 Task: Search one way flight ticket for 1 adult, 5 children, 2 infants in seat and 1 infant on lap in first from Bloomington/normal: Central Illinois Regional Airport At Bloomington-normal to Evansville: Evansville Regional Airport on 5-3-2023. Stops: Non-stop only. Choice of flights is Sun country airlines. Number of bags: 1 checked bag. Price is upto 87000. Outbound departure time preference is 22:30.
Action: Mouse moved to (417, 374)
Screenshot: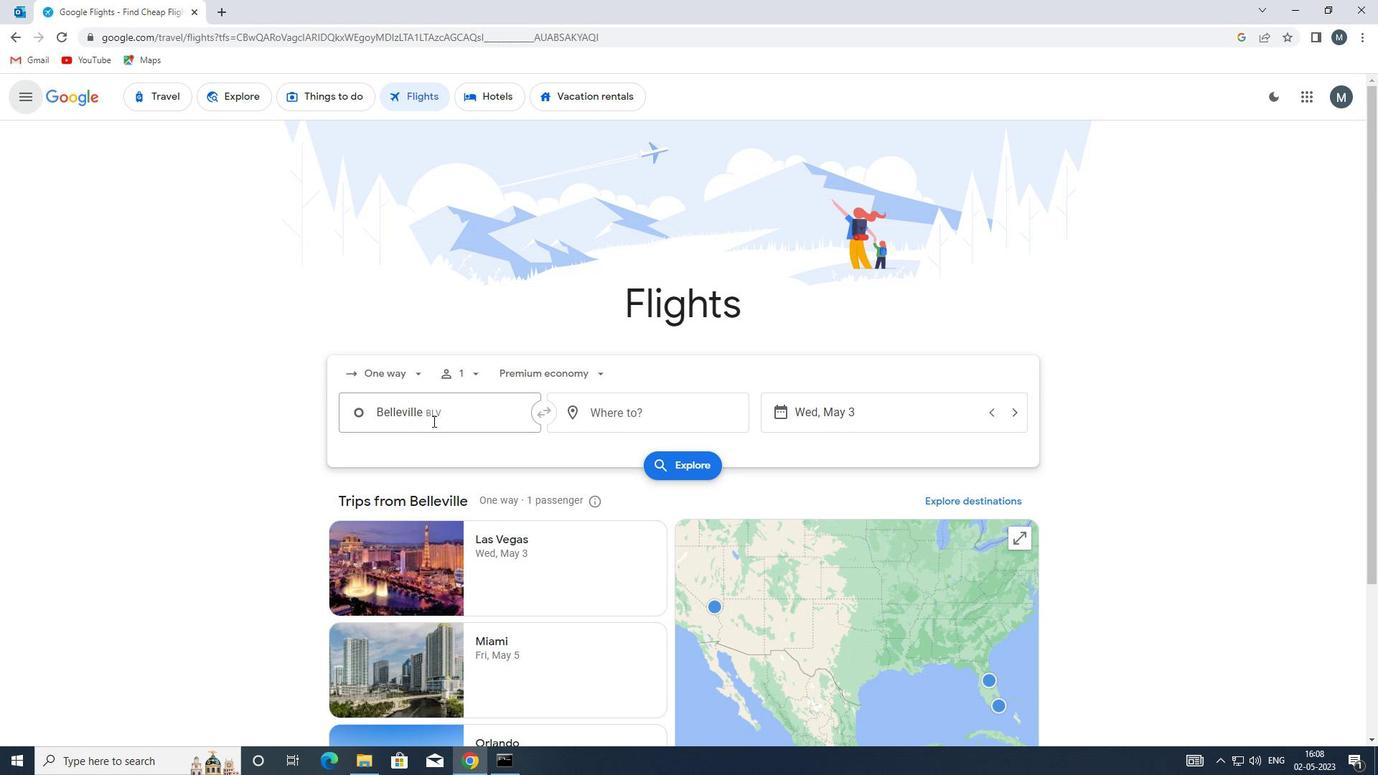 
Action: Mouse pressed left at (417, 374)
Screenshot: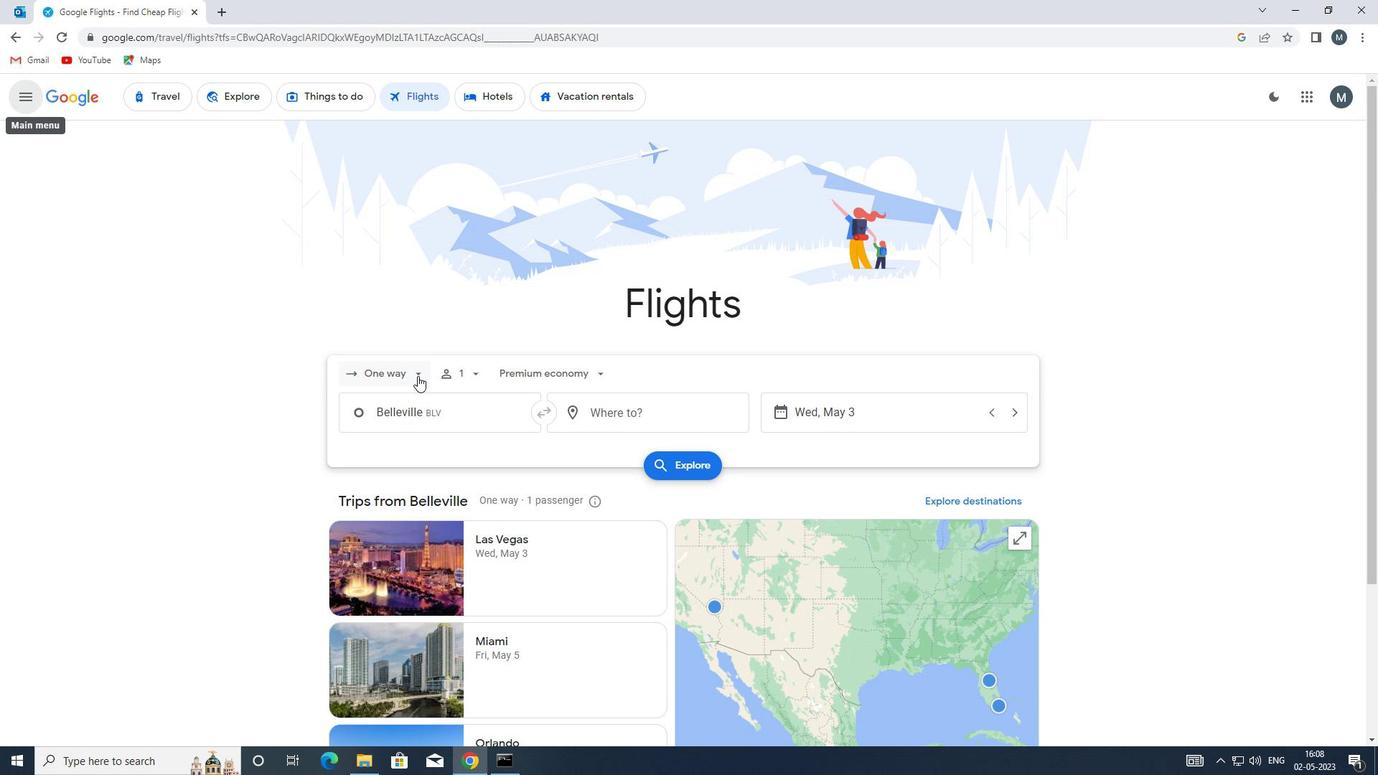 
Action: Mouse moved to (418, 445)
Screenshot: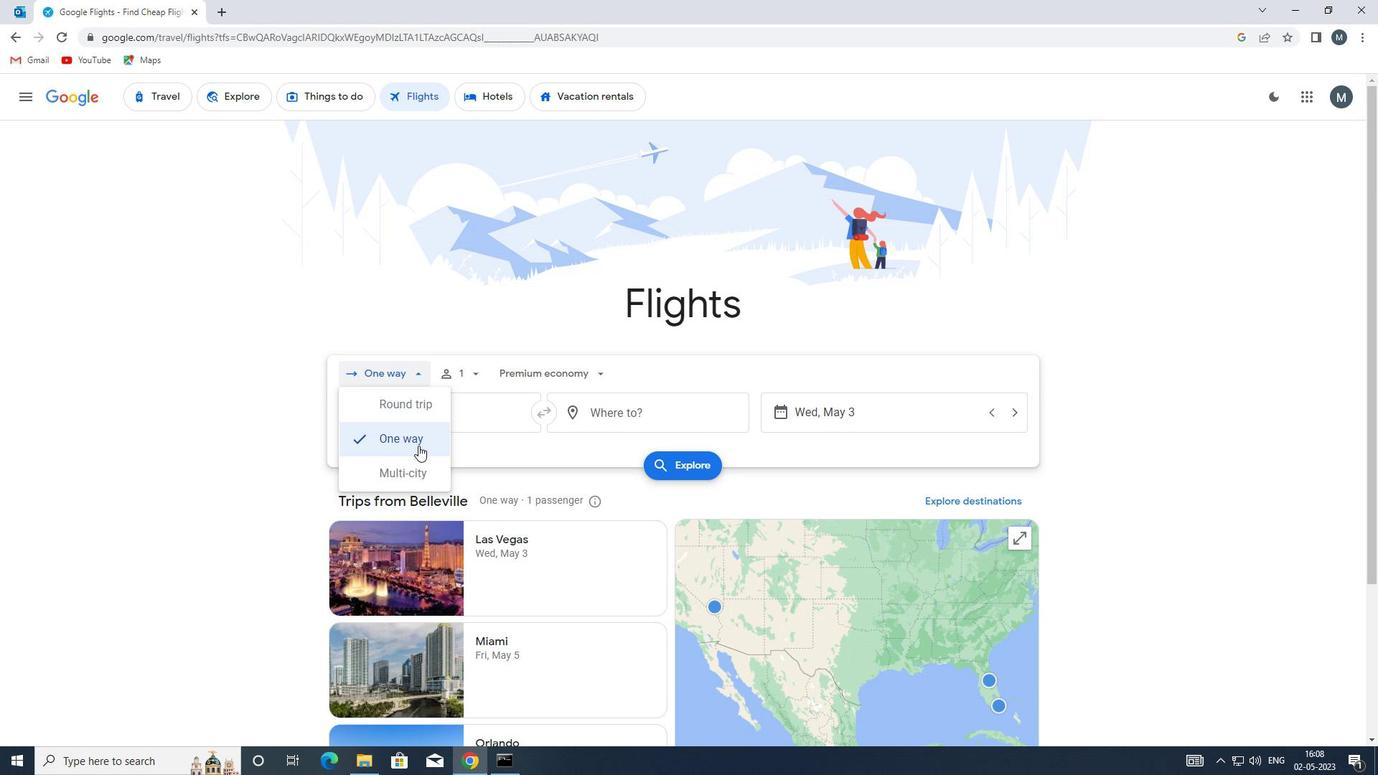 
Action: Mouse pressed left at (418, 445)
Screenshot: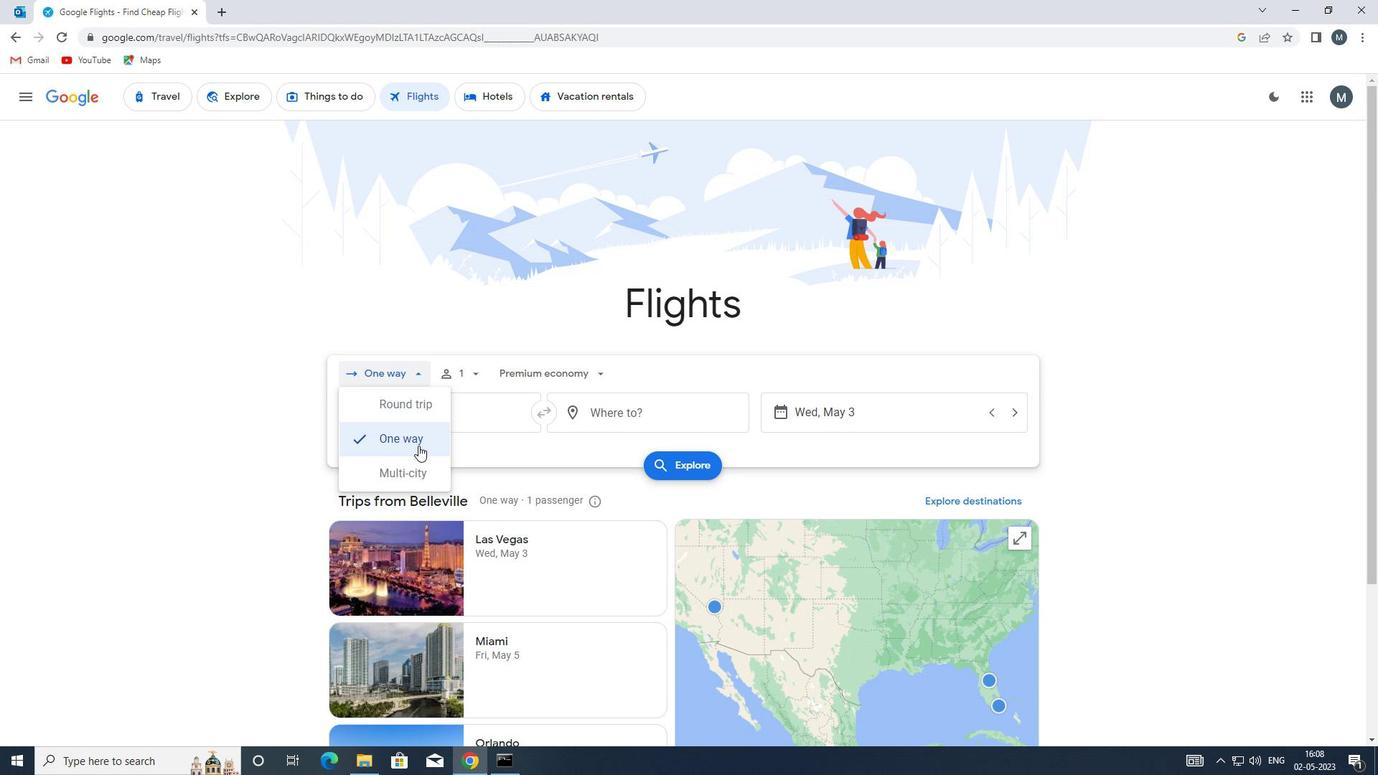 
Action: Mouse moved to (473, 375)
Screenshot: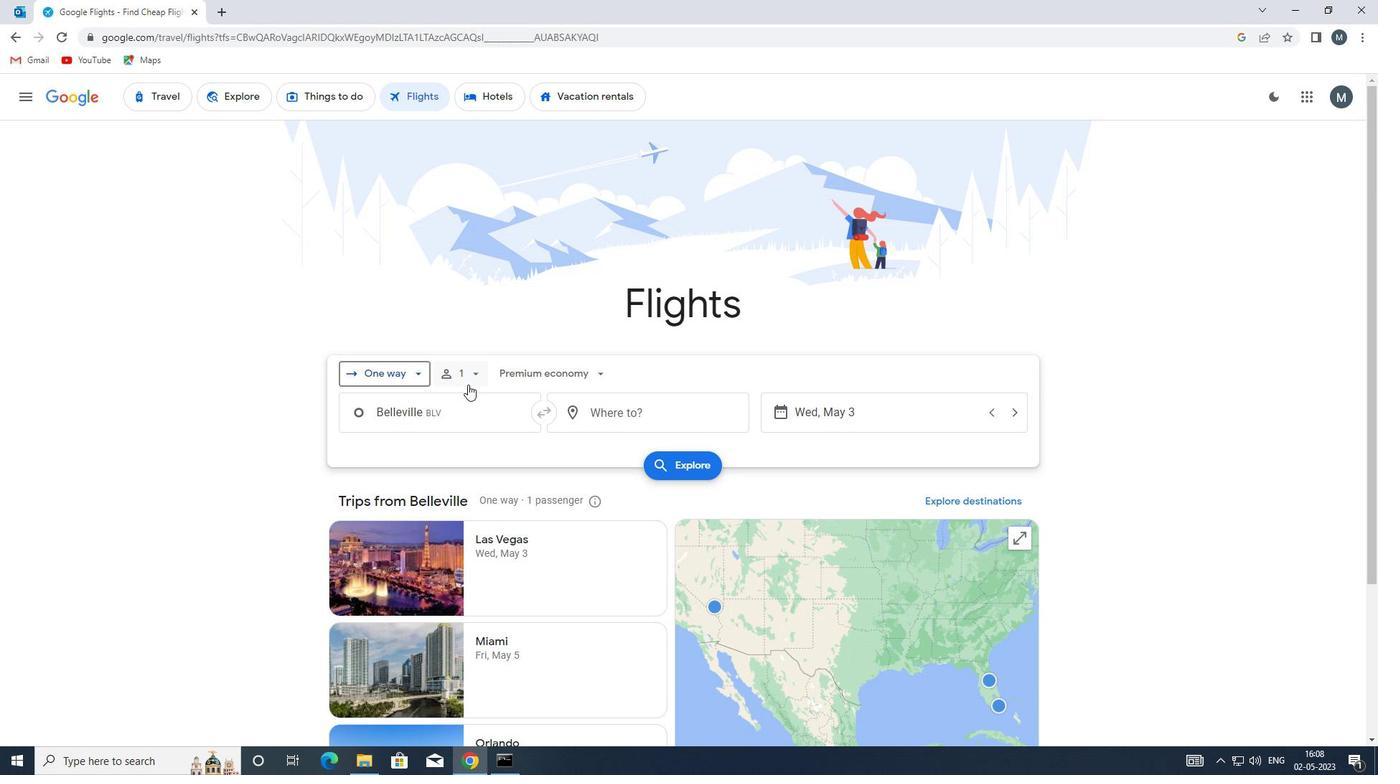 
Action: Mouse pressed left at (473, 375)
Screenshot: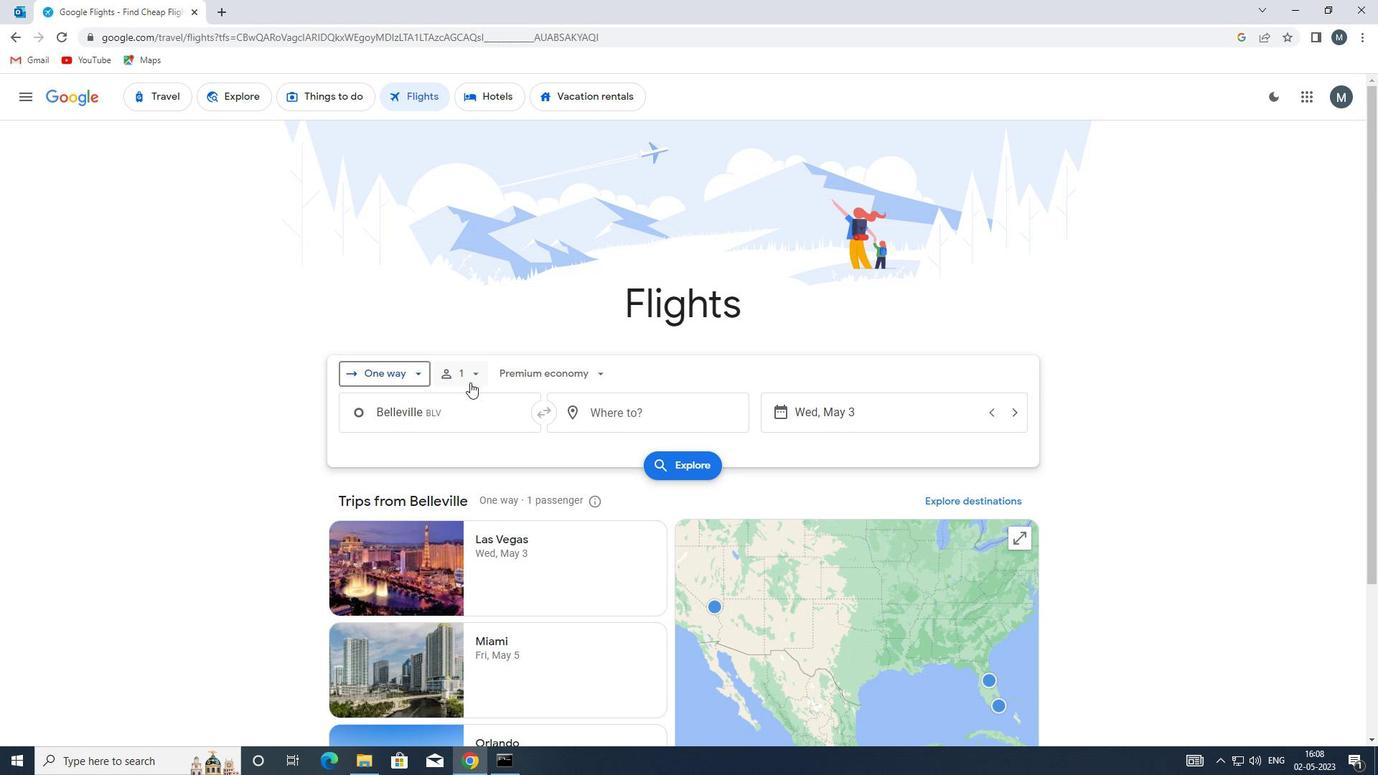 
Action: Mouse moved to (586, 442)
Screenshot: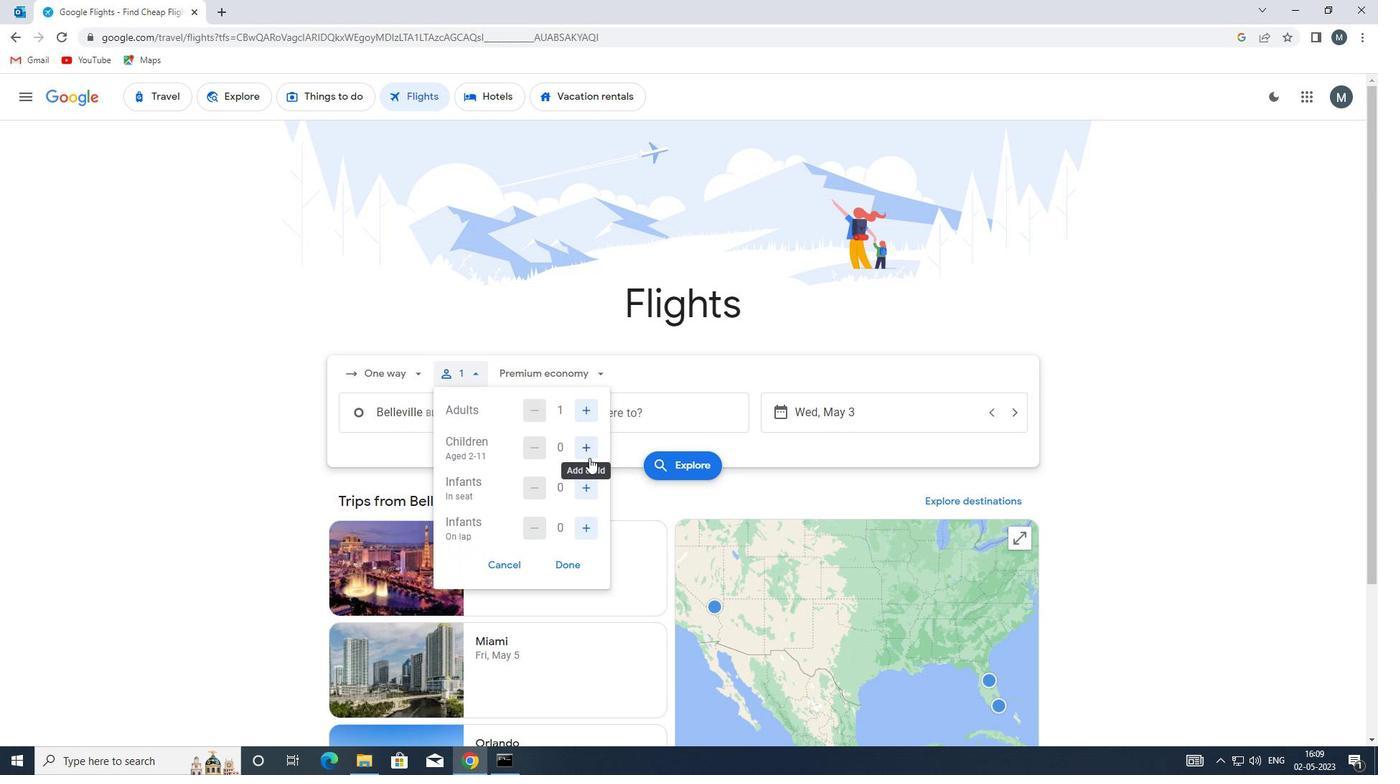 
Action: Mouse pressed left at (586, 442)
Screenshot: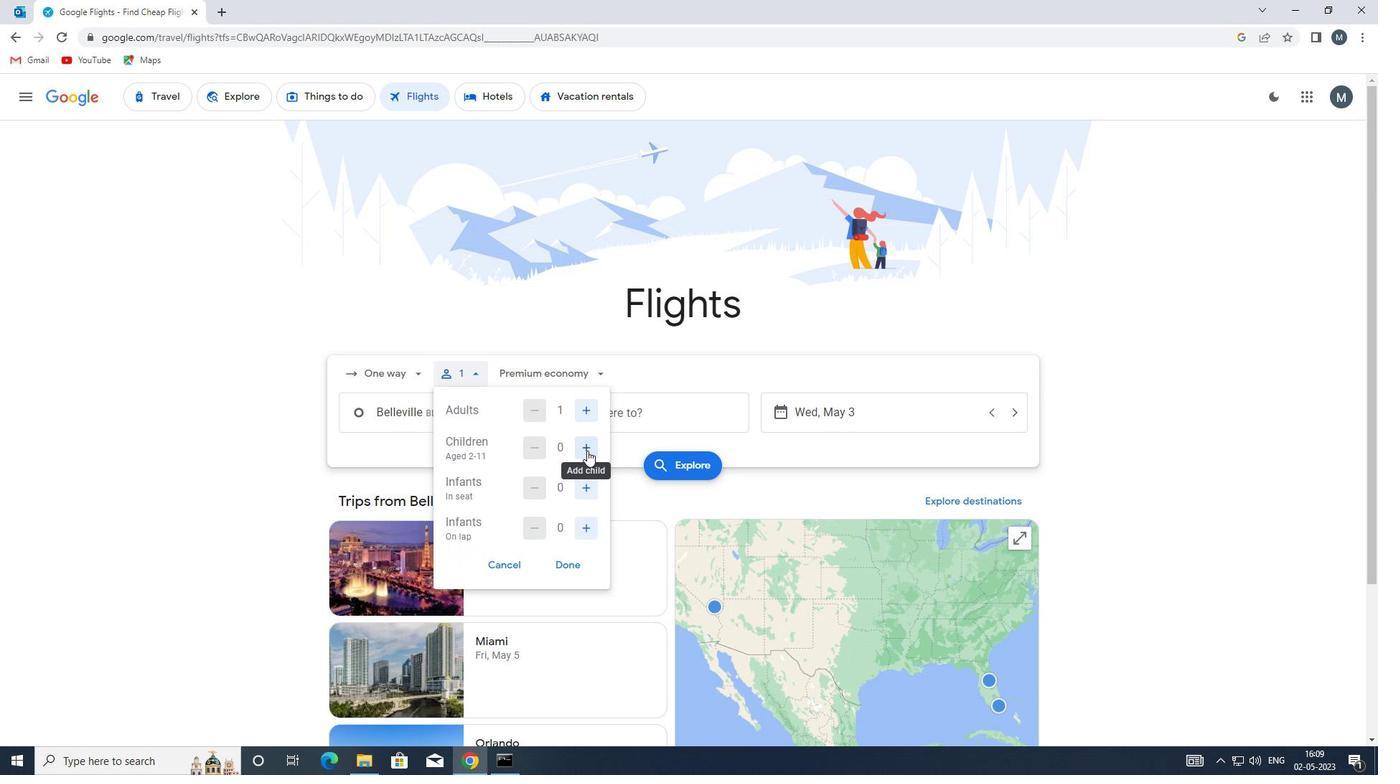 
Action: Mouse moved to (586, 444)
Screenshot: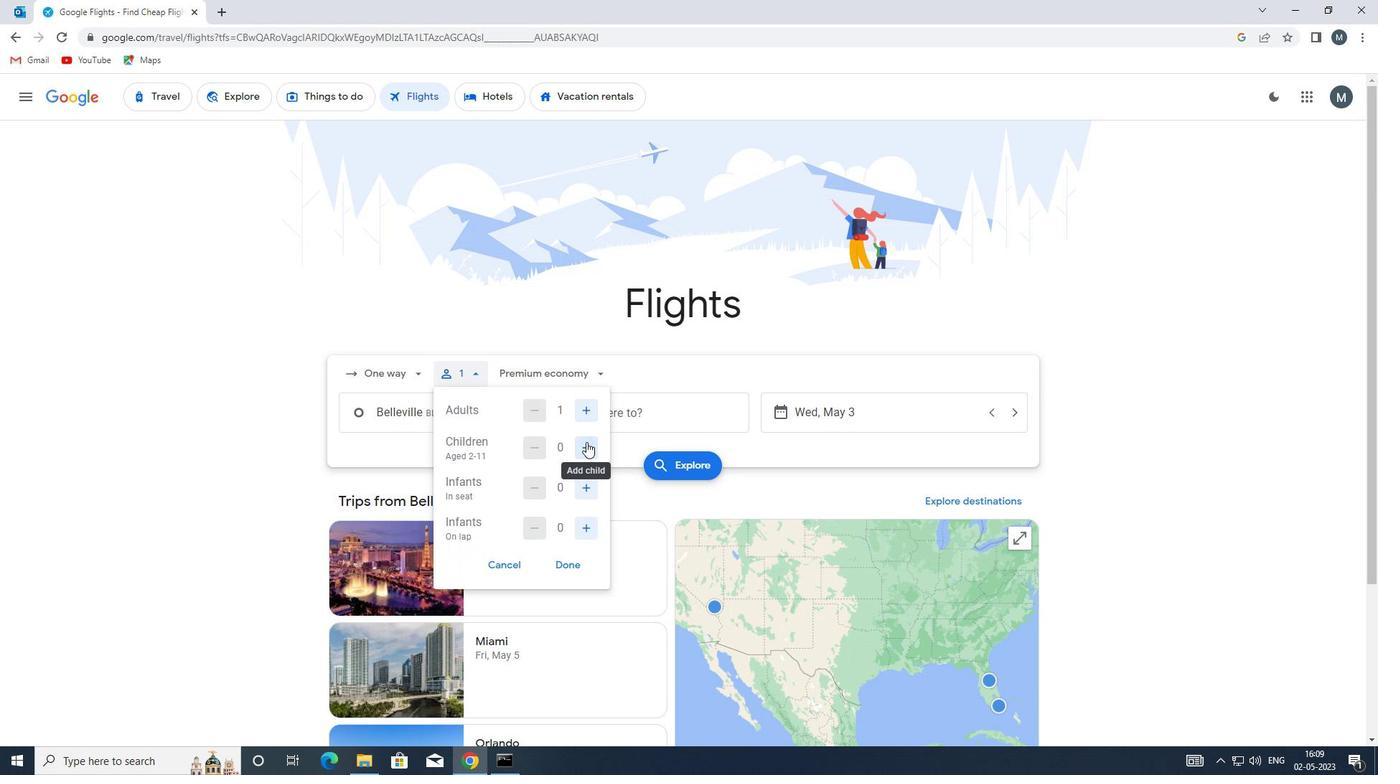 
Action: Mouse pressed left at (586, 444)
Screenshot: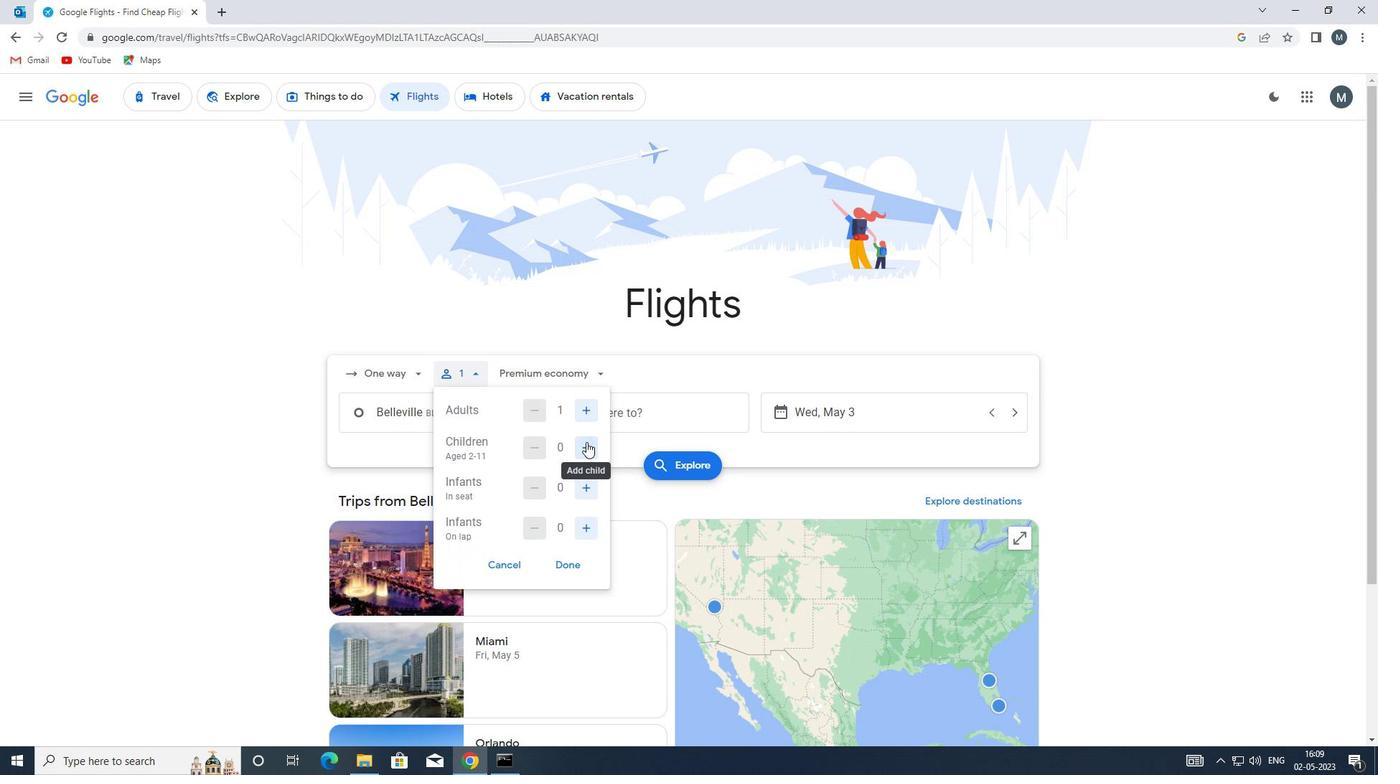 
Action: Mouse pressed left at (586, 444)
Screenshot: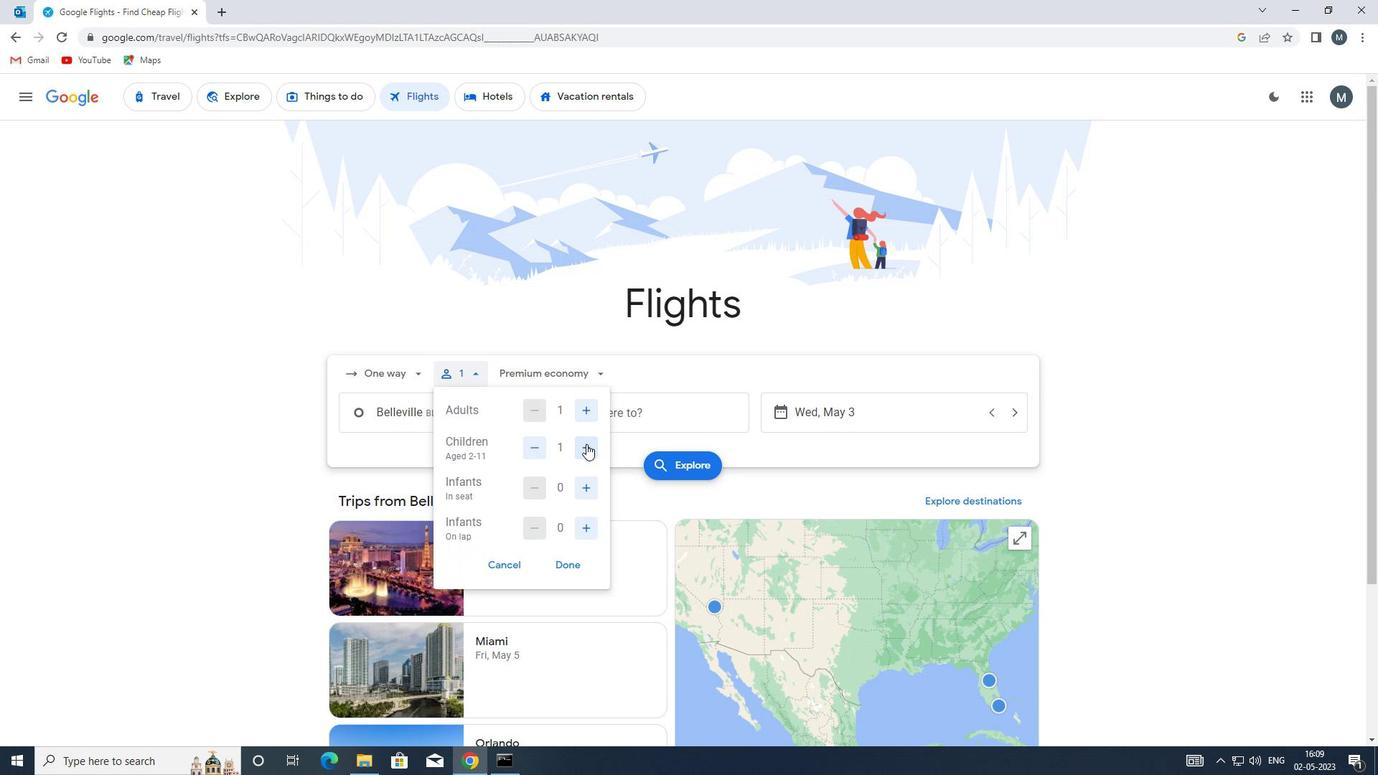 
Action: Mouse pressed left at (586, 444)
Screenshot: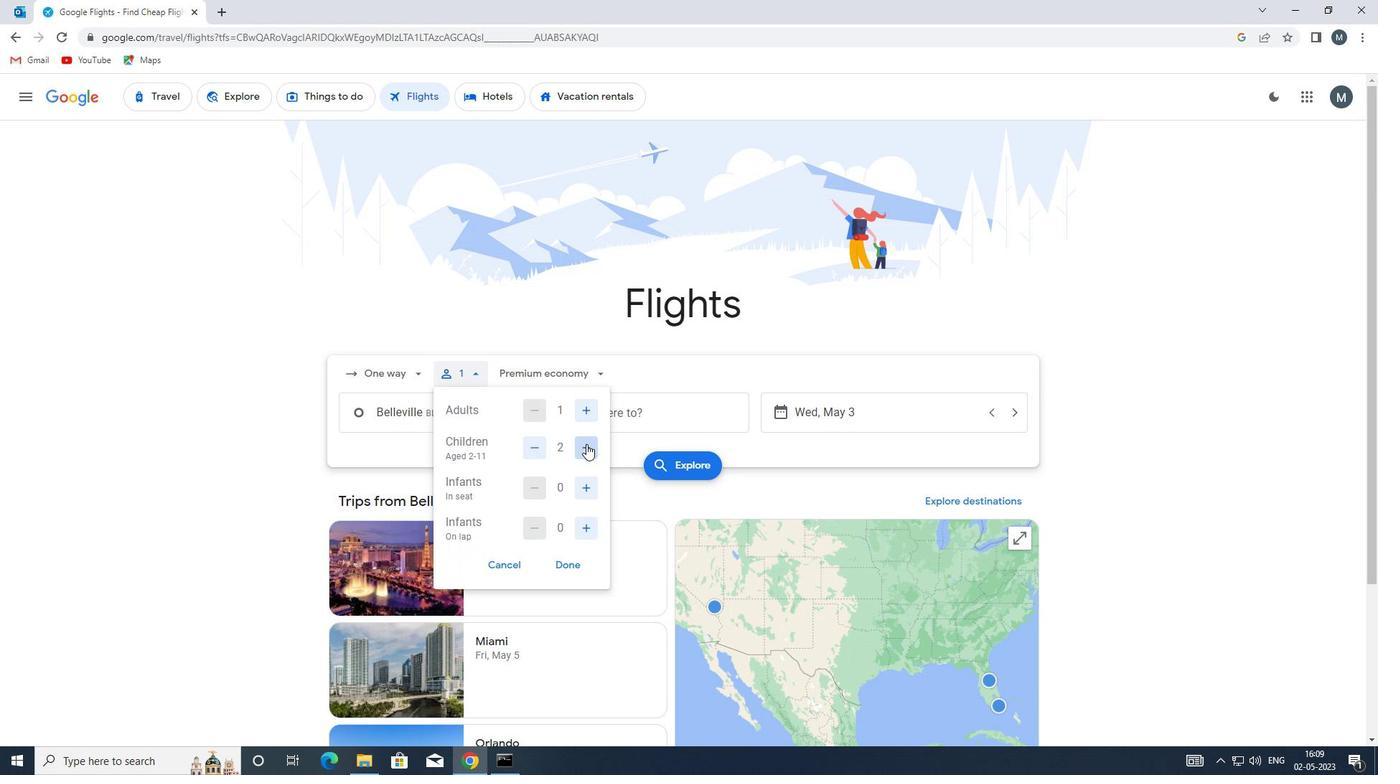
Action: Mouse pressed left at (586, 444)
Screenshot: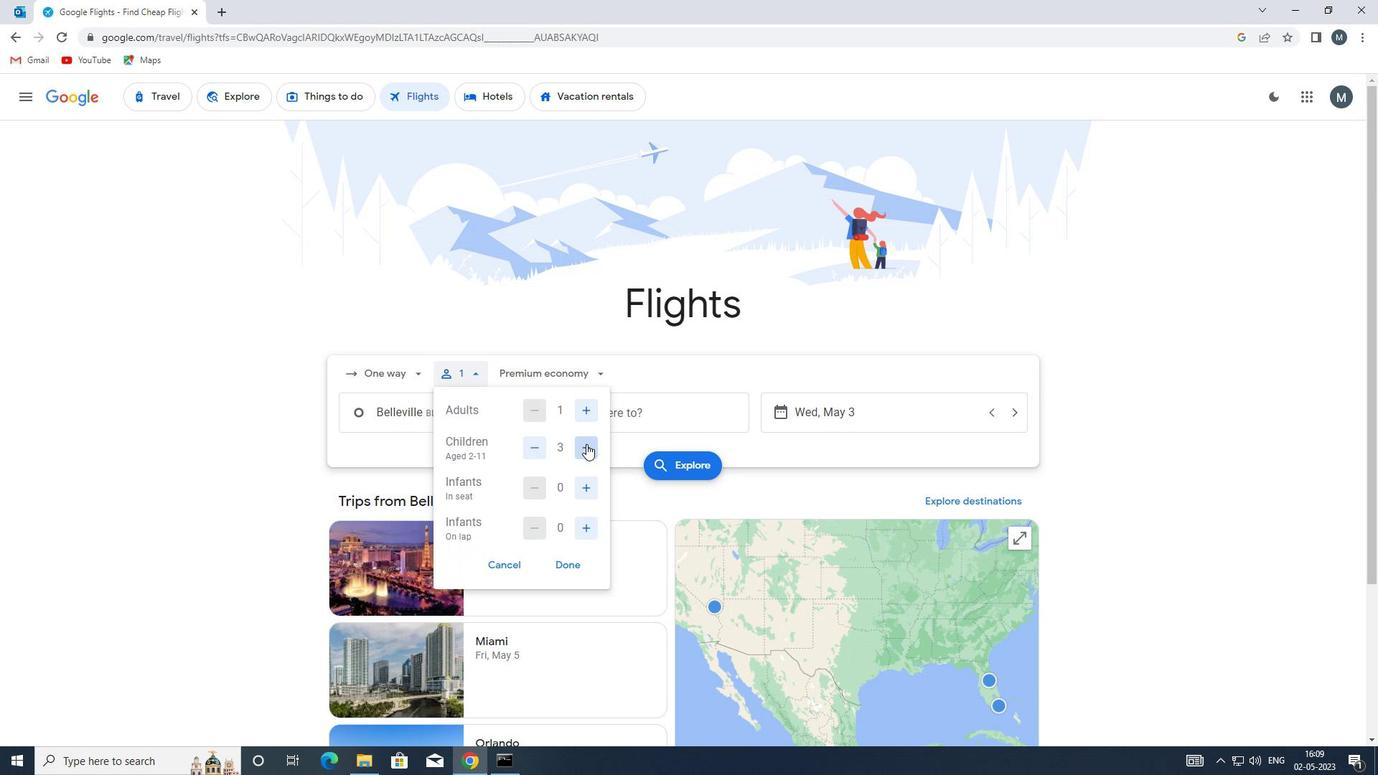 
Action: Mouse moved to (586, 486)
Screenshot: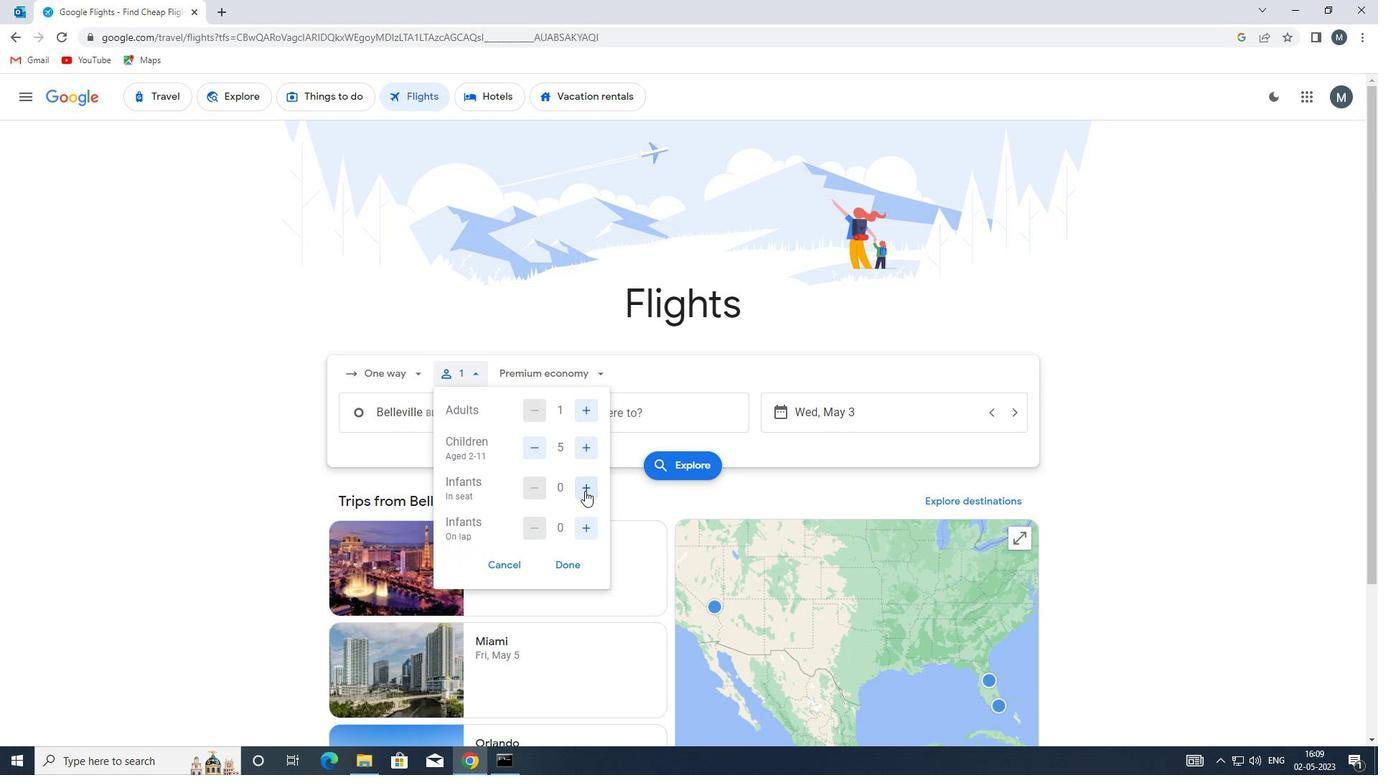 
Action: Mouse pressed left at (586, 486)
Screenshot: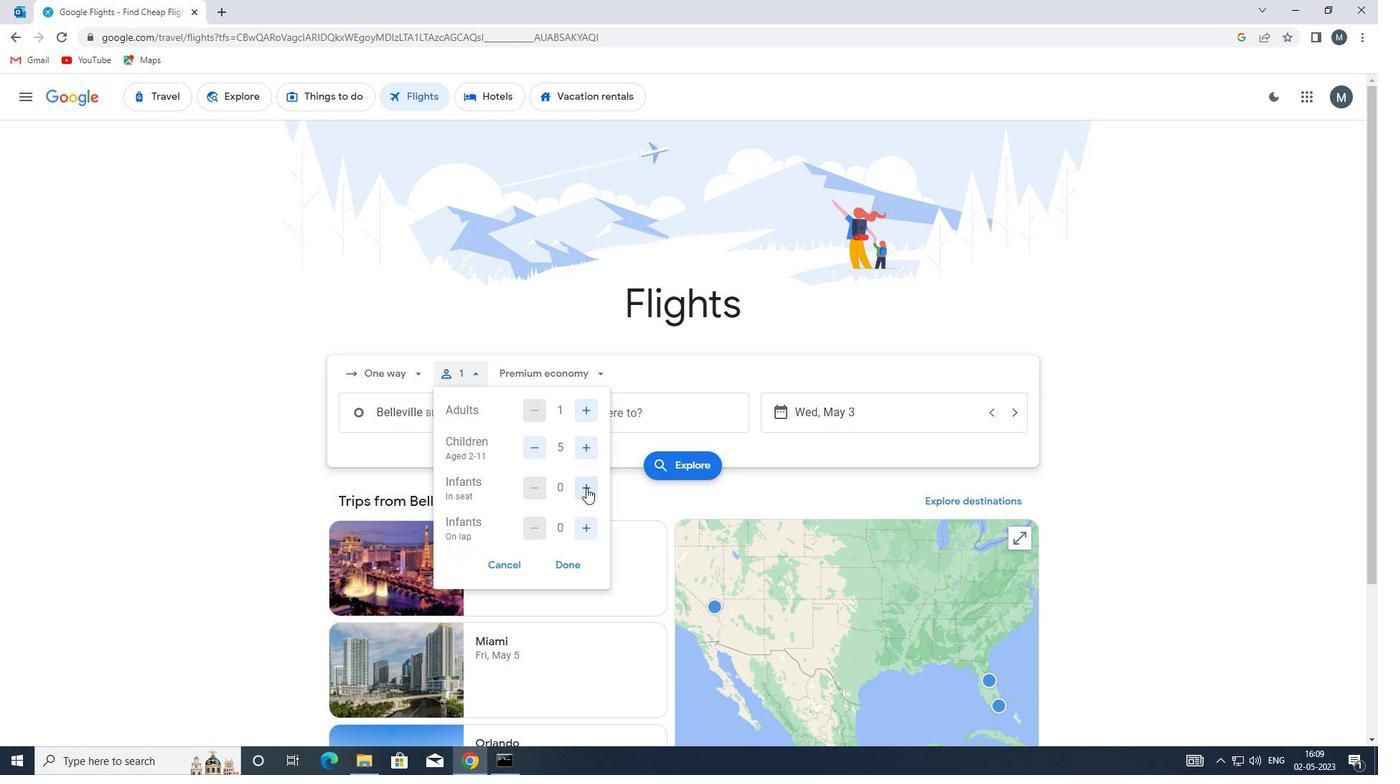 
Action: Mouse pressed left at (586, 486)
Screenshot: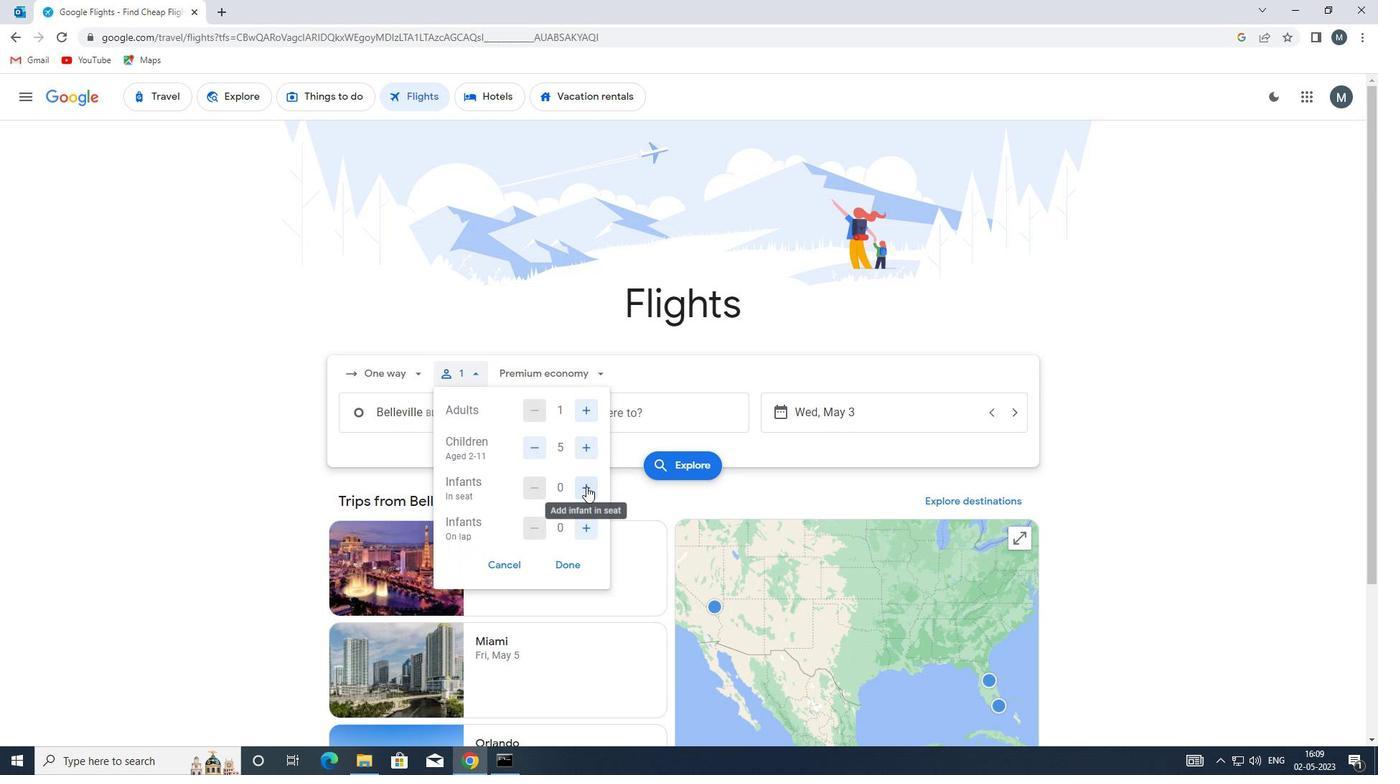 
Action: Mouse moved to (584, 529)
Screenshot: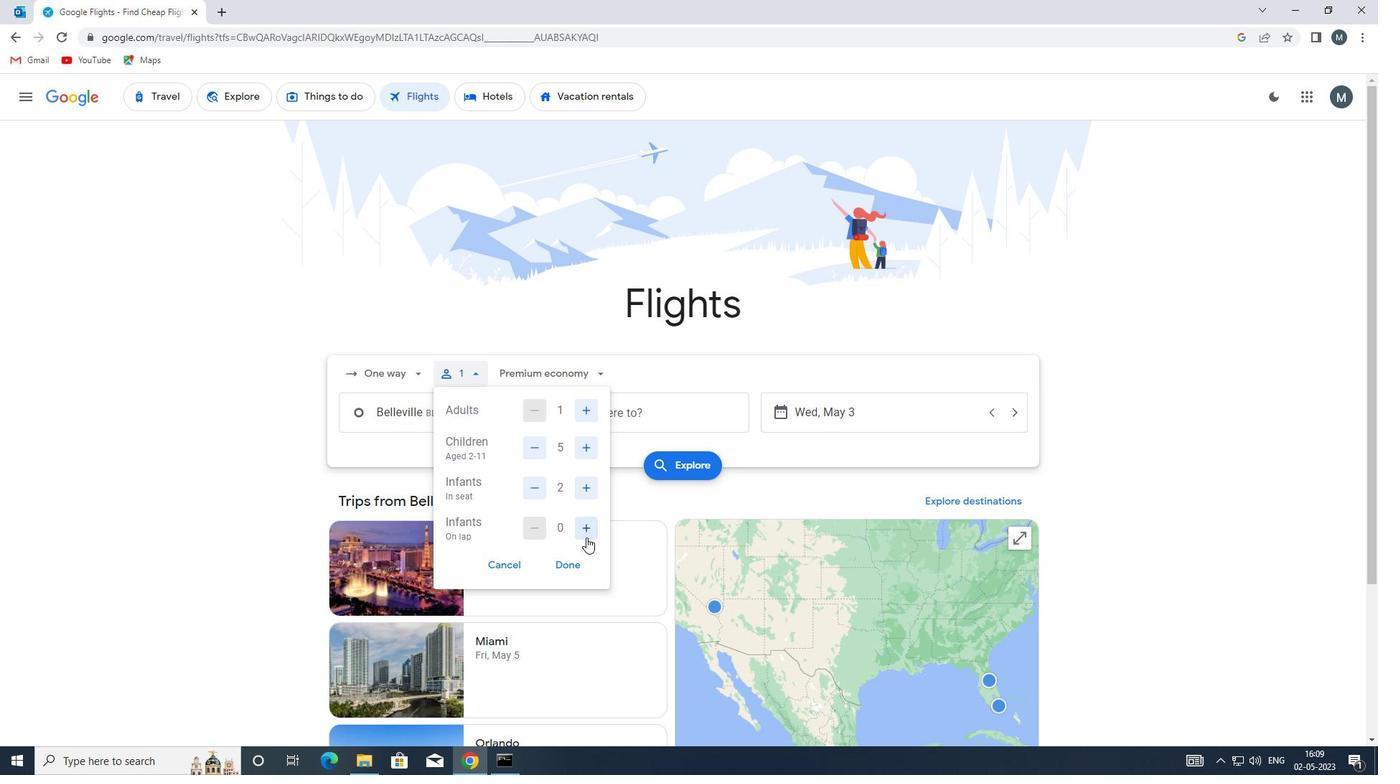 
Action: Mouse pressed left at (584, 529)
Screenshot: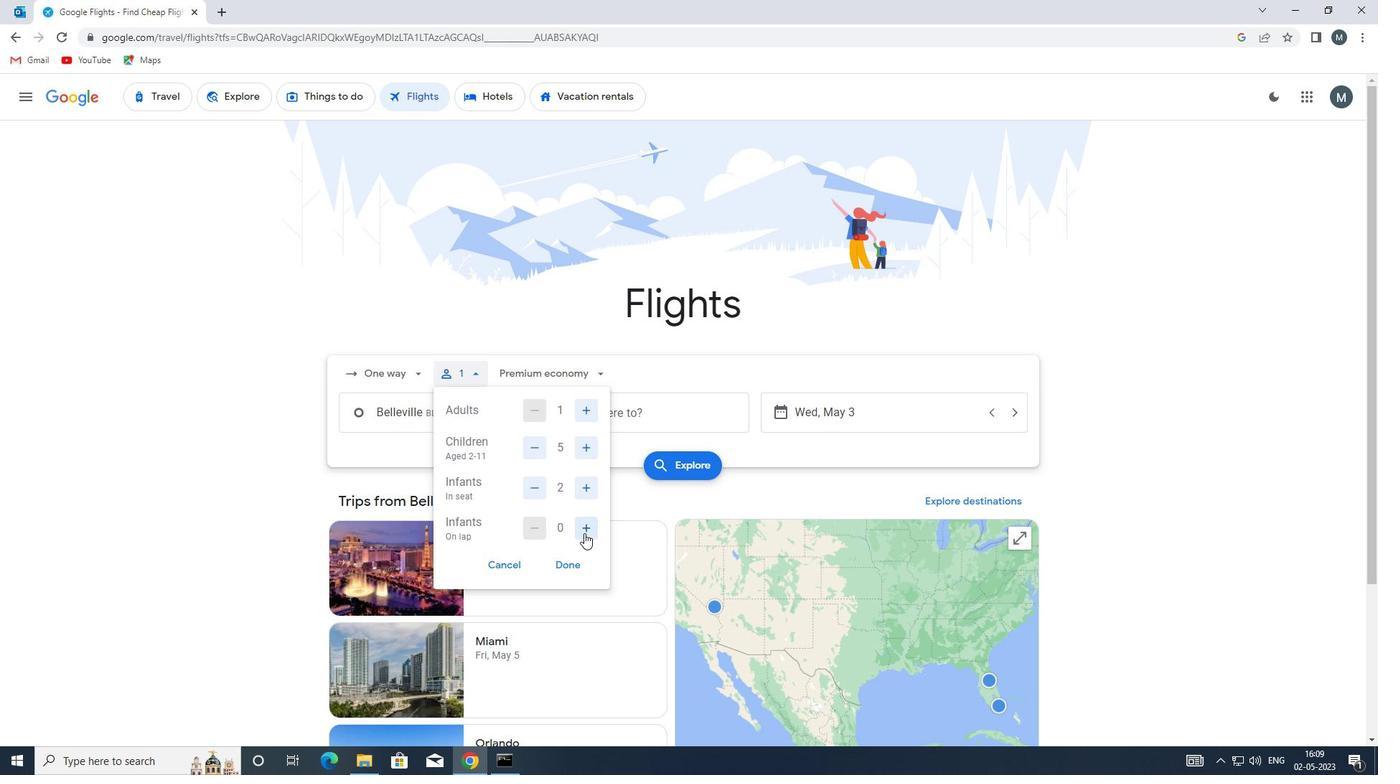 
Action: Mouse moved to (536, 490)
Screenshot: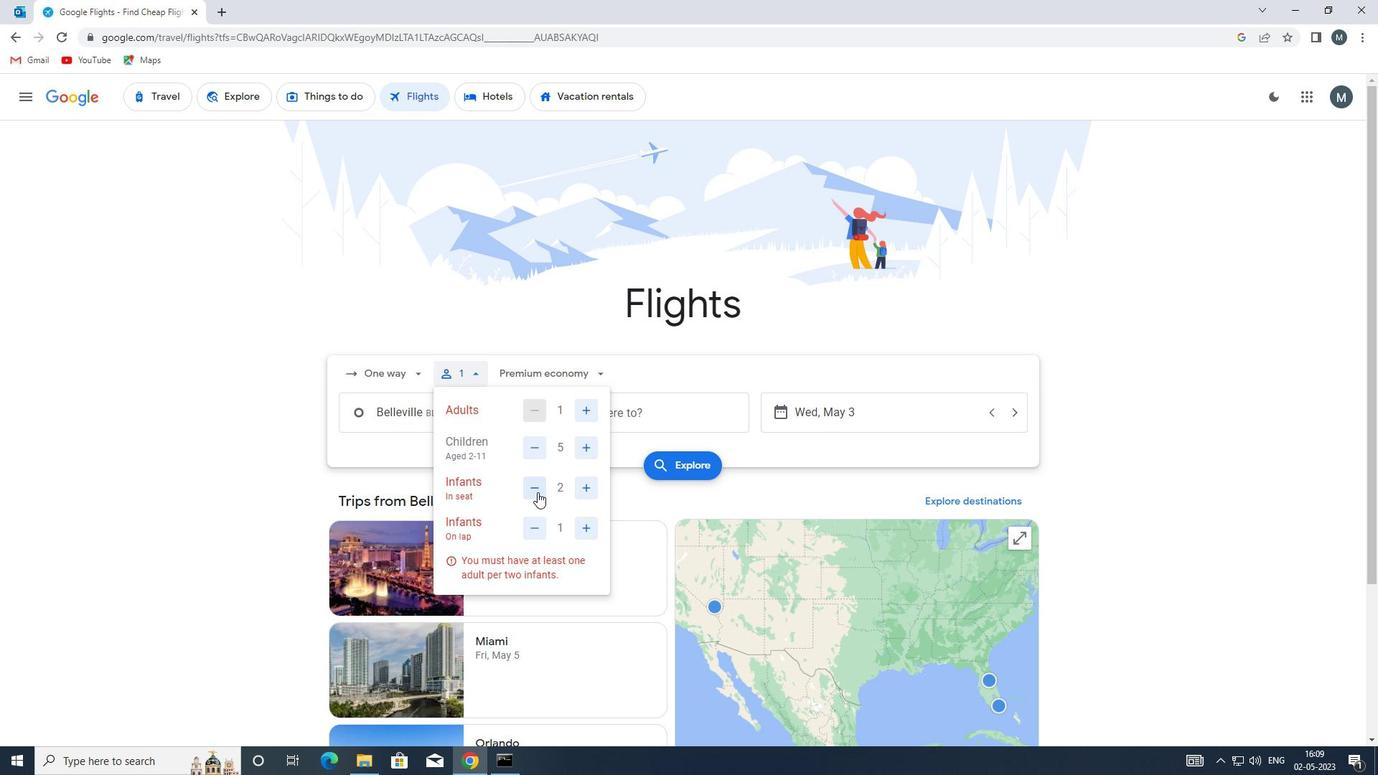 
Action: Mouse pressed left at (536, 490)
Screenshot: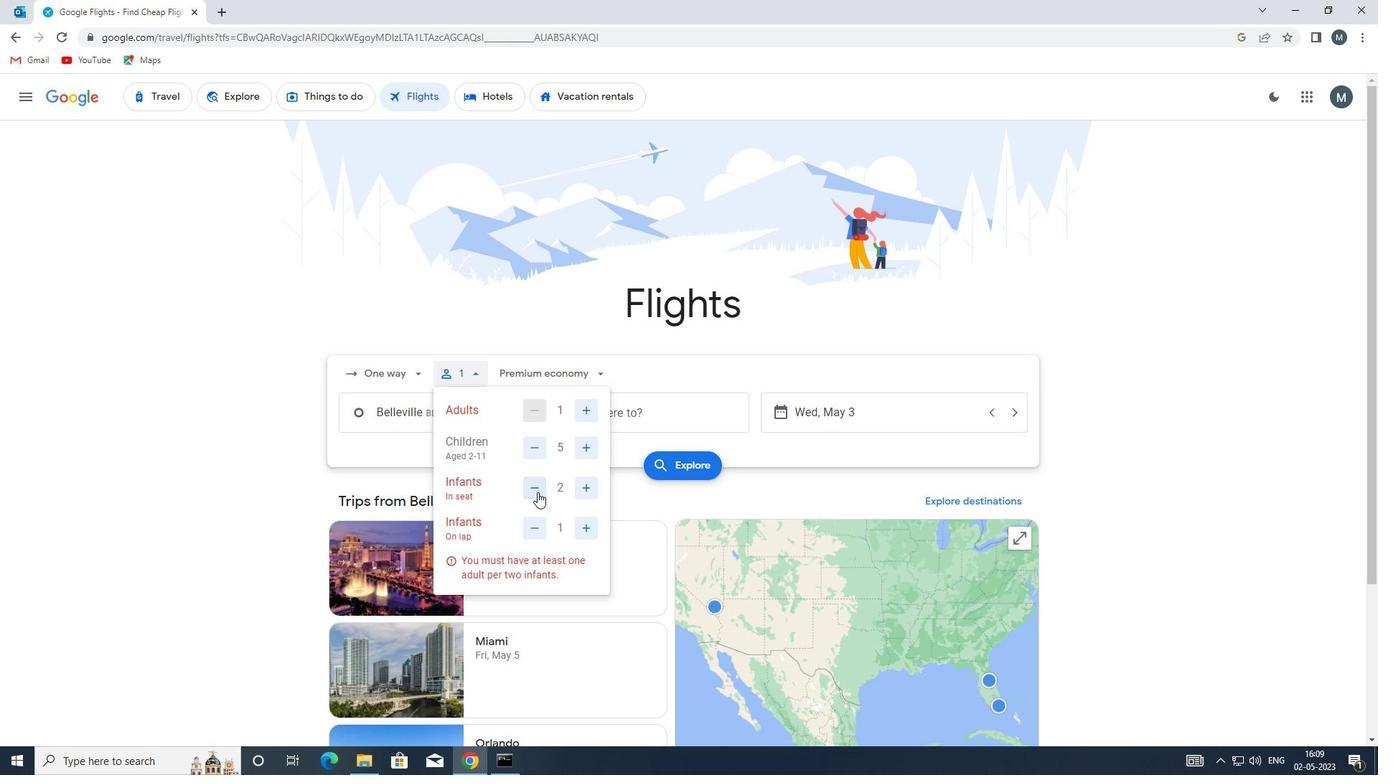 
Action: Mouse moved to (565, 556)
Screenshot: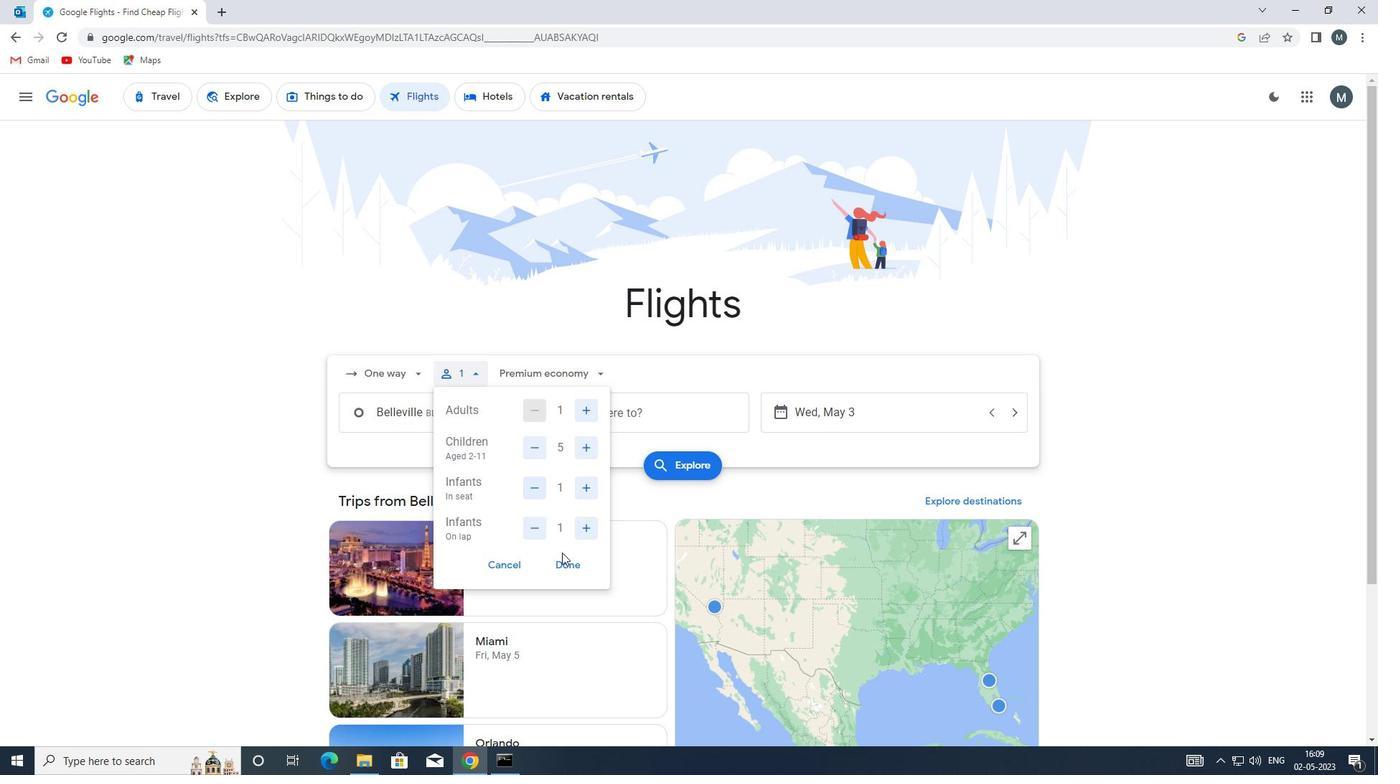 
Action: Mouse pressed left at (565, 556)
Screenshot: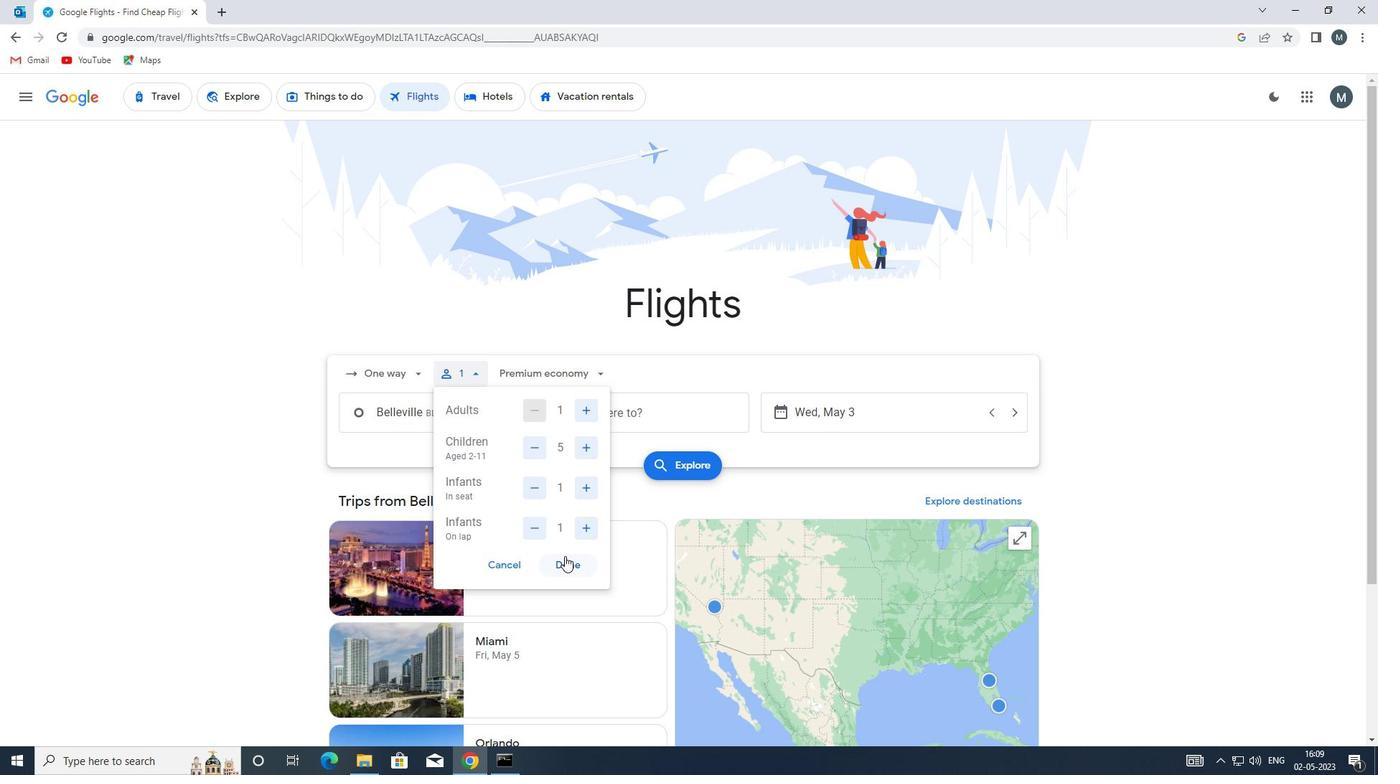 
Action: Mouse moved to (583, 374)
Screenshot: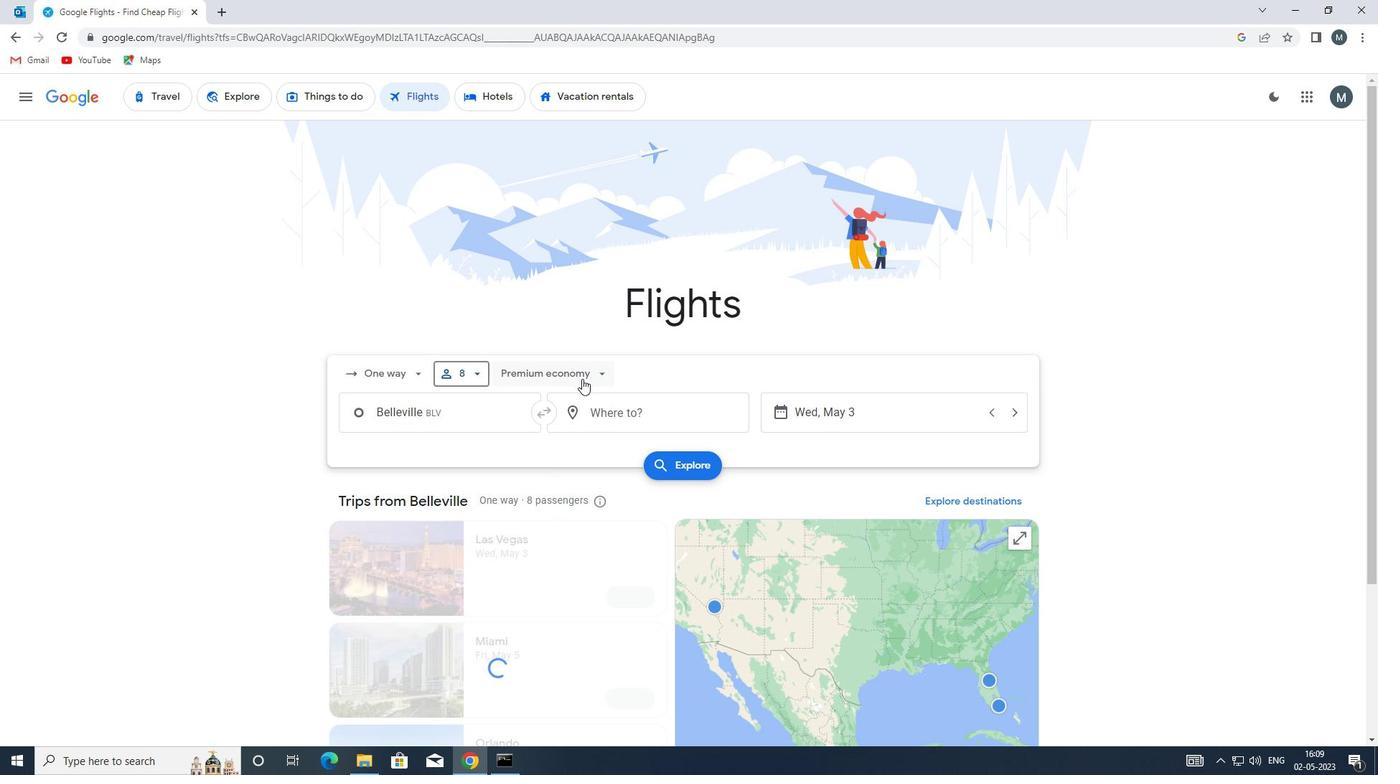 
Action: Mouse pressed left at (583, 374)
Screenshot: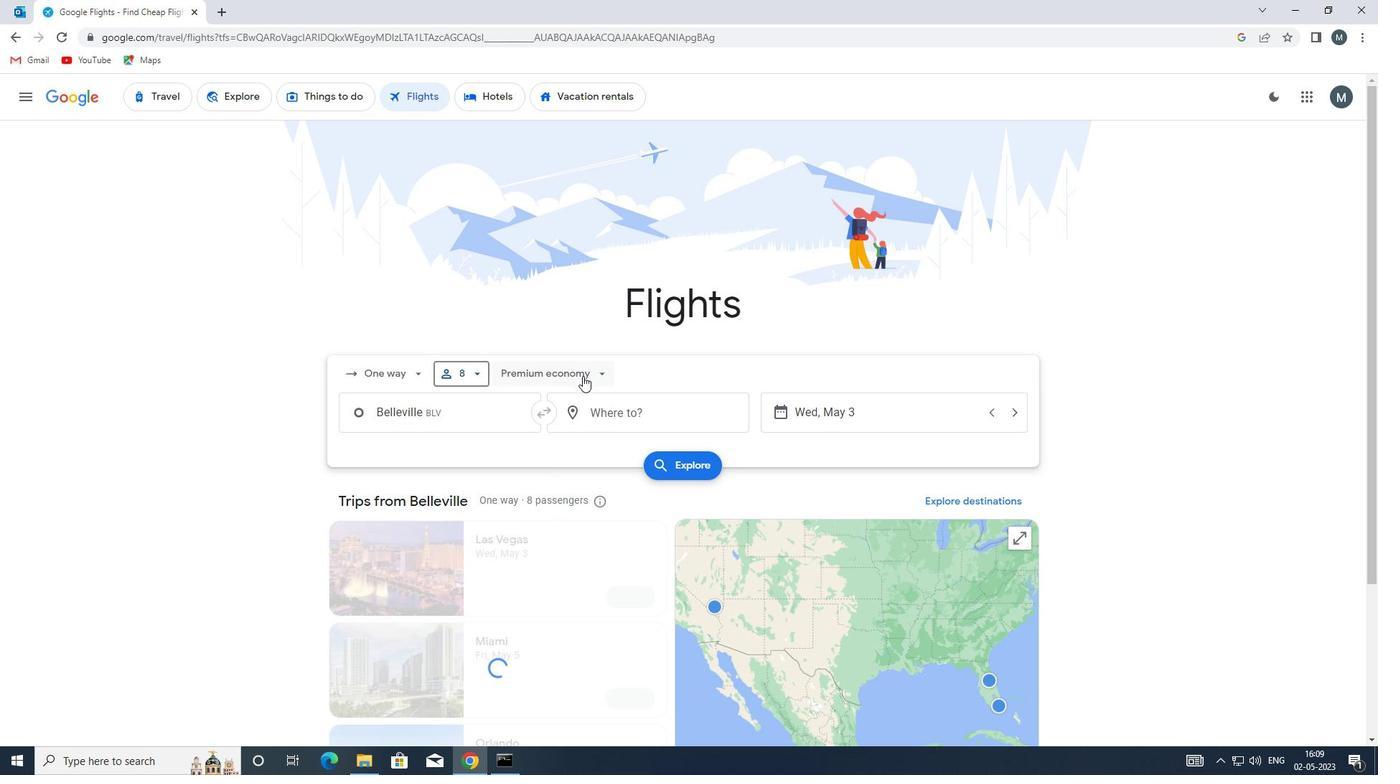 
Action: Mouse moved to (564, 507)
Screenshot: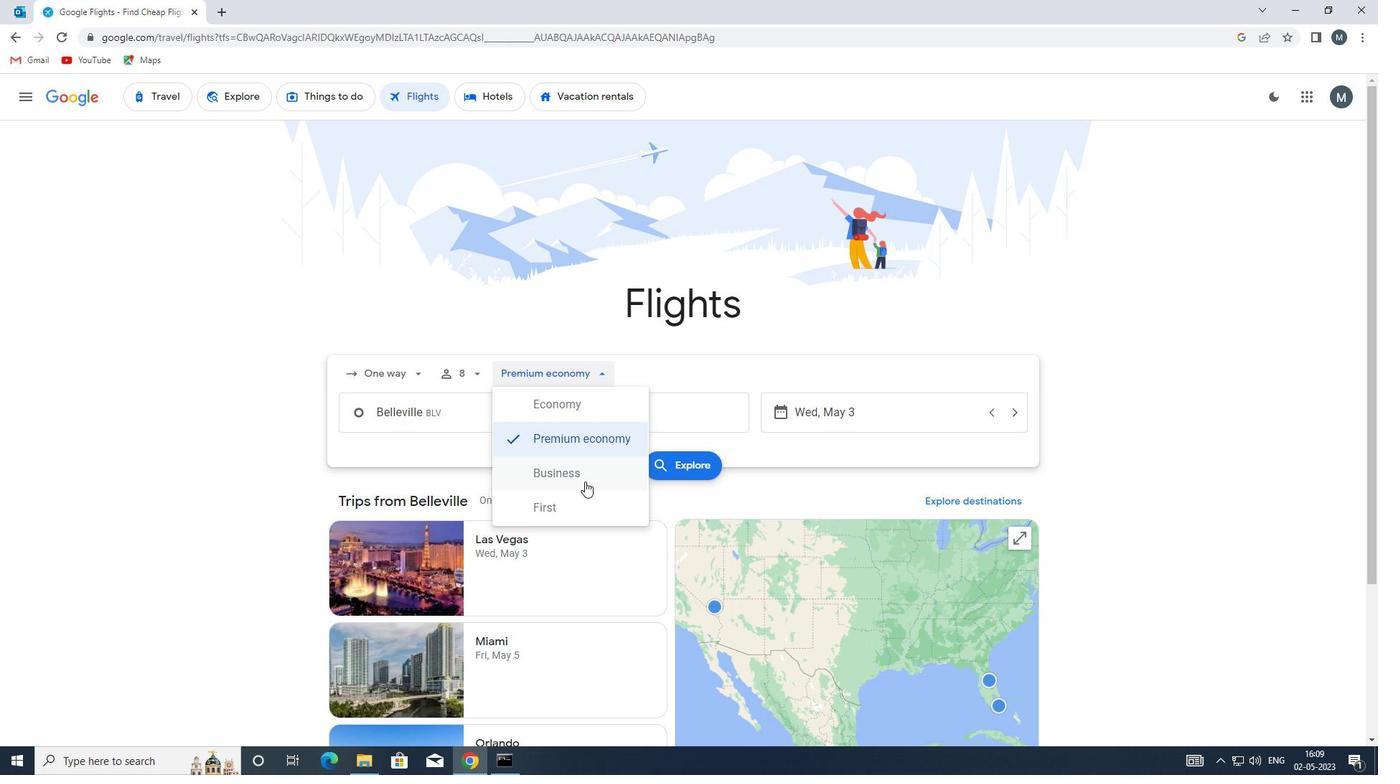 
Action: Mouse pressed left at (564, 507)
Screenshot: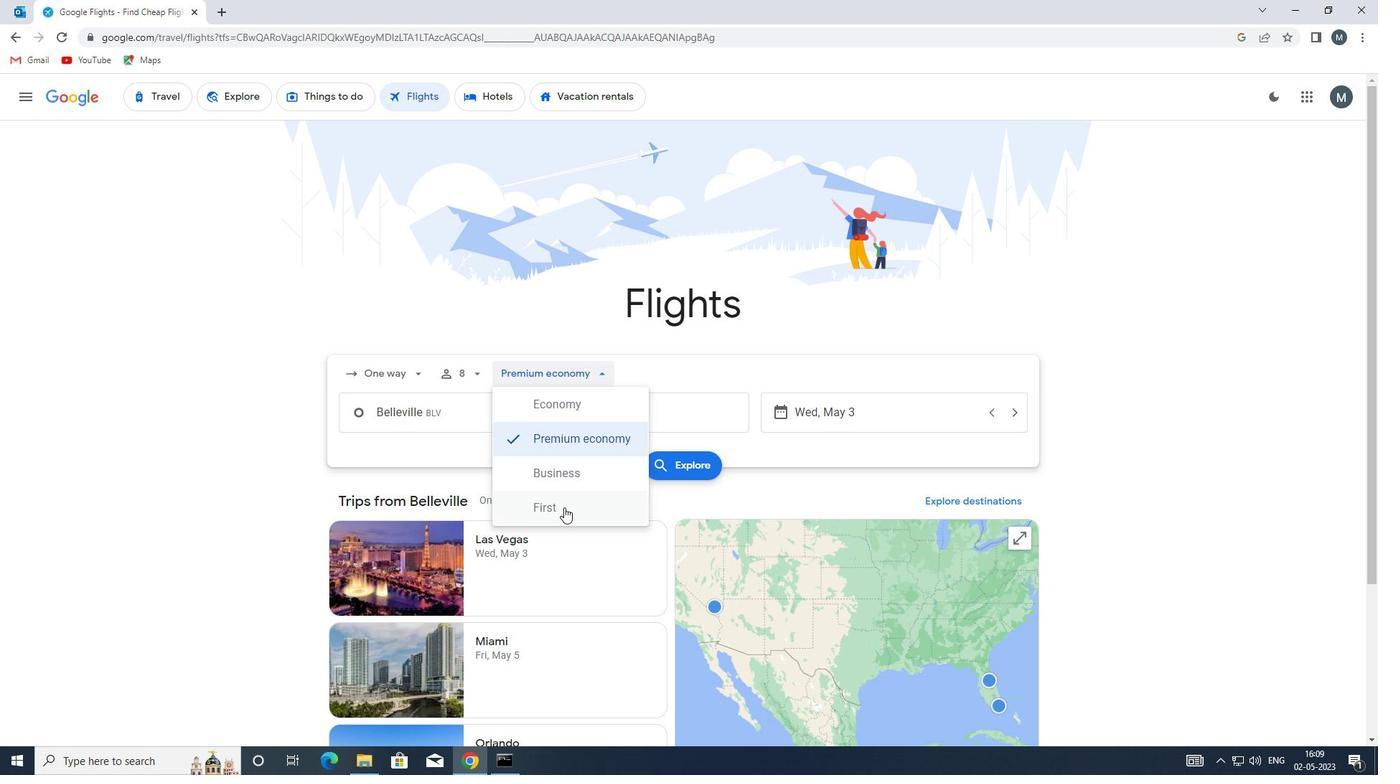 
Action: Mouse moved to (448, 415)
Screenshot: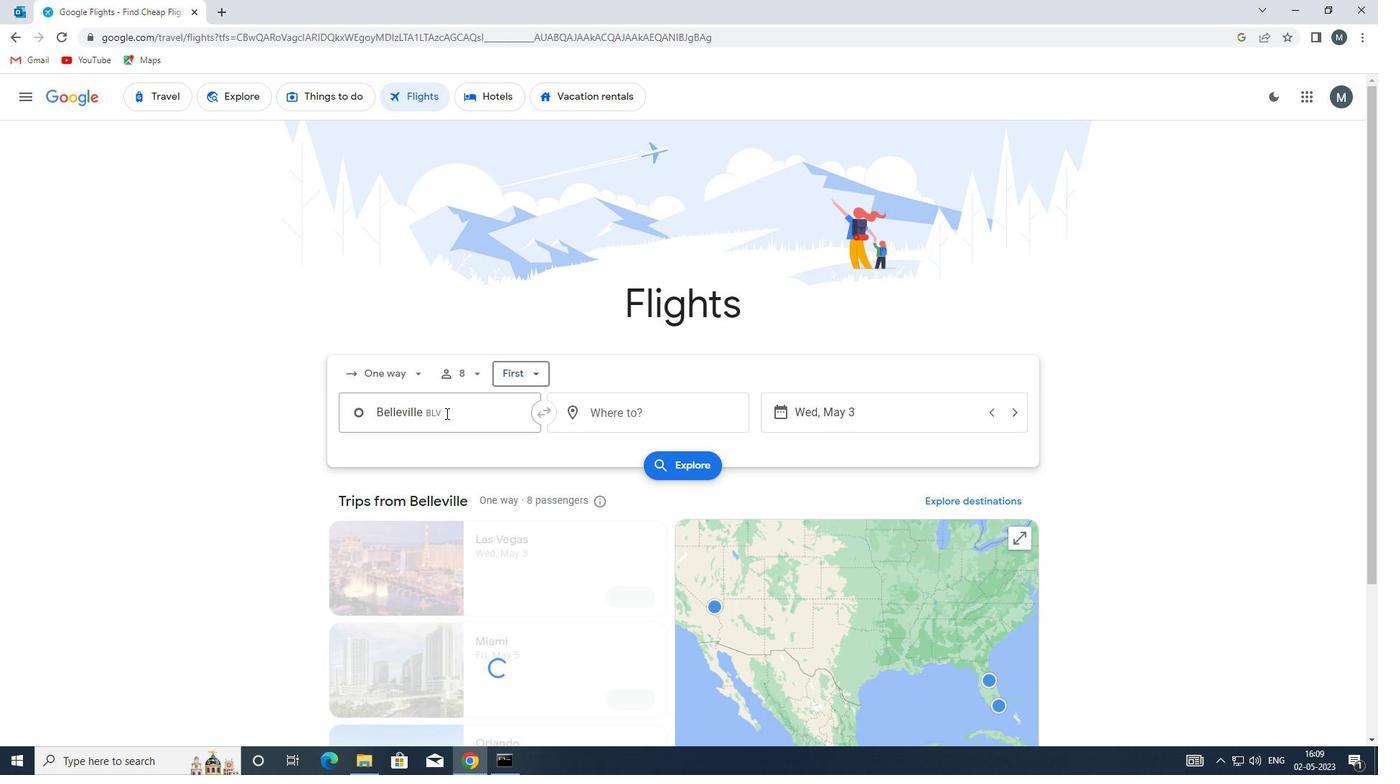 
Action: Mouse pressed left at (448, 415)
Screenshot: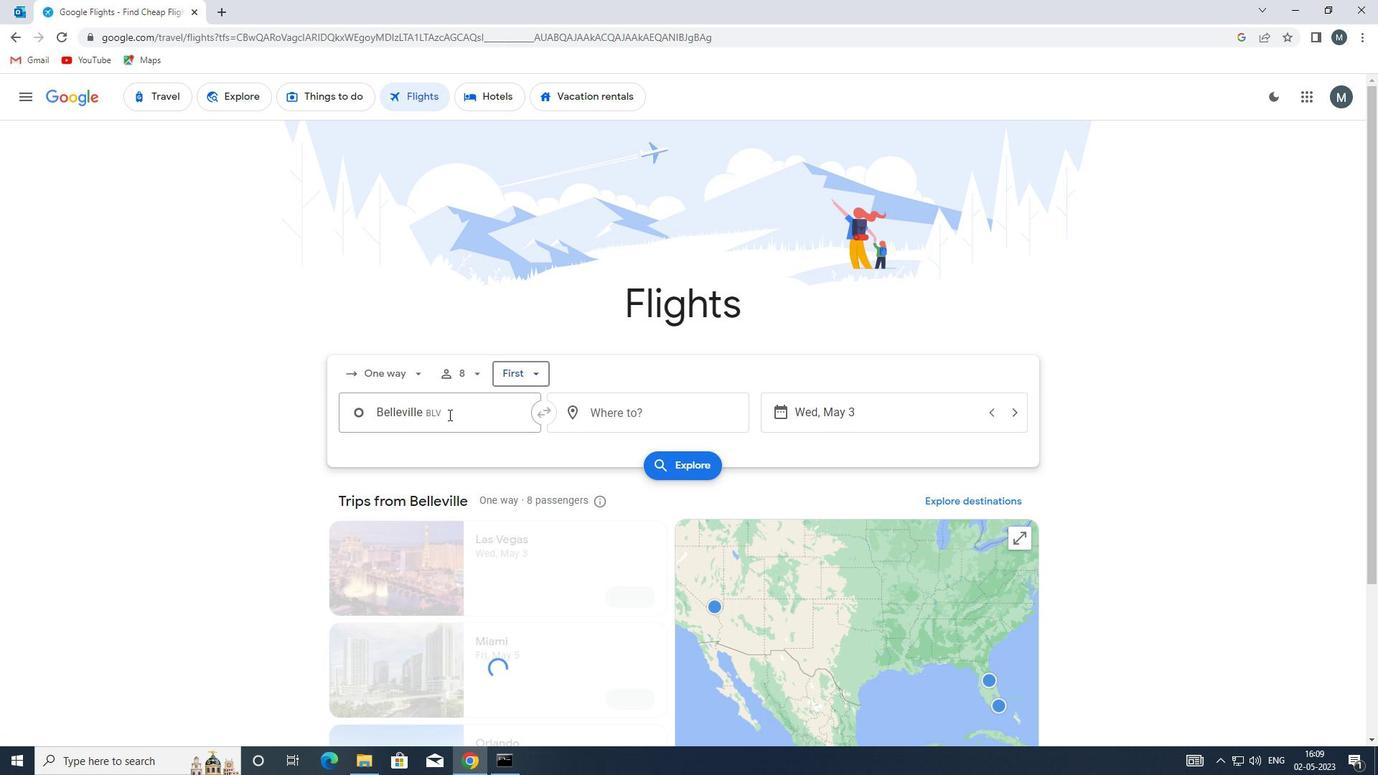 
Action: Key pressed bli<Key.backspace><Key.backspace><Key.backspace>central<Key.space>ill
Screenshot: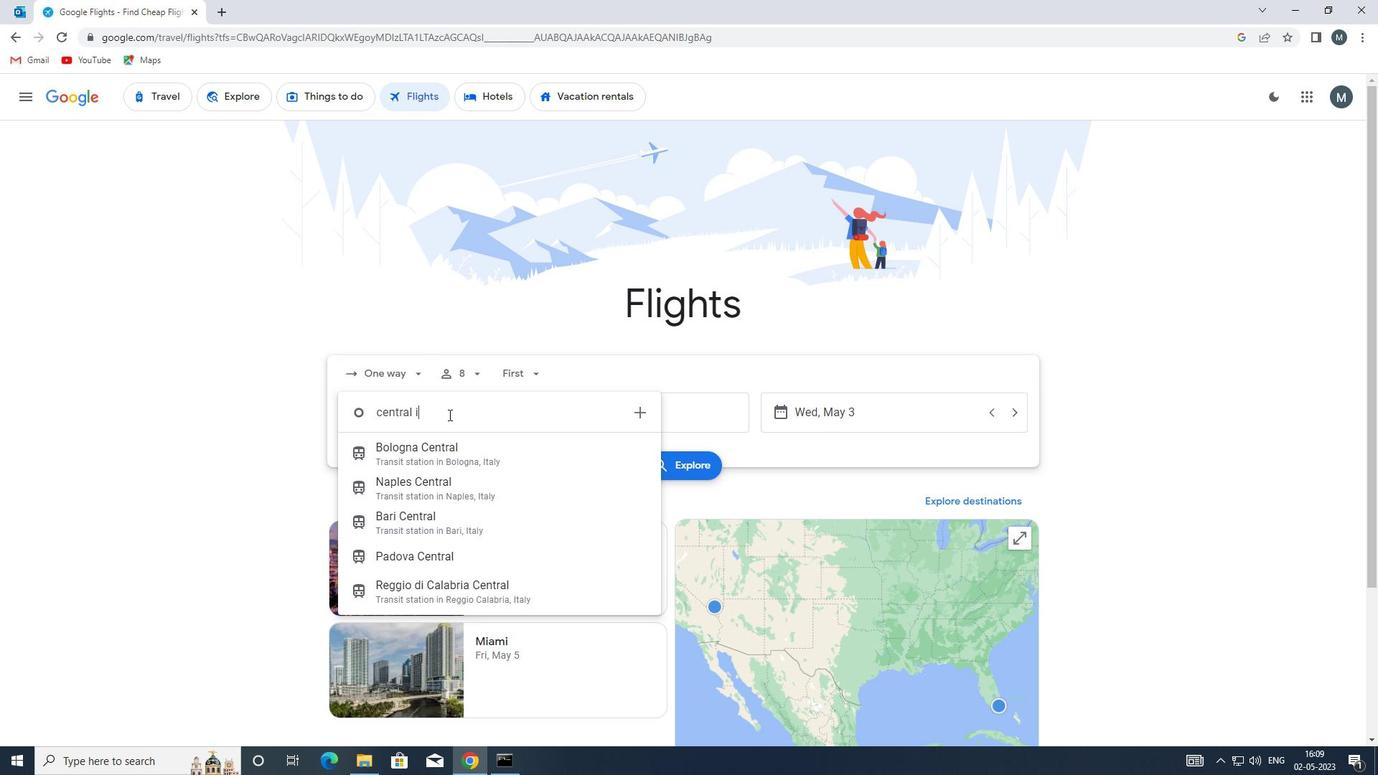
Action: Mouse moved to (532, 453)
Screenshot: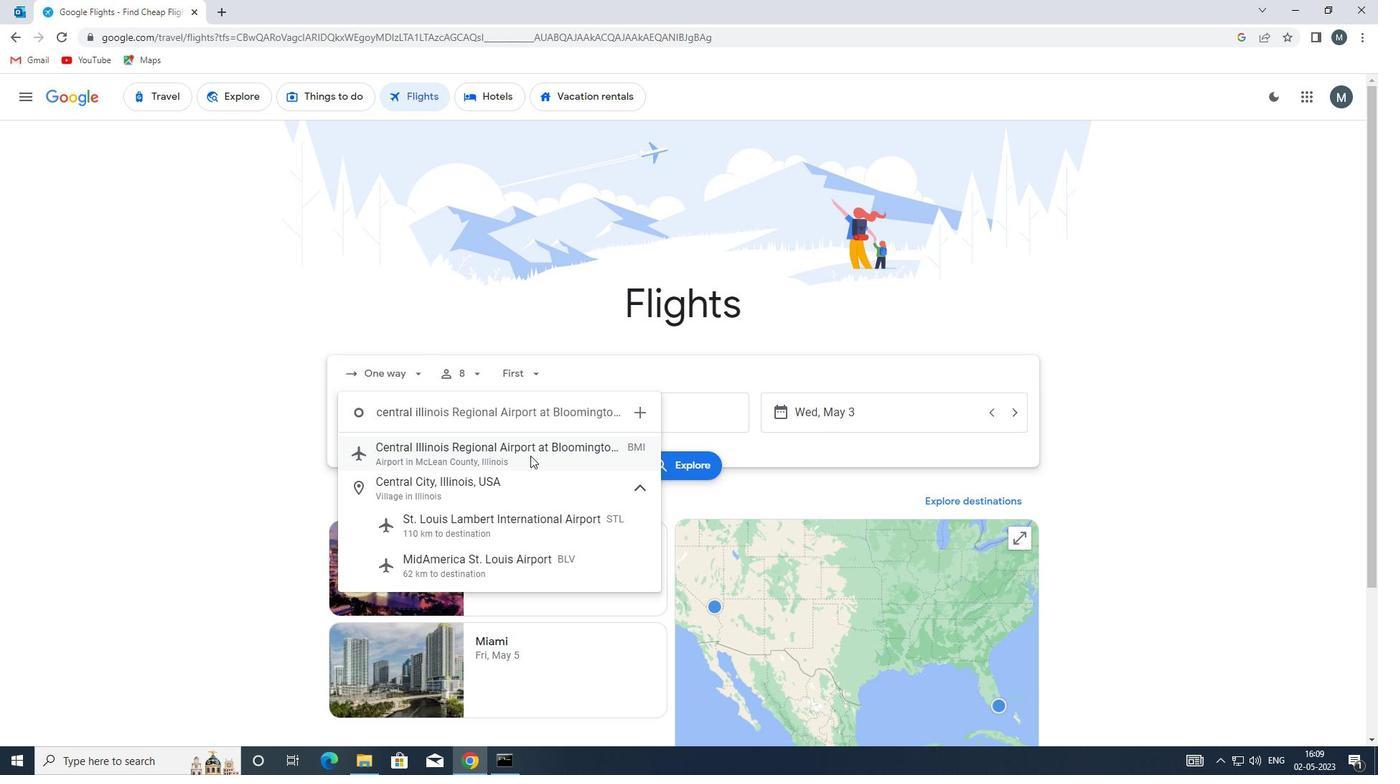 
Action: Mouse pressed left at (532, 453)
Screenshot: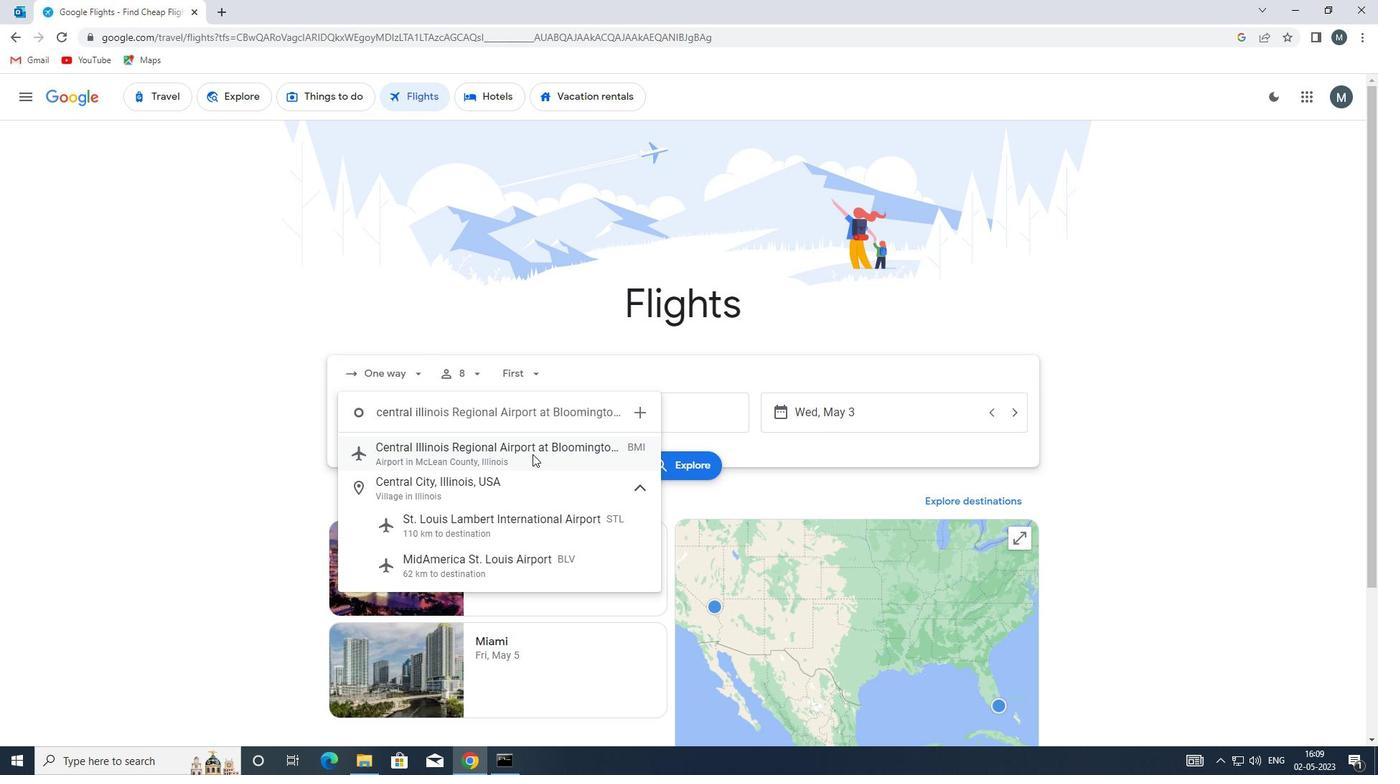 
Action: Mouse moved to (614, 407)
Screenshot: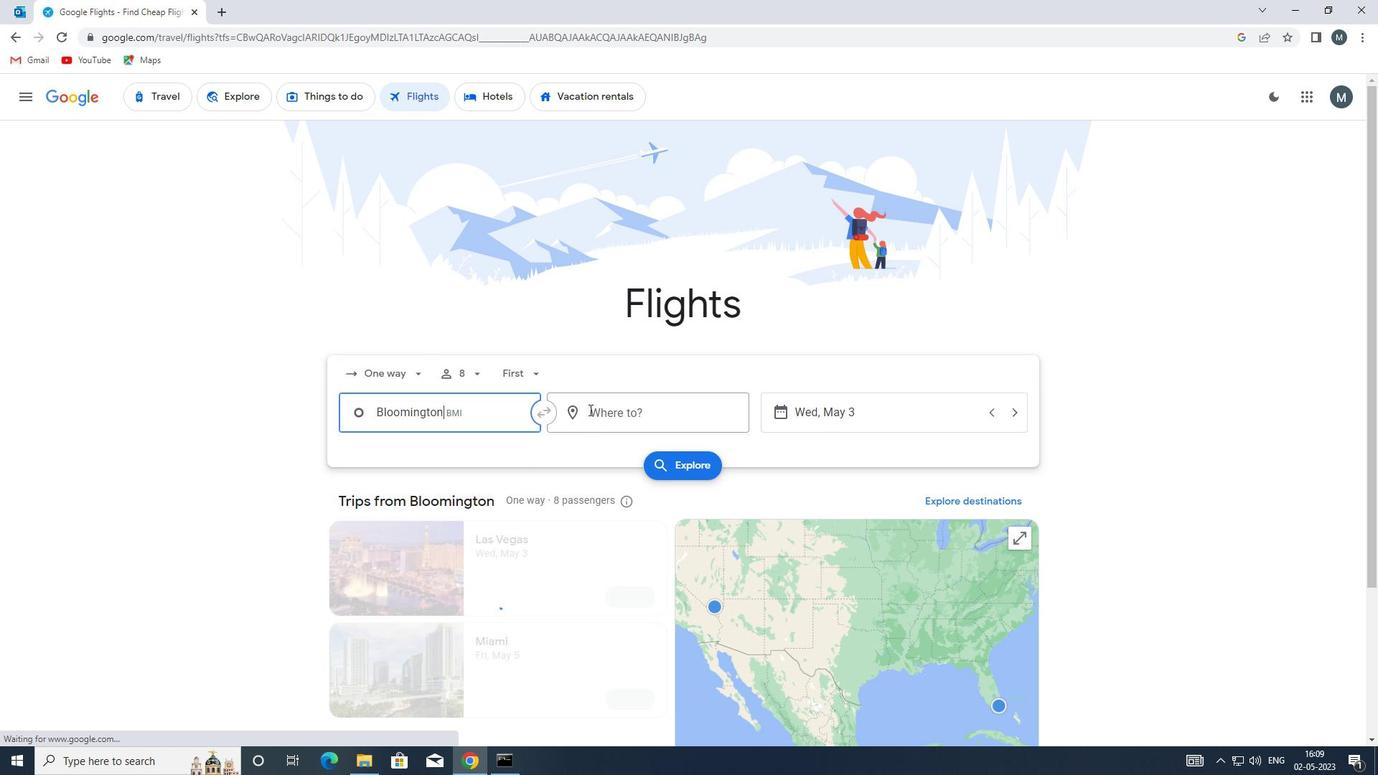 
Action: Mouse pressed left at (614, 407)
Screenshot: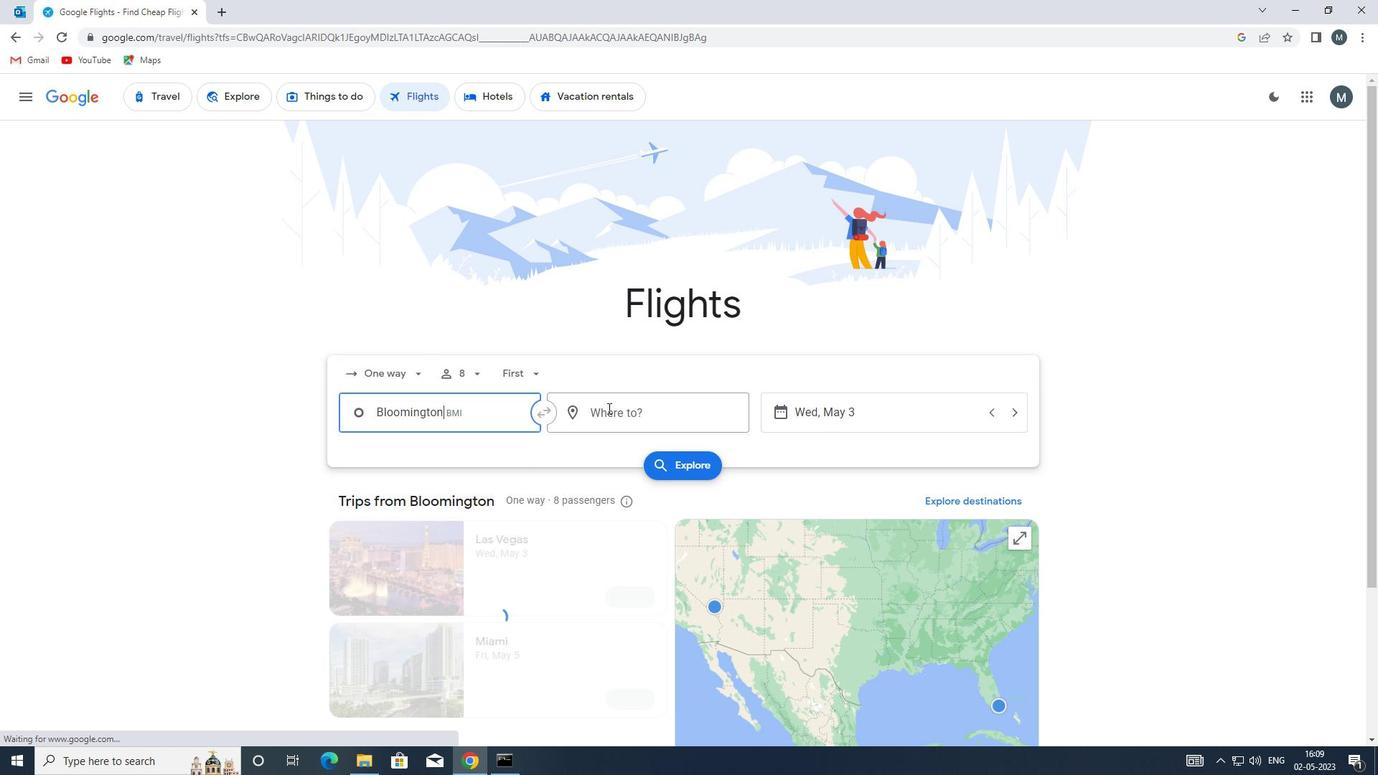 
Action: Mouse moved to (614, 403)
Screenshot: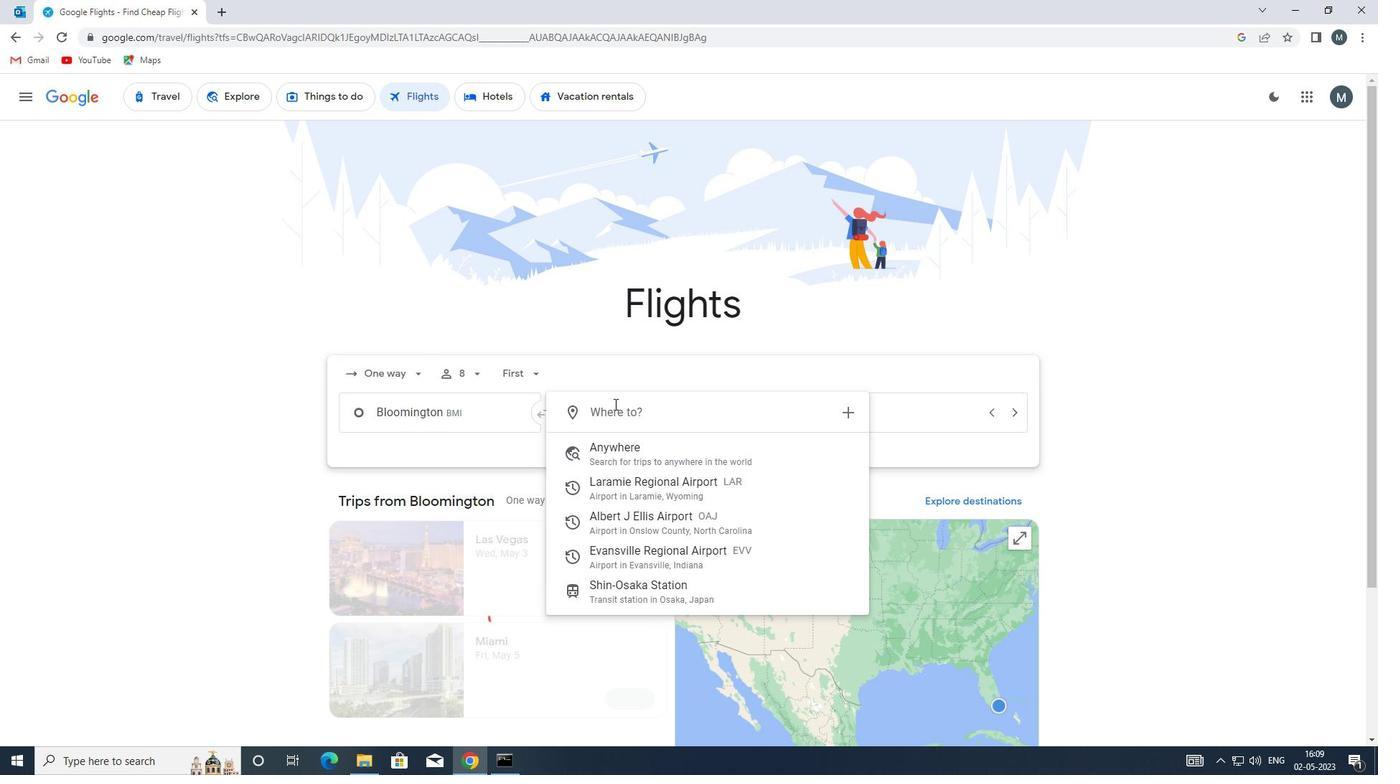 
Action: Key pressed evv<Key.enter>
Screenshot: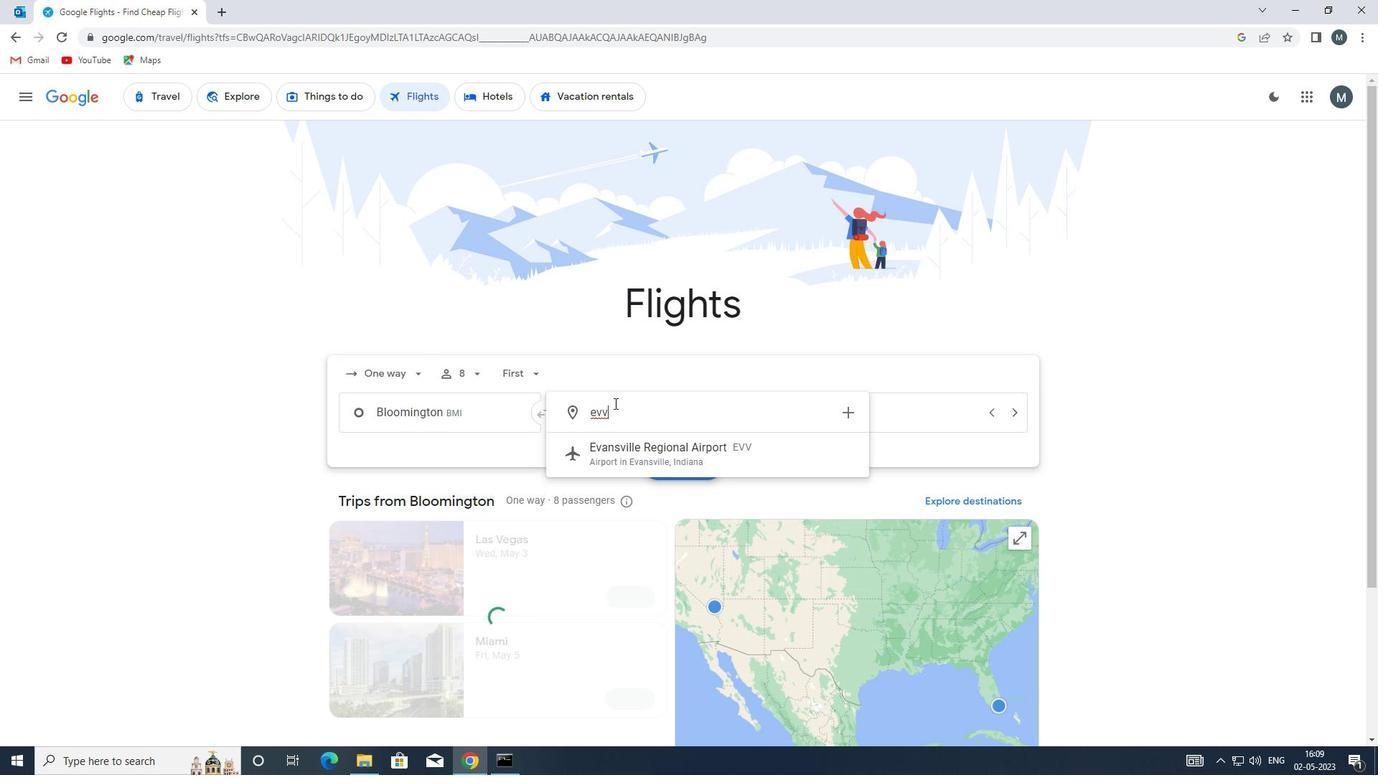 
Action: Mouse moved to (798, 416)
Screenshot: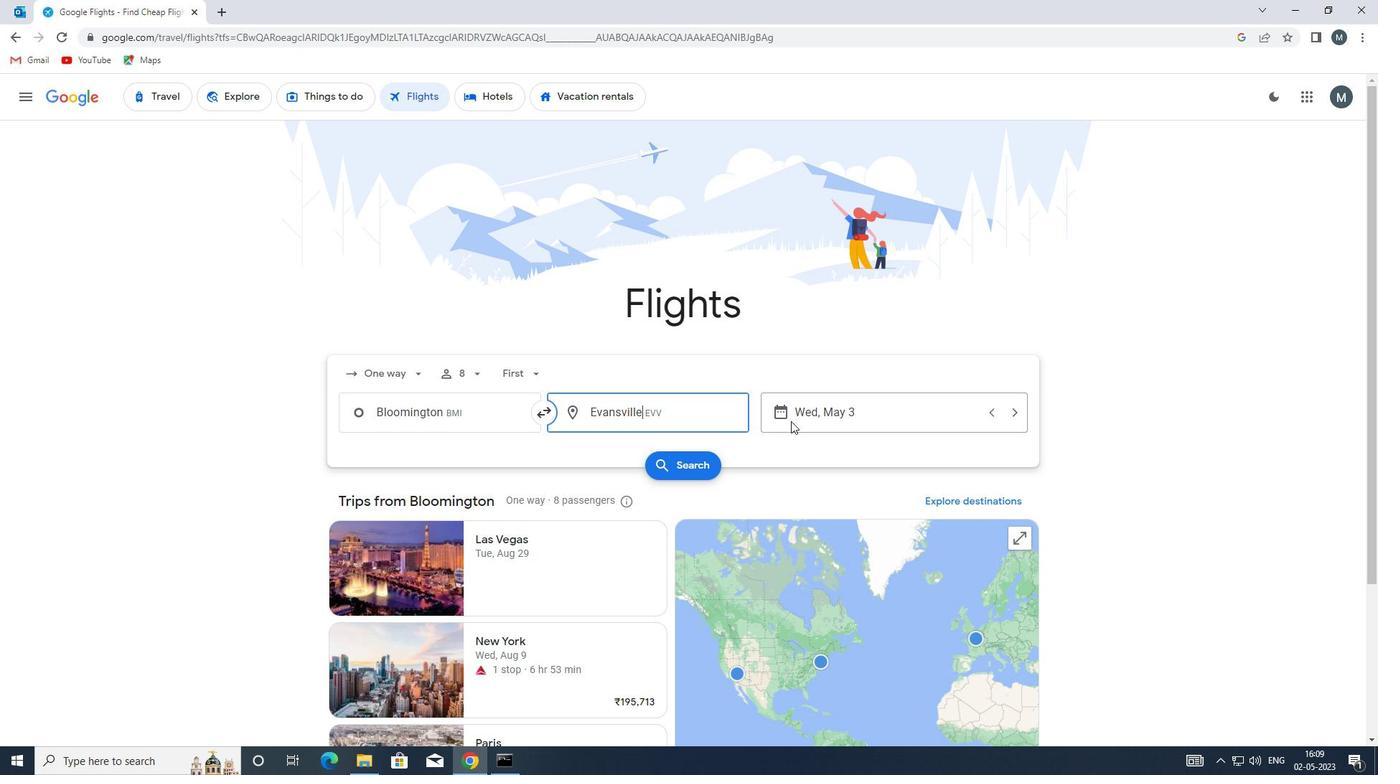 
Action: Mouse pressed left at (798, 416)
Screenshot: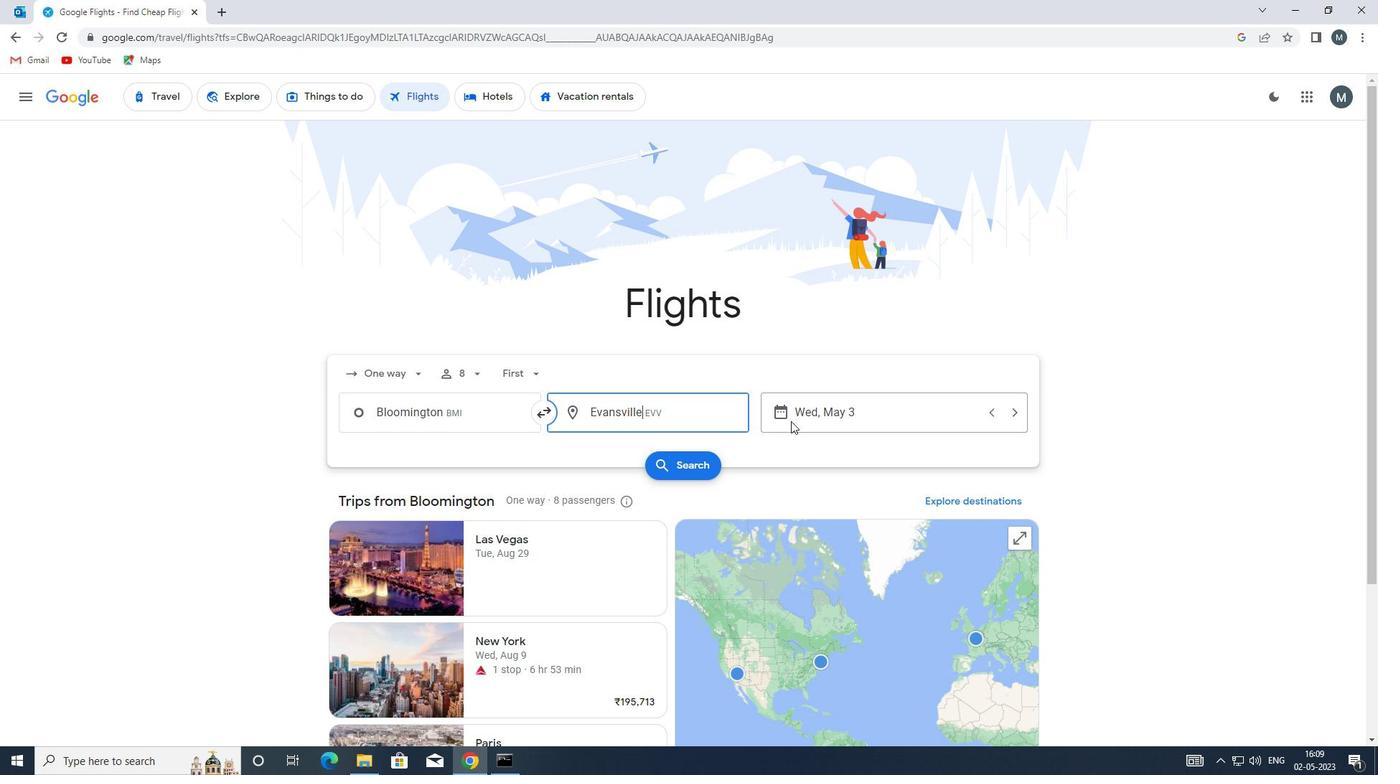 
Action: Mouse moved to (619, 485)
Screenshot: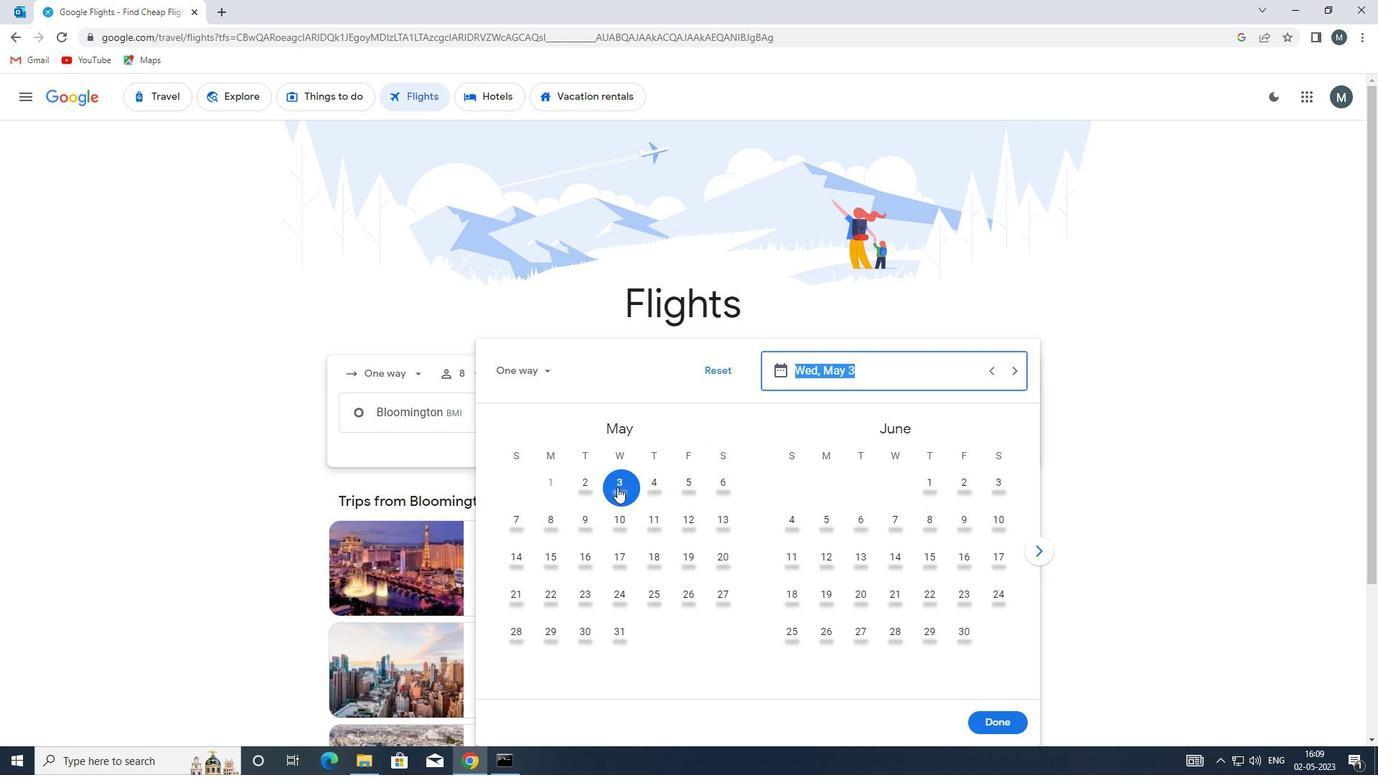 
Action: Mouse pressed left at (619, 485)
Screenshot: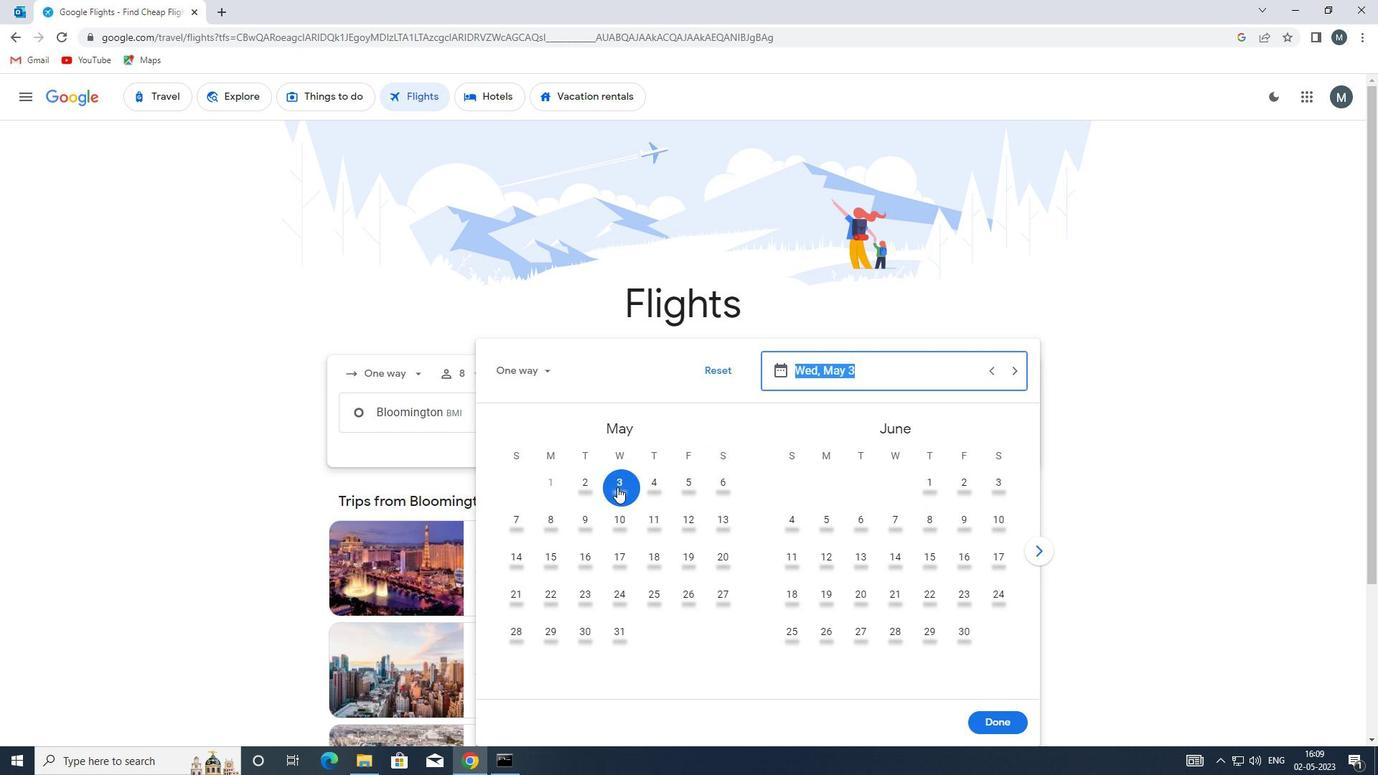 
Action: Mouse moved to (982, 718)
Screenshot: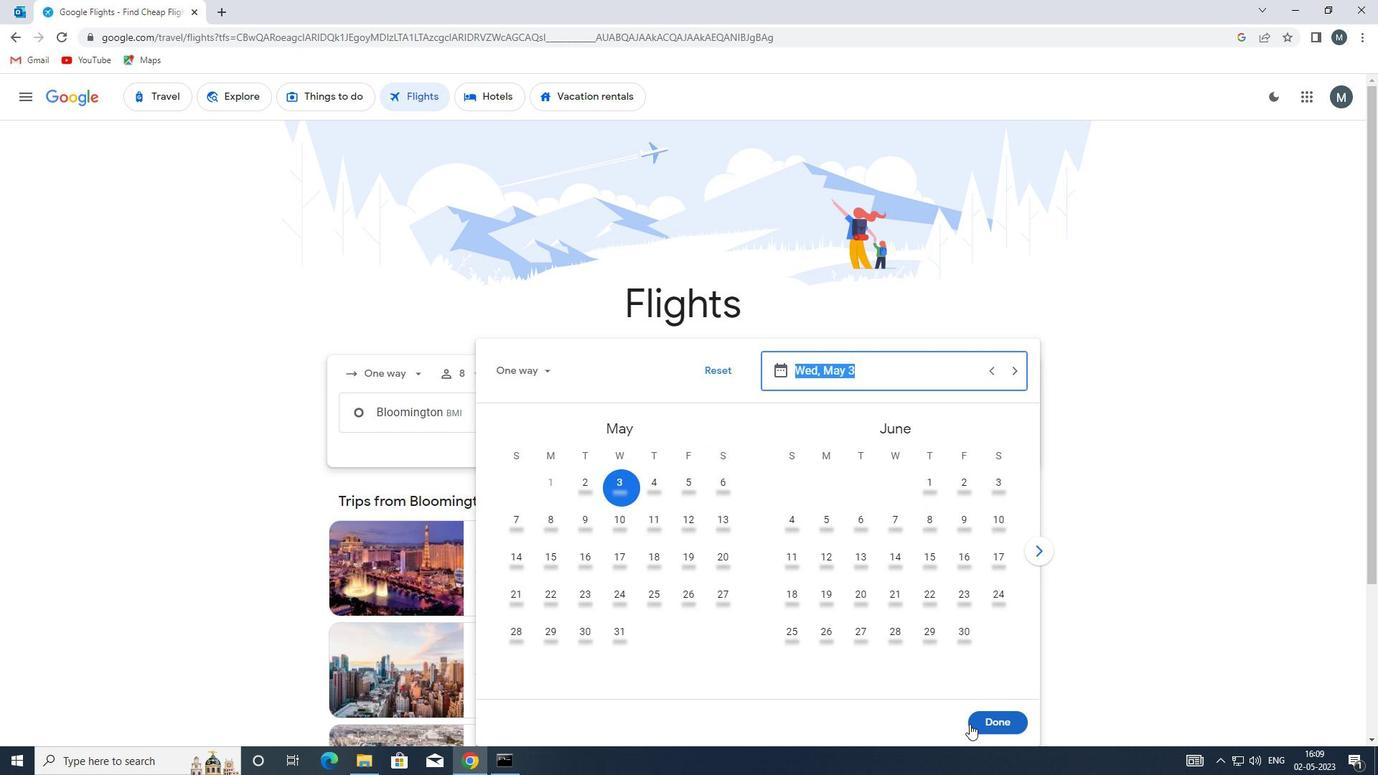 
Action: Mouse pressed left at (982, 718)
Screenshot: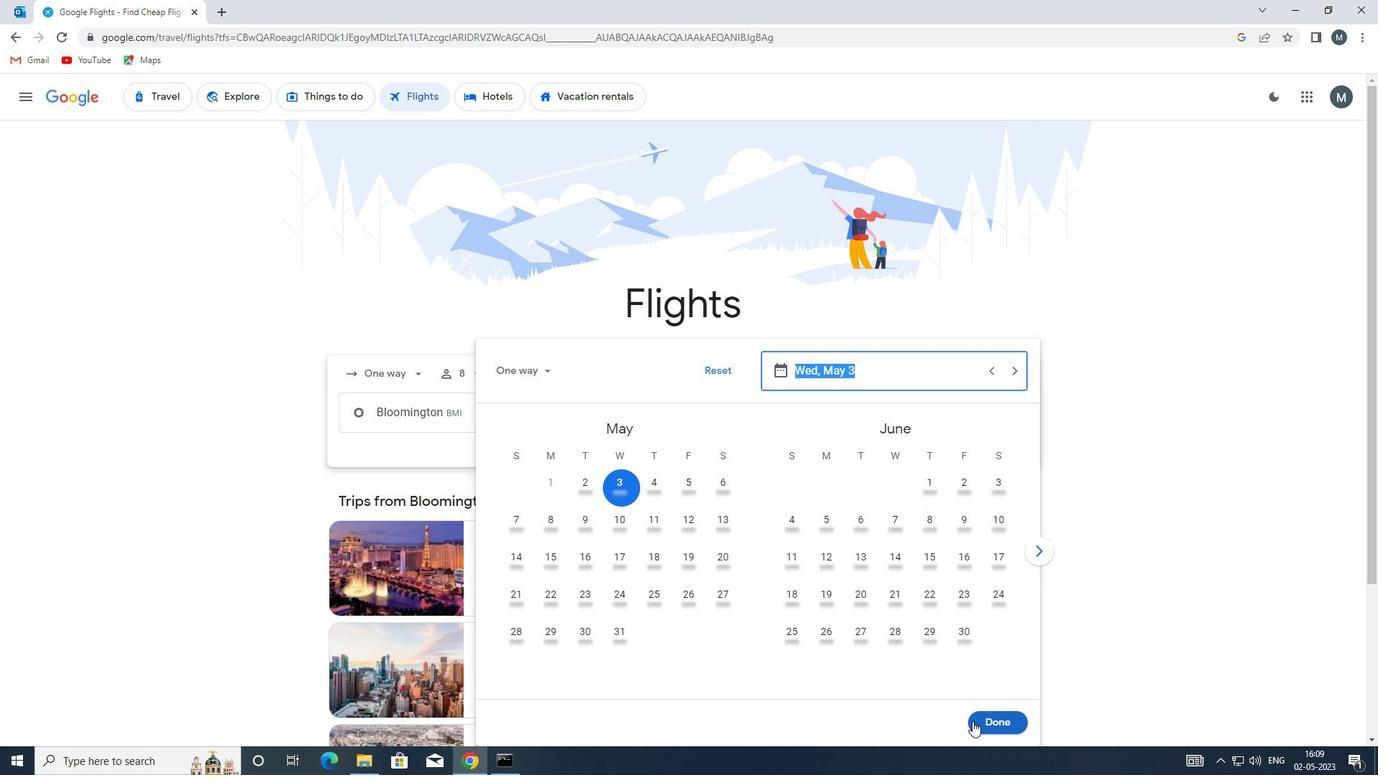 
Action: Mouse moved to (694, 470)
Screenshot: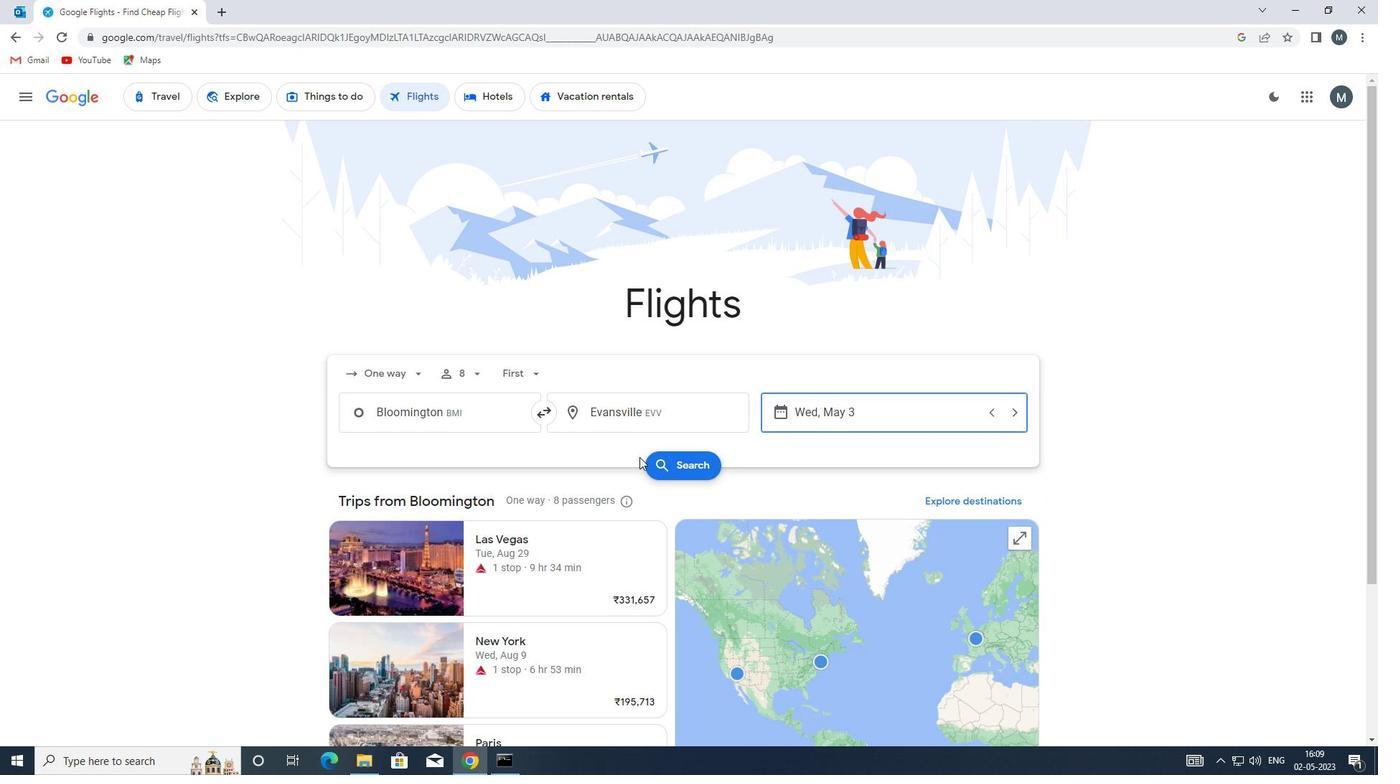 
Action: Mouse pressed left at (694, 470)
Screenshot: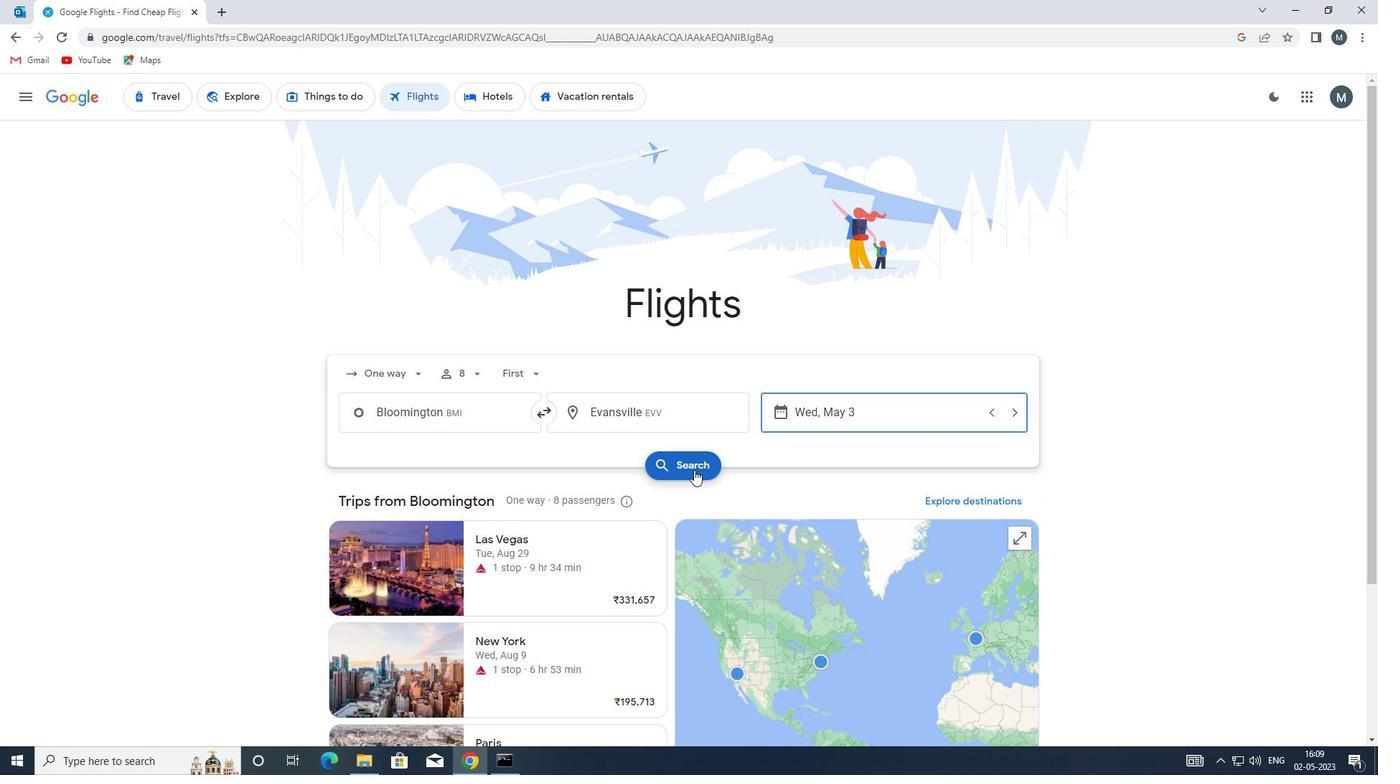 
Action: Mouse moved to (366, 221)
Screenshot: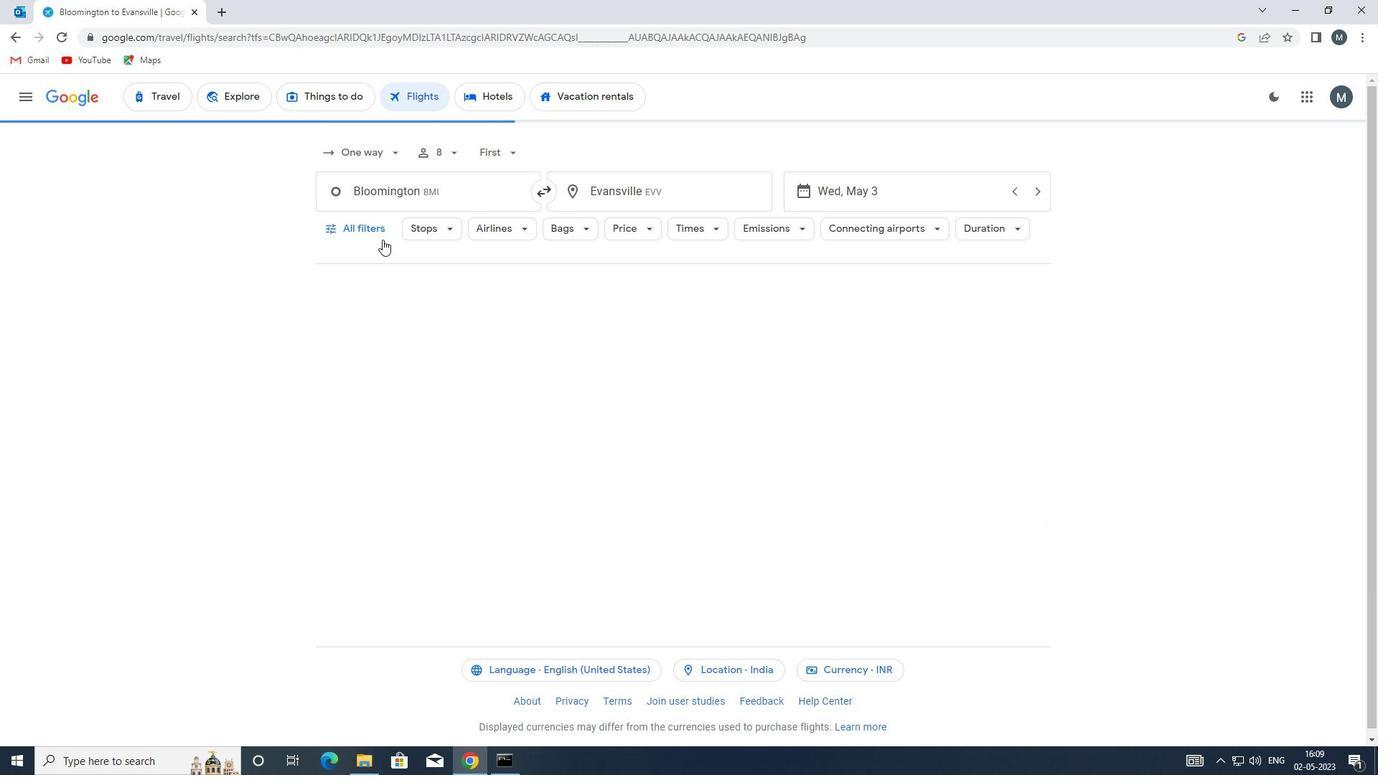 
Action: Mouse pressed left at (366, 221)
Screenshot: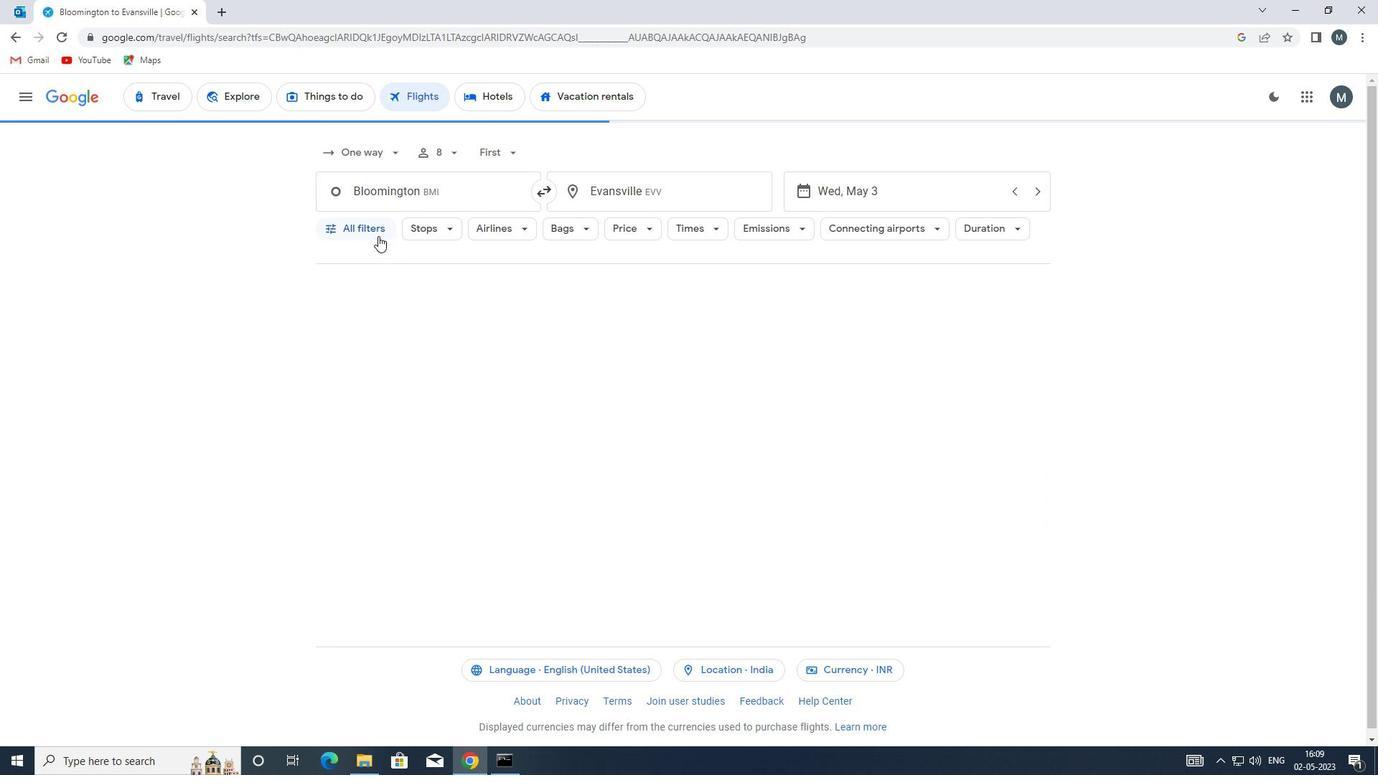 
Action: Mouse moved to (436, 373)
Screenshot: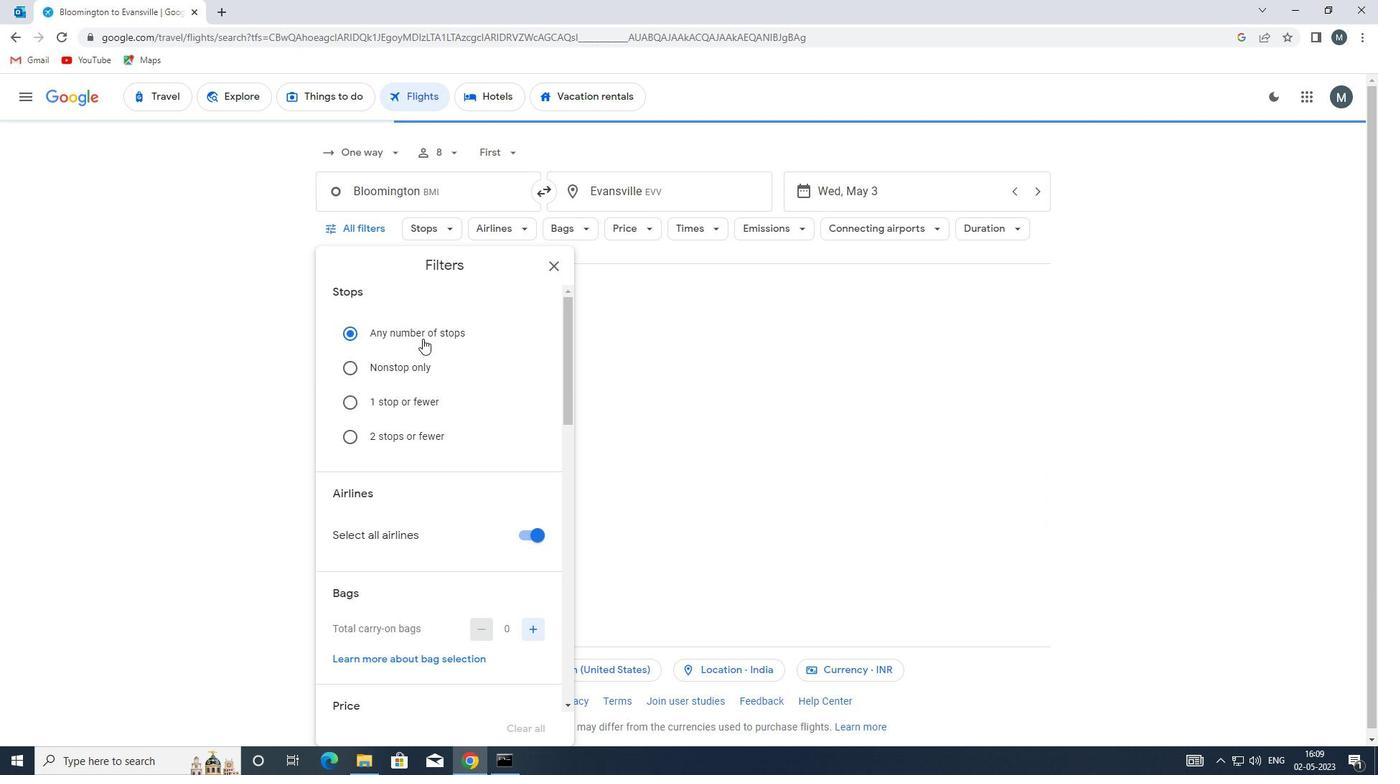 
Action: Mouse scrolled (436, 372) with delta (0, 0)
Screenshot: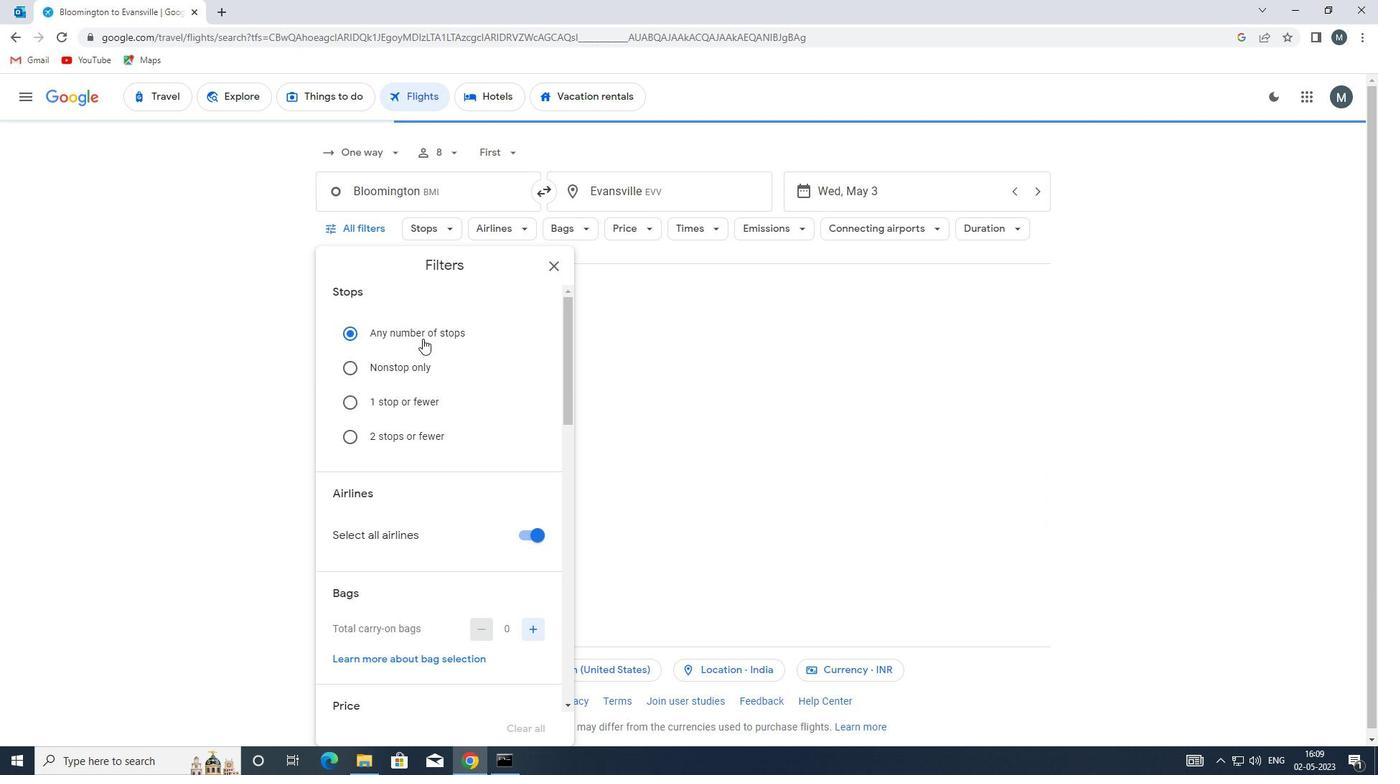 
Action: Mouse moved to (436, 378)
Screenshot: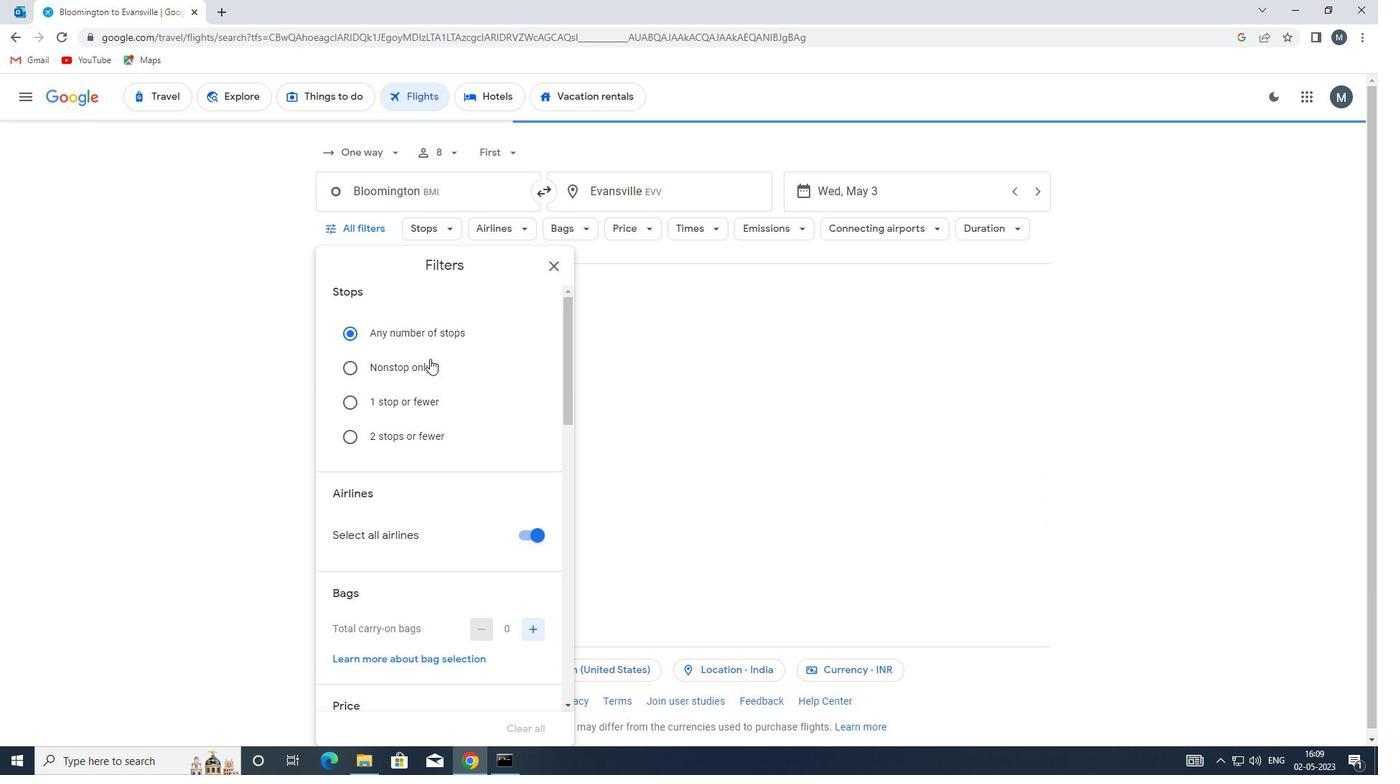 
Action: Mouse scrolled (436, 377) with delta (0, 0)
Screenshot: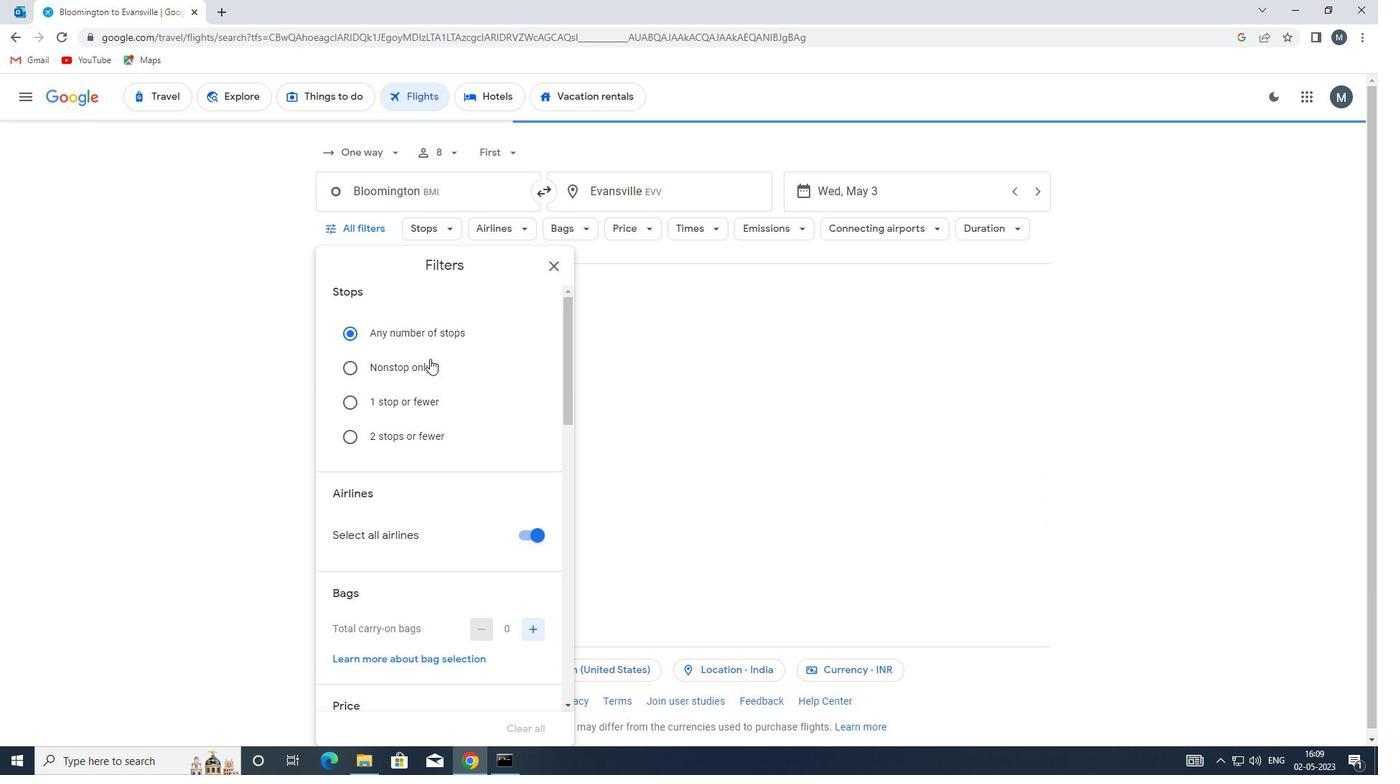 
Action: Mouse moved to (527, 397)
Screenshot: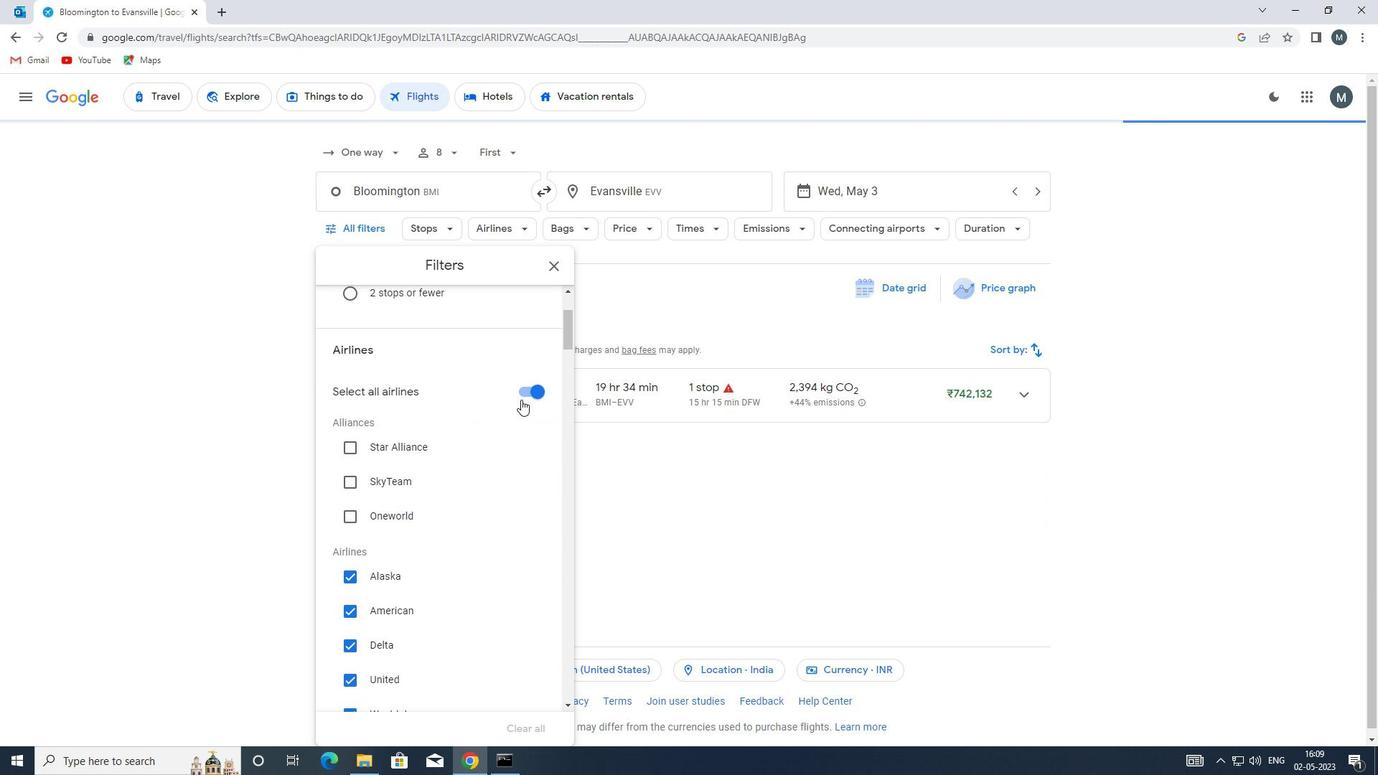 
Action: Mouse pressed left at (527, 397)
Screenshot: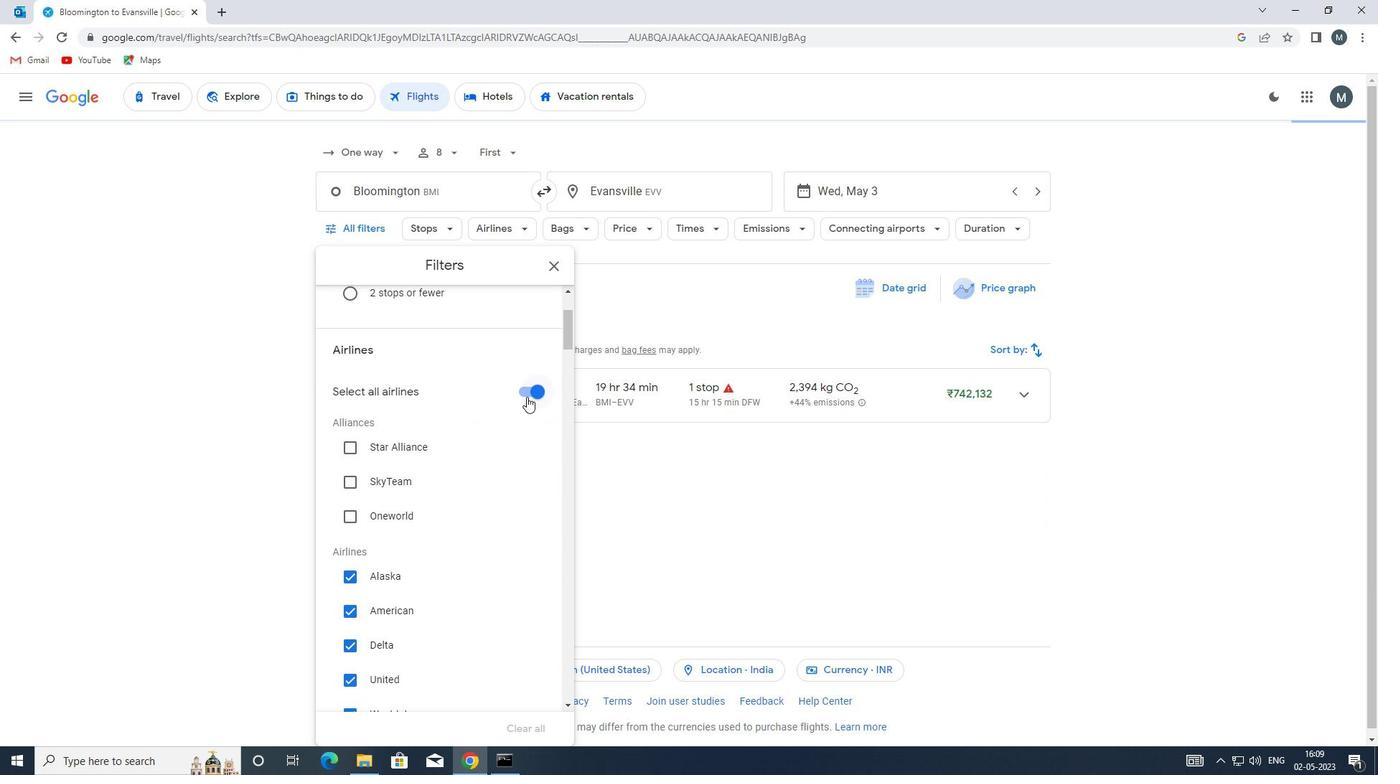 
Action: Mouse moved to (445, 417)
Screenshot: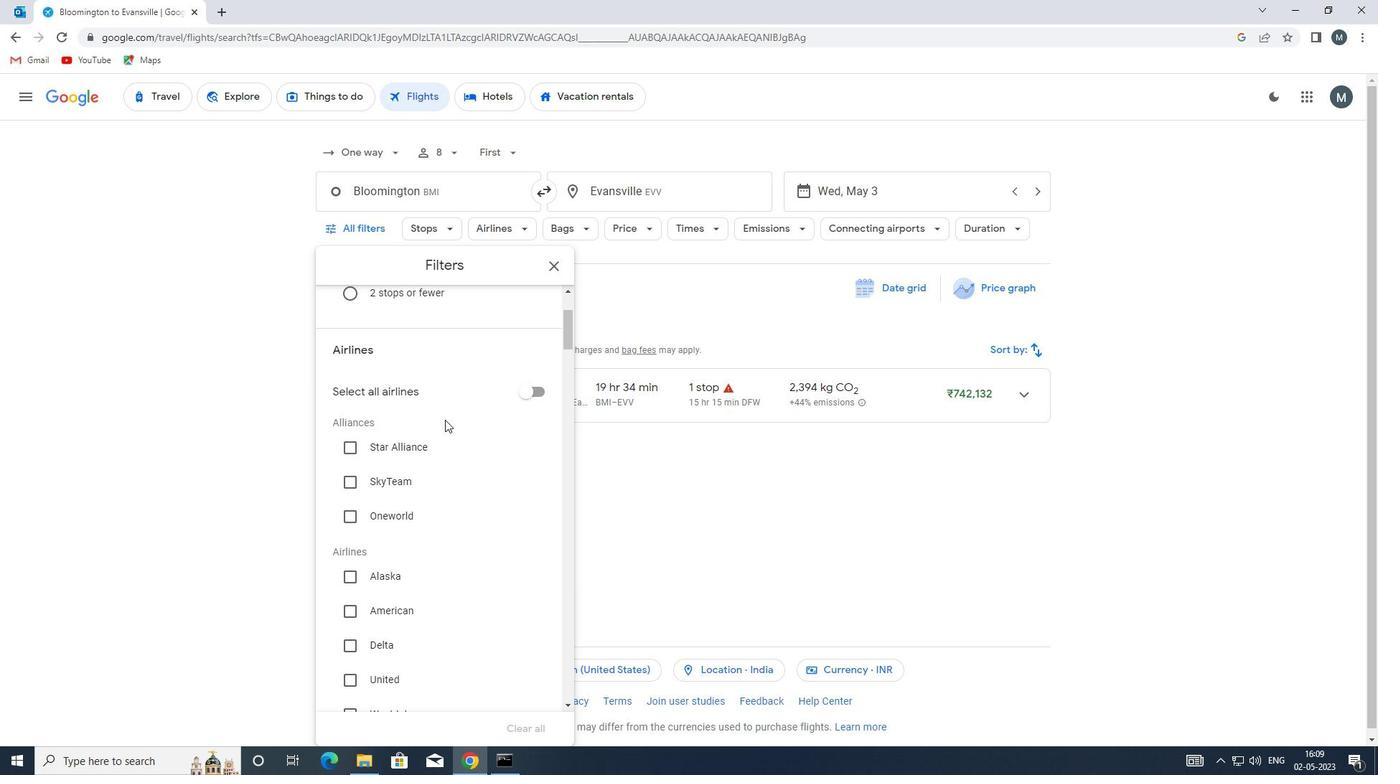 
Action: Mouse scrolled (445, 418) with delta (0, 0)
Screenshot: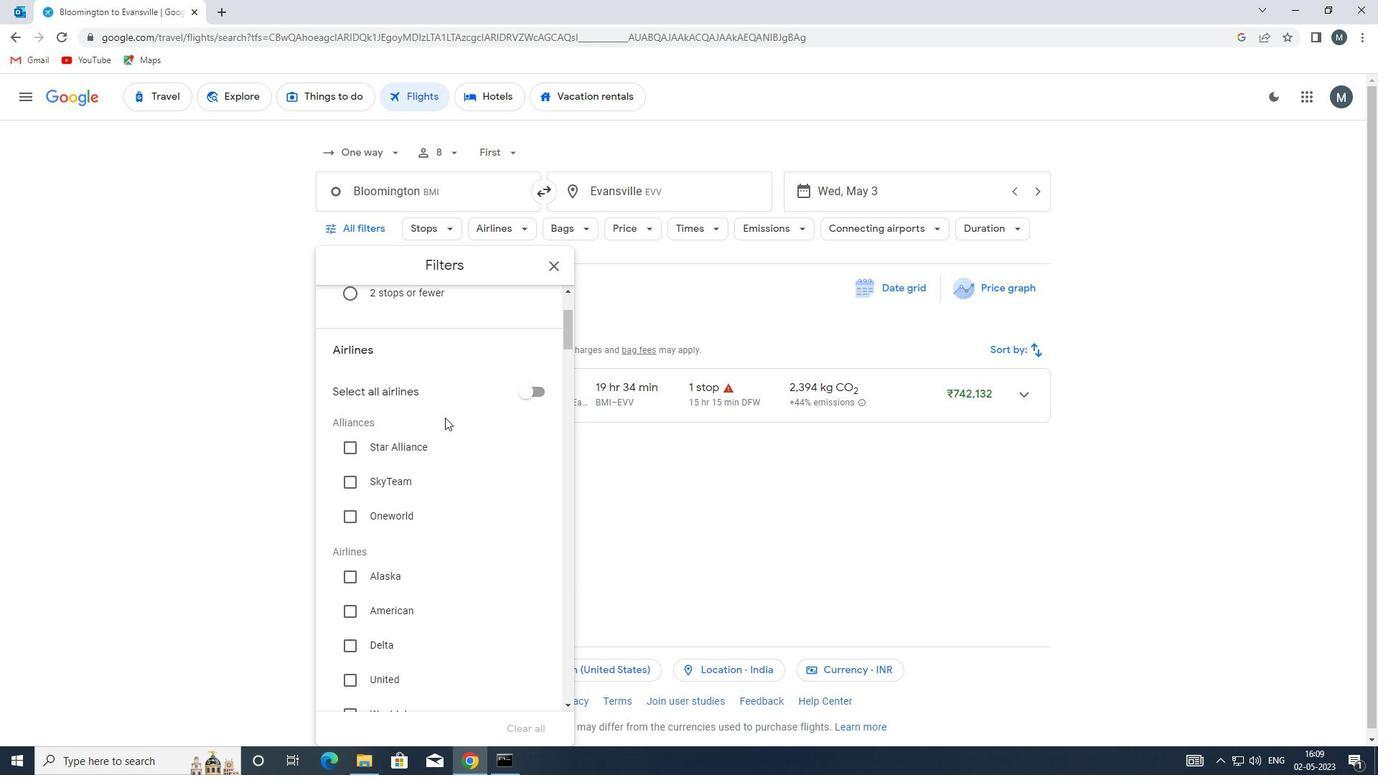 
Action: Mouse moved to (347, 298)
Screenshot: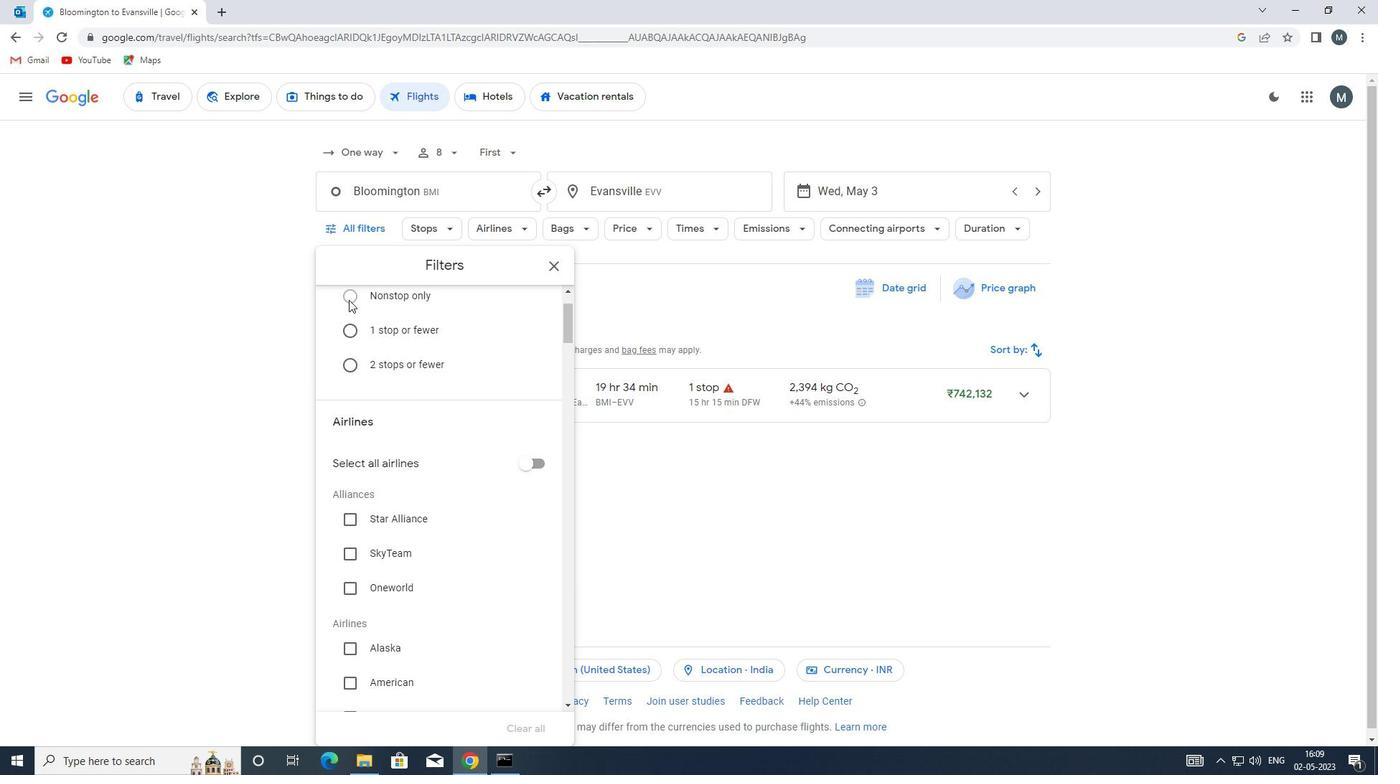 
Action: Mouse pressed left at (347, 298)
Screenshot: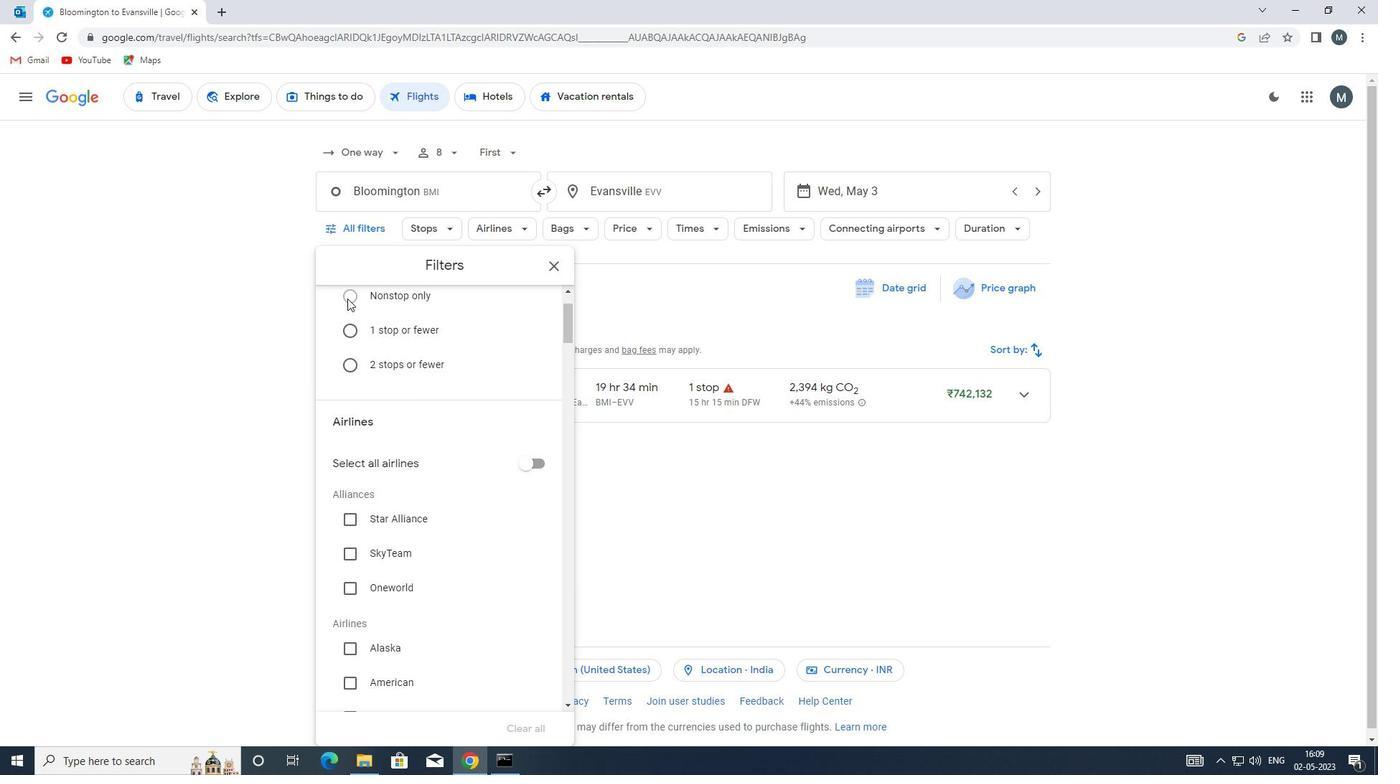 
Action: Mouse moved to (443, 395)
Screenshot: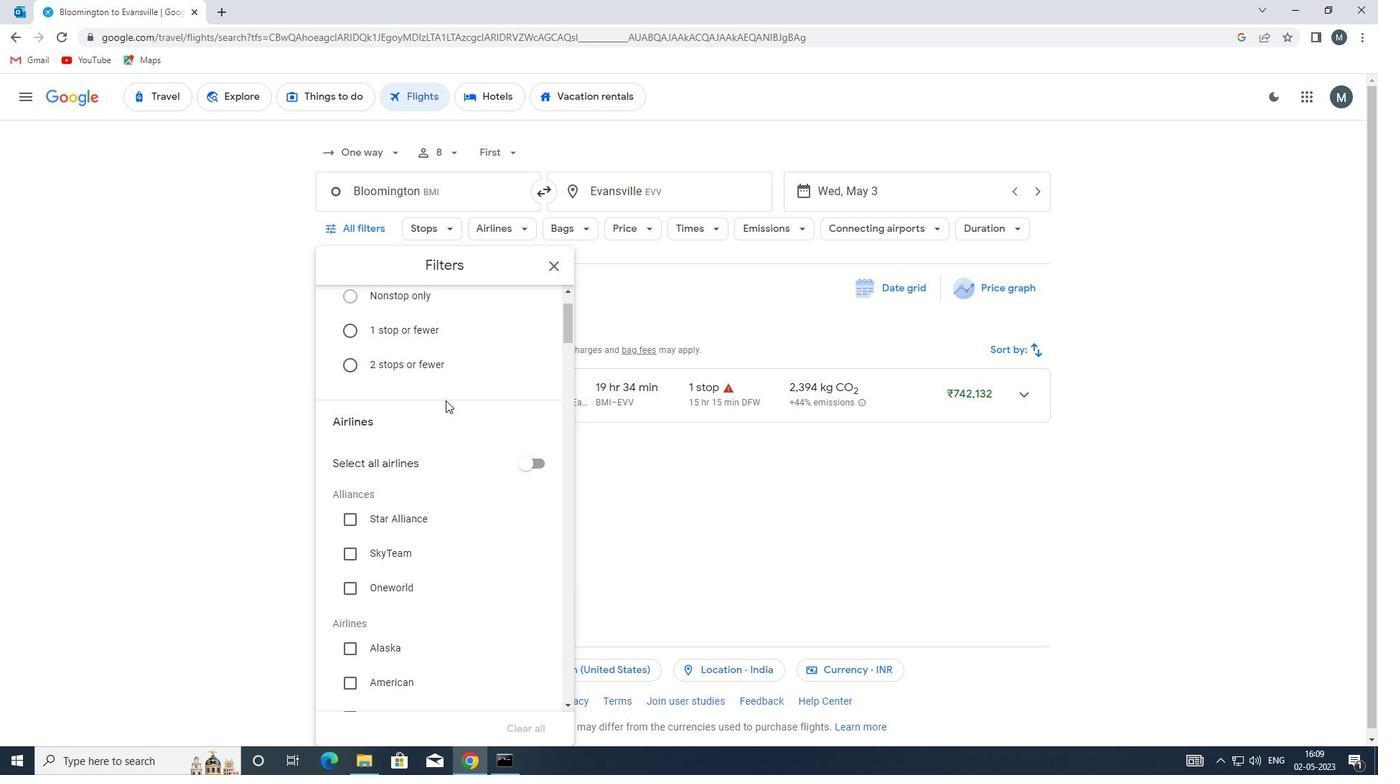 
Action: Mouse scrolled (443, 396) with delta (0, 0)
Screenshot: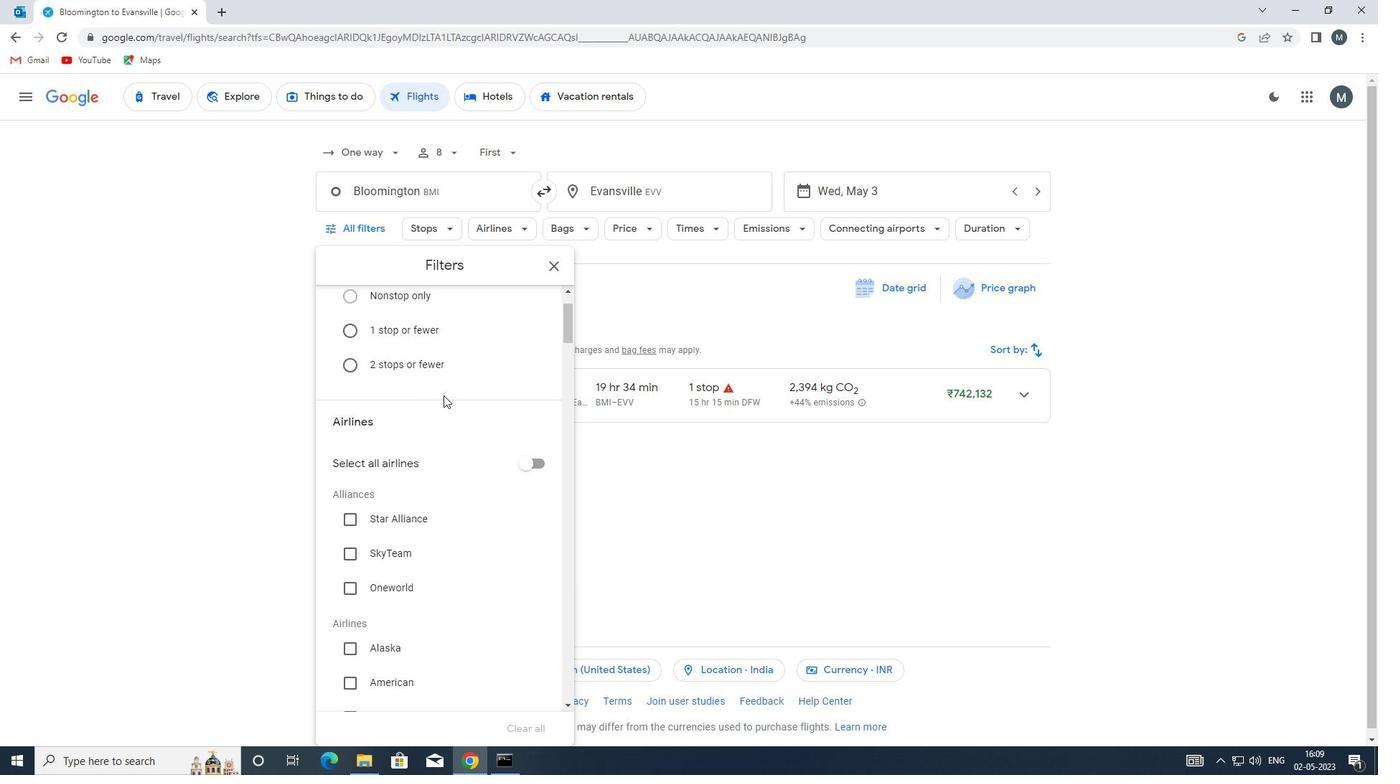 
Action: Mouse moved to (343, 365)
Screenshot: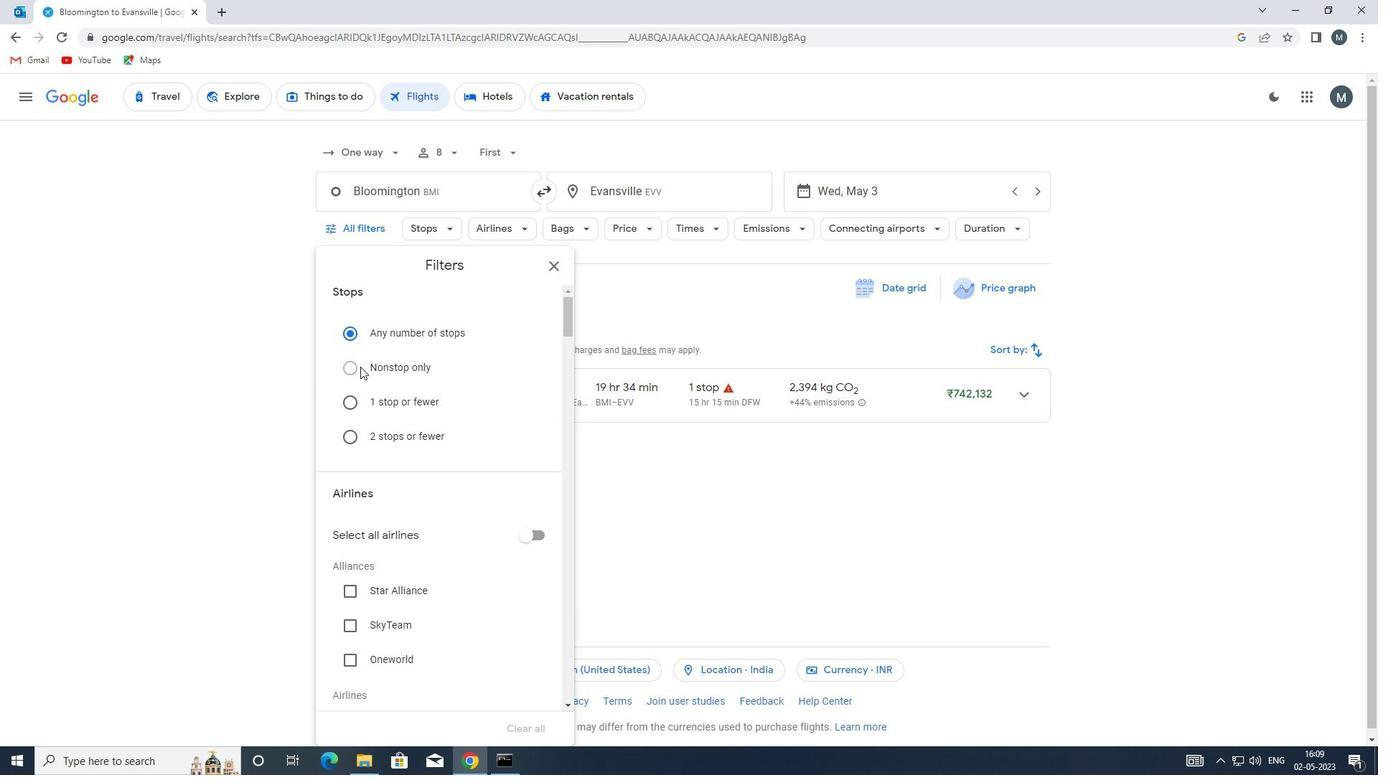 
Action: Mouse pressed left at (343, 365)
Screenshot: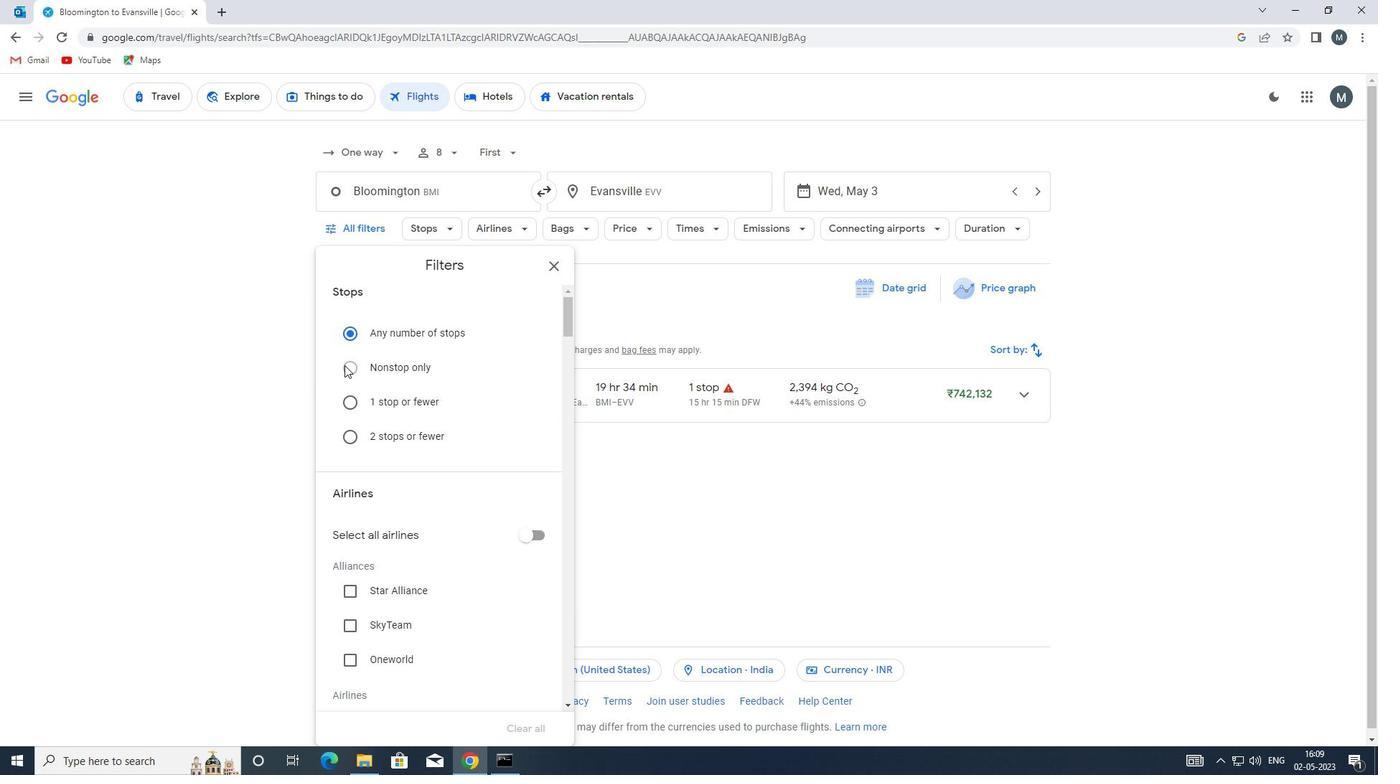 
Action: Mouse moved to (349, 366)
Screenshot: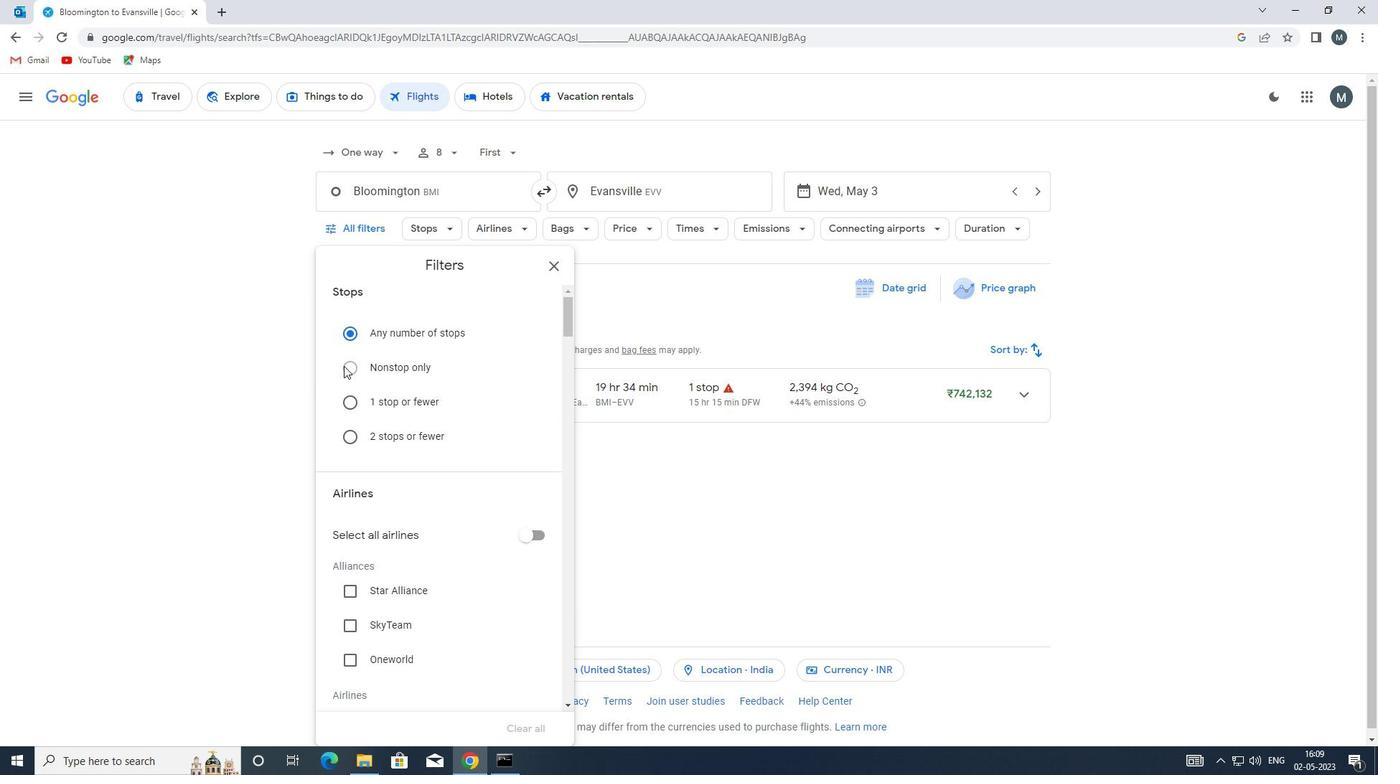 
Action: Mouse pressed left at (349, 366)
Screenshot: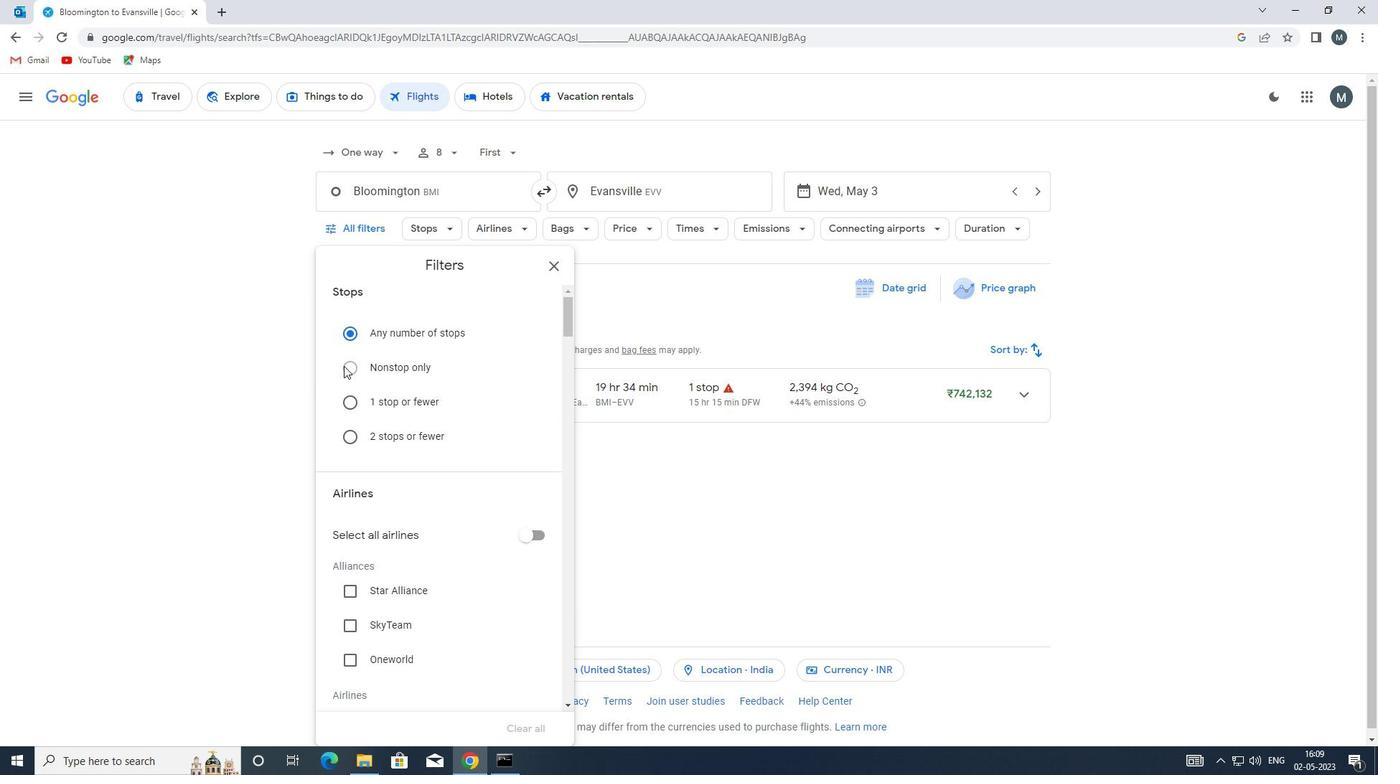 
Action: Mouse moved to (349, 366)
Screenshot: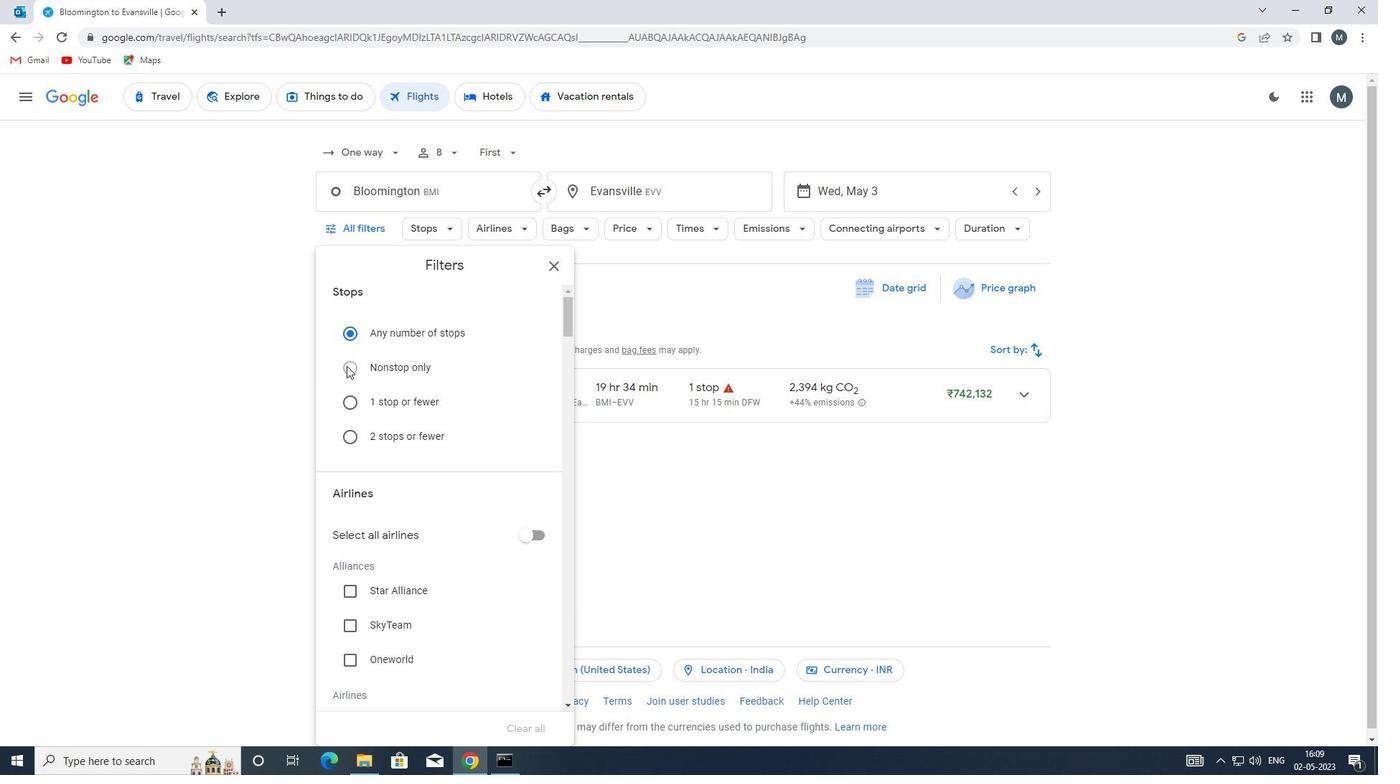 
Action: Mouse pressed left at (349, 366)
Screenshot: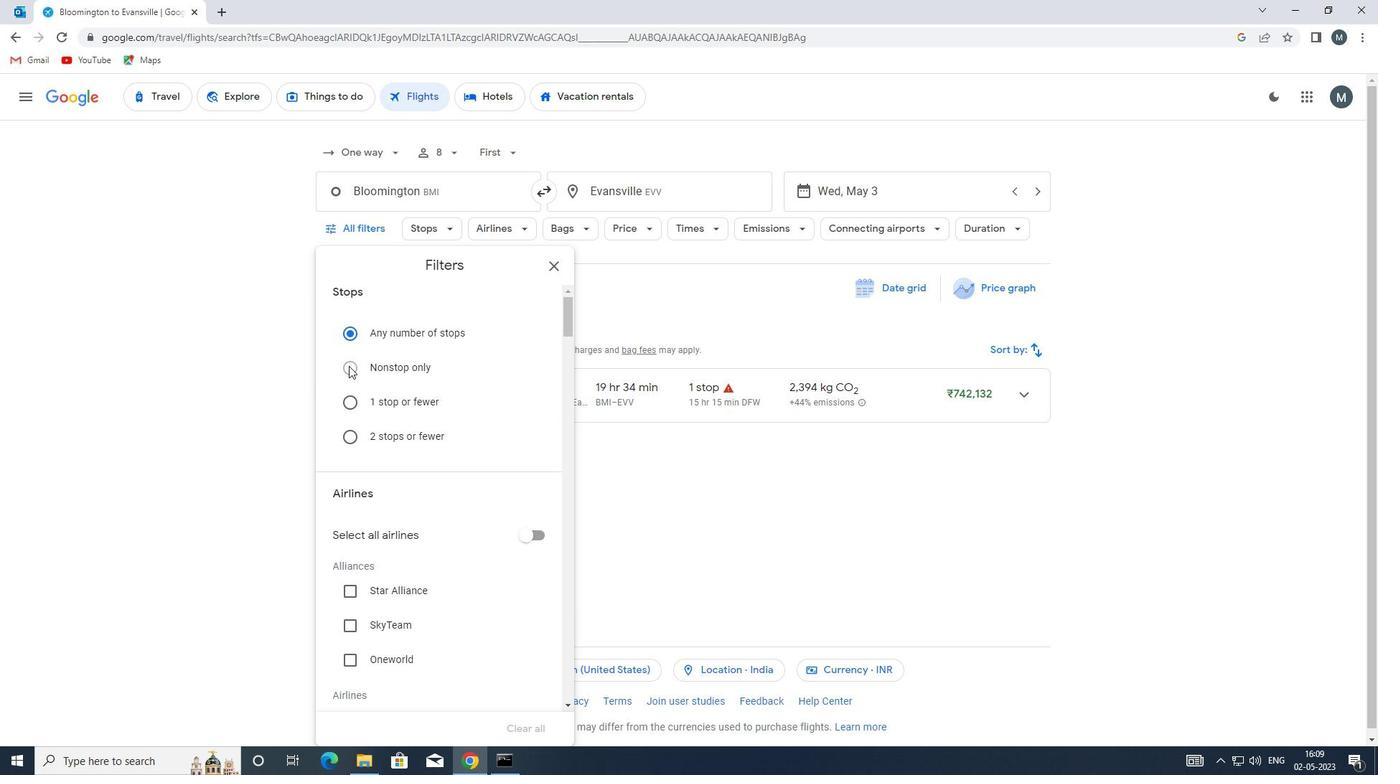
Action: Mouse pressed left at (349, 366)
Screenshot: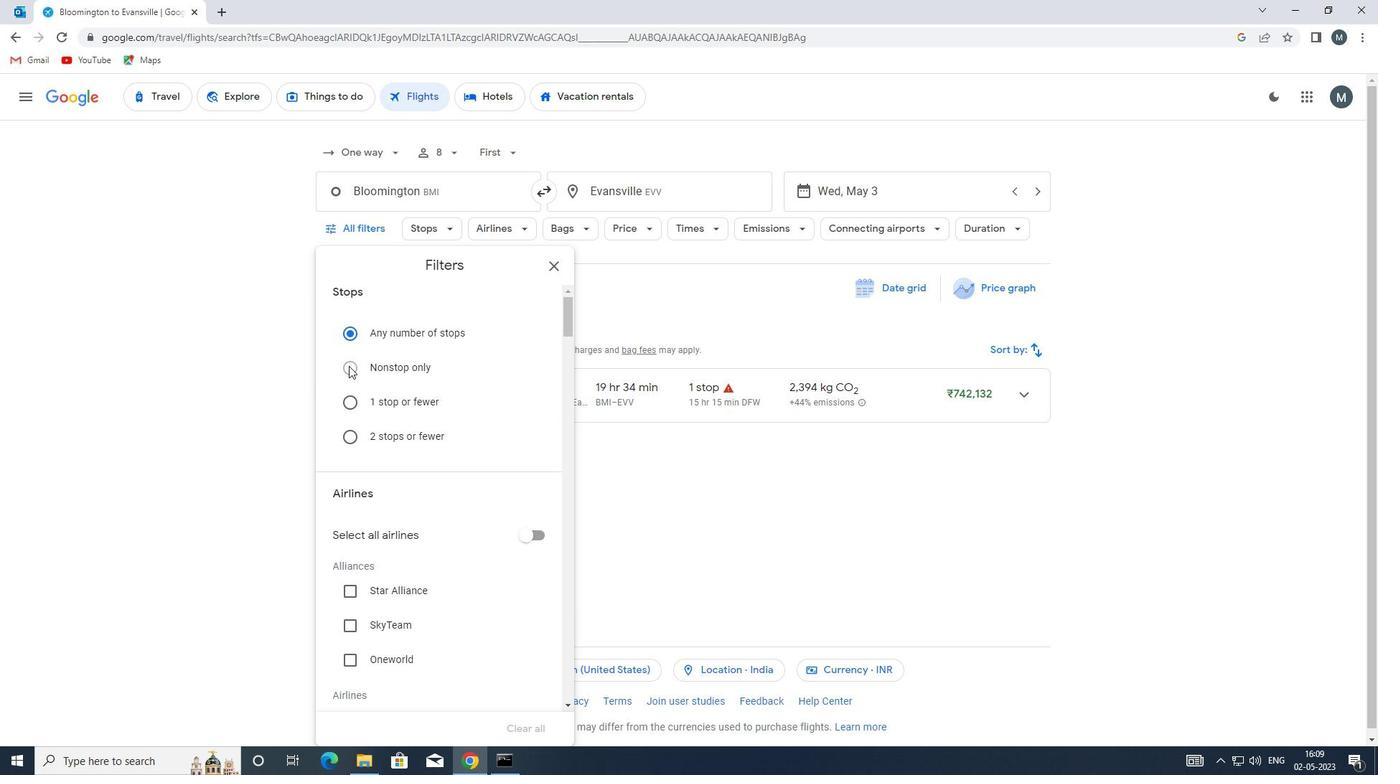 
Action: Mouse moved to (433, 398)
Screenshot: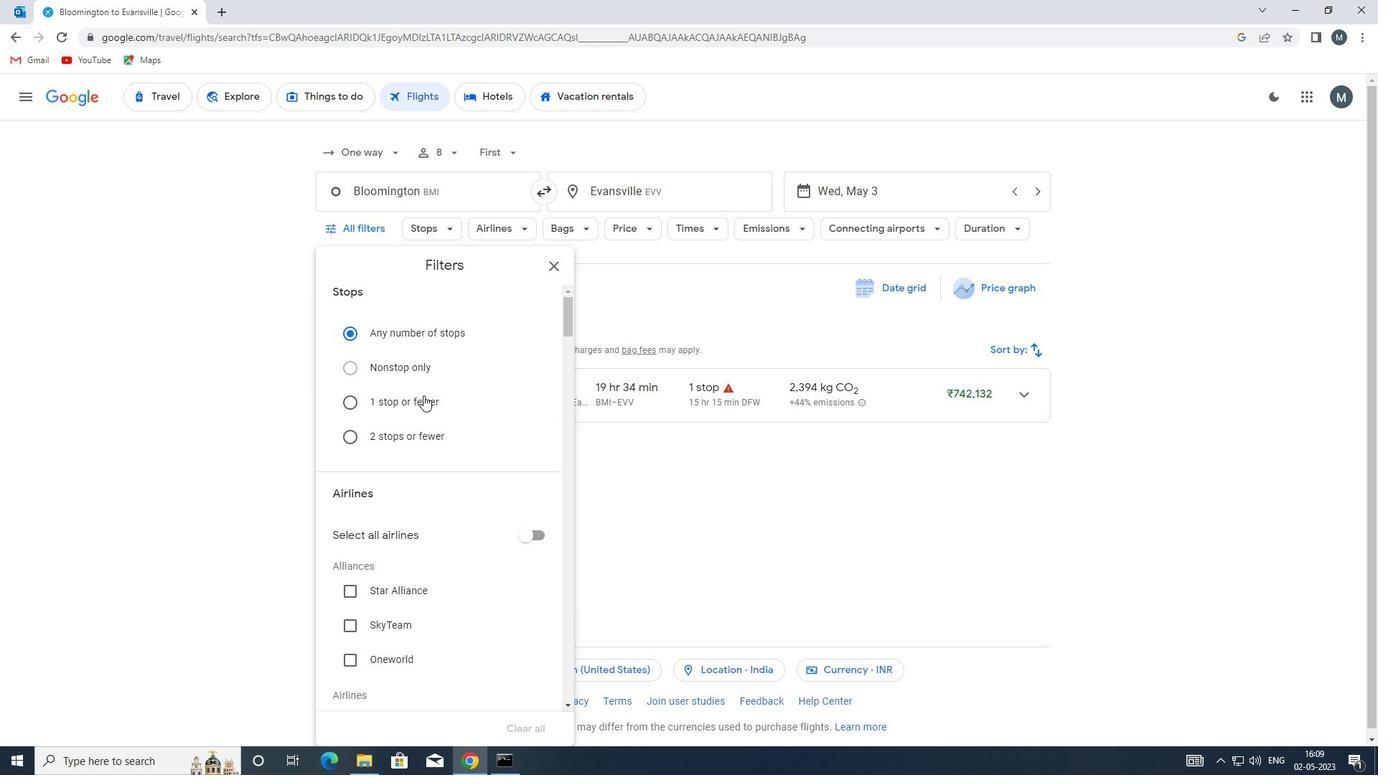
Action: Mouse scrolled (433, 397) with delta (0, 0)
Screenshot: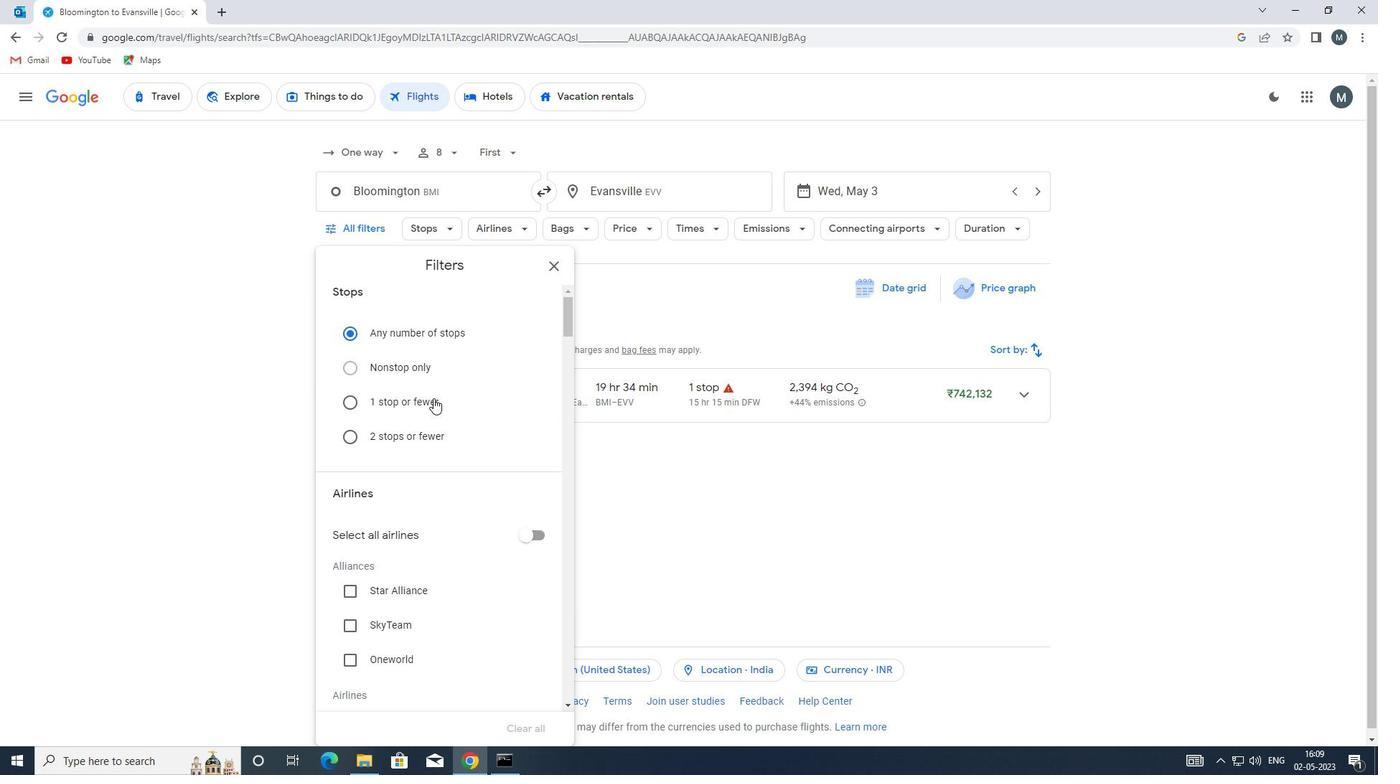 
Action: Mouse moved to (434, 399)
Screenshot: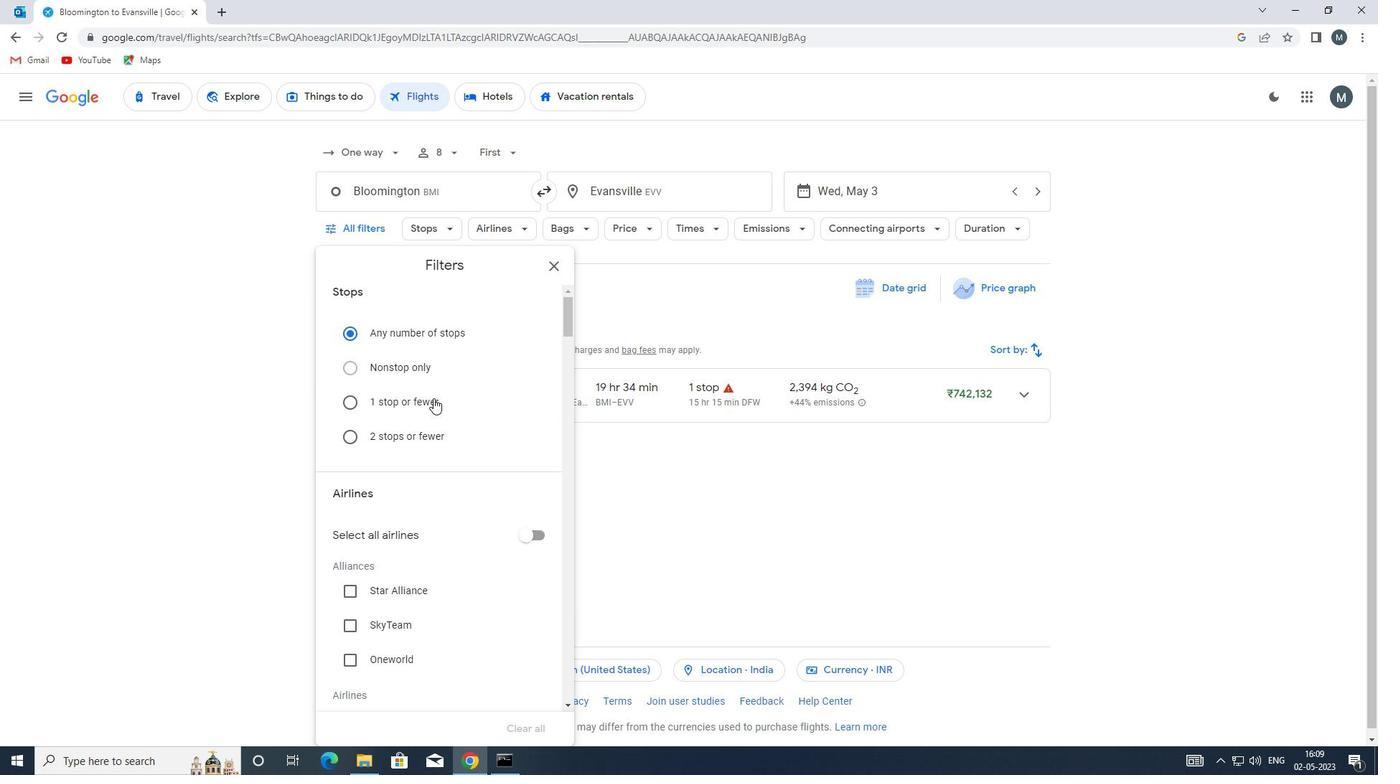 
Action: Mouse scrolled (434, 398) with delta (0, 0)
Screenshot: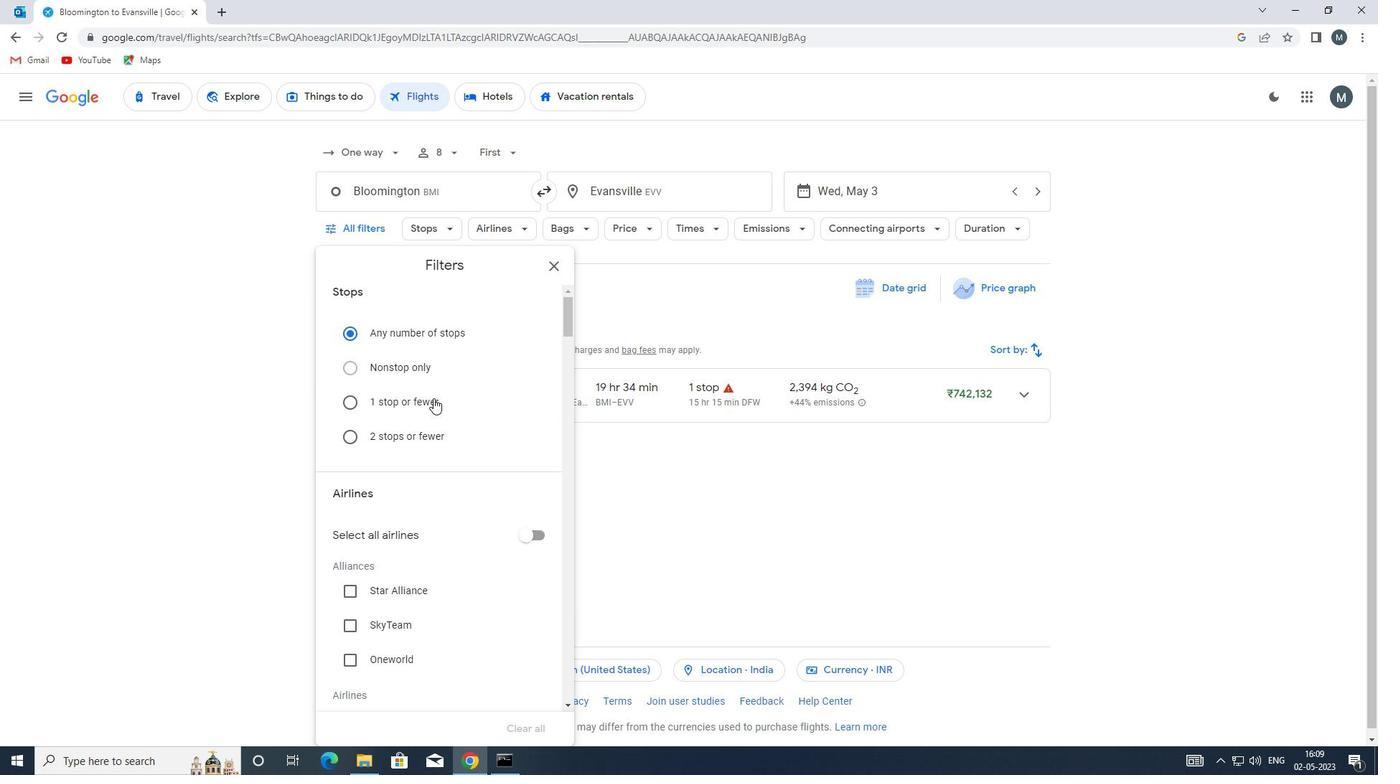 
Action: Mouse moved to (432, 403)
Screenshot: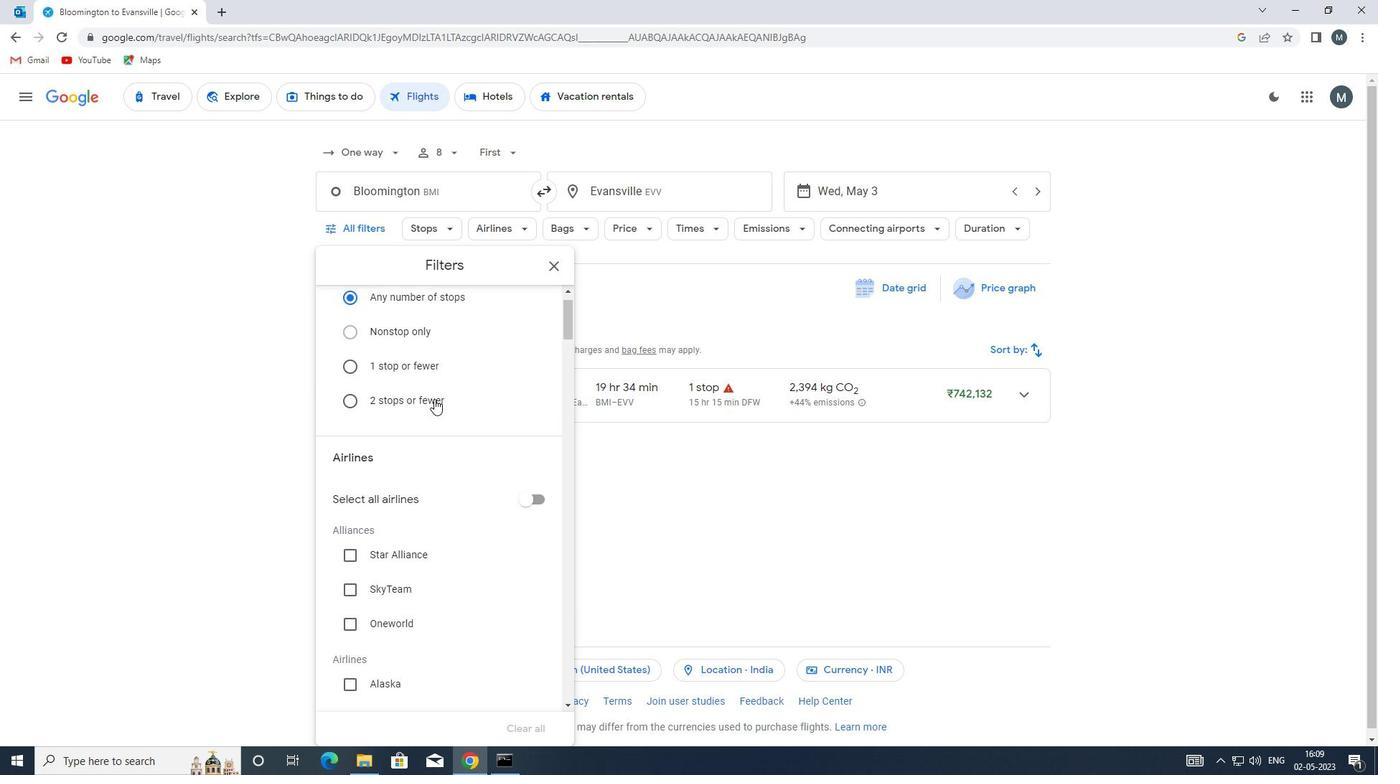
Action: Mouse scrolled (432, 402) with delta (0, 0)
Screenshot: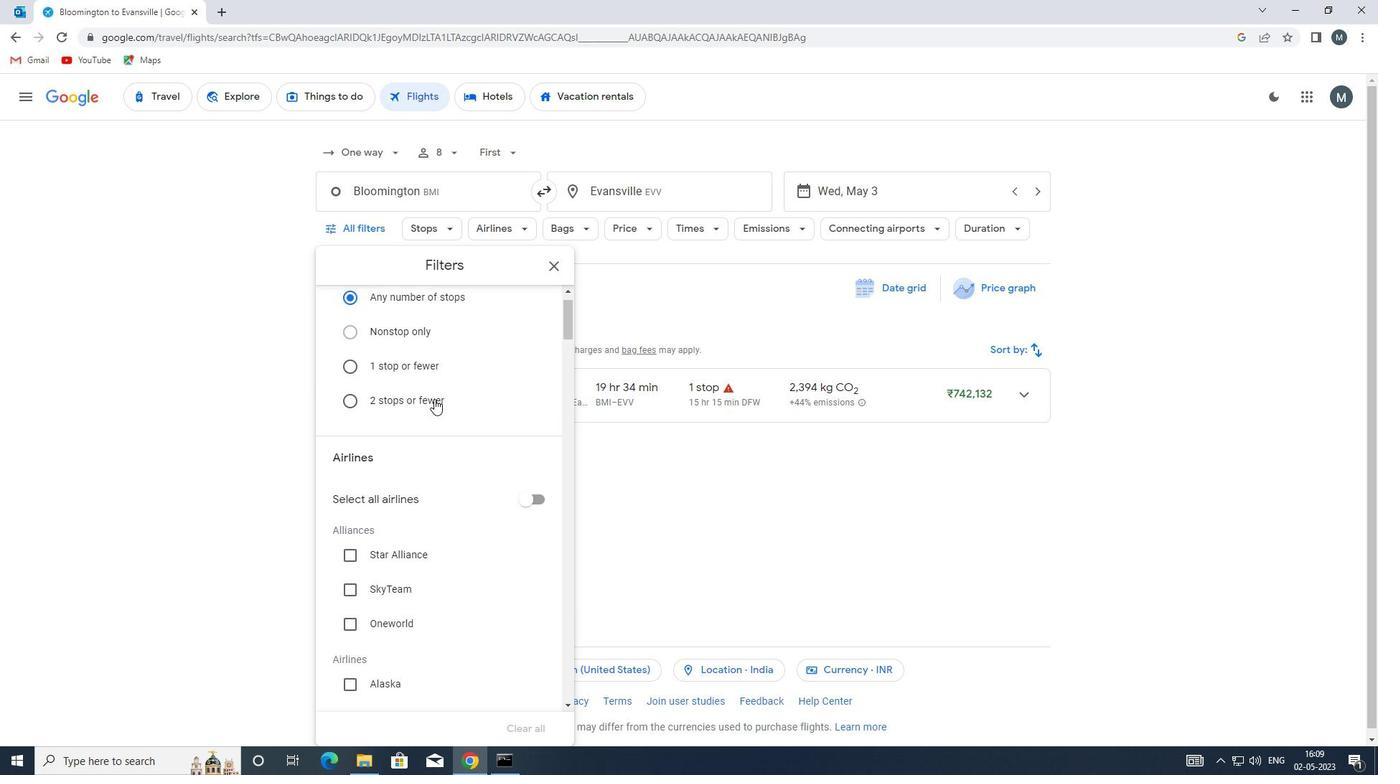 
Action: Mouse moved to (445, 480)
Screenshot: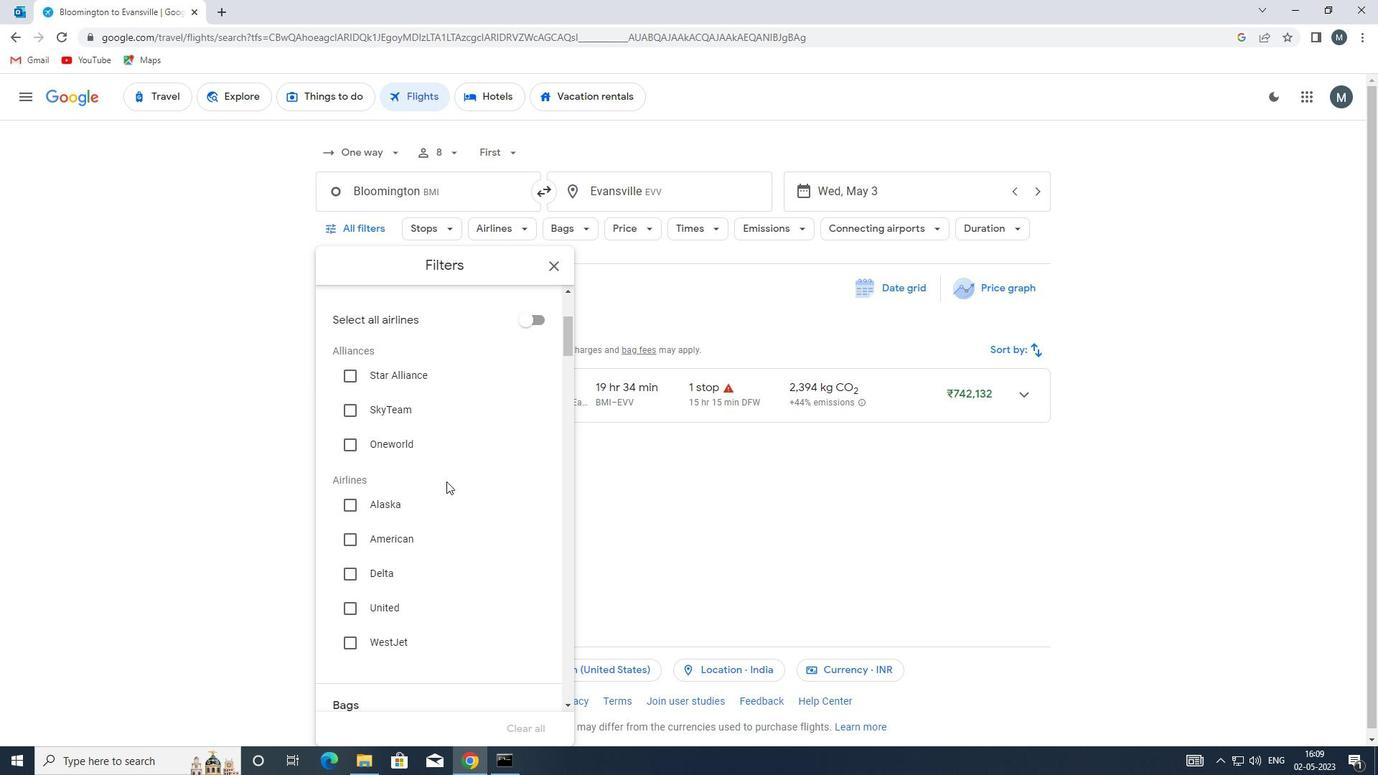 
Action: Mouse scrolled (445, 479) with delta (0, 0)
Screenshot: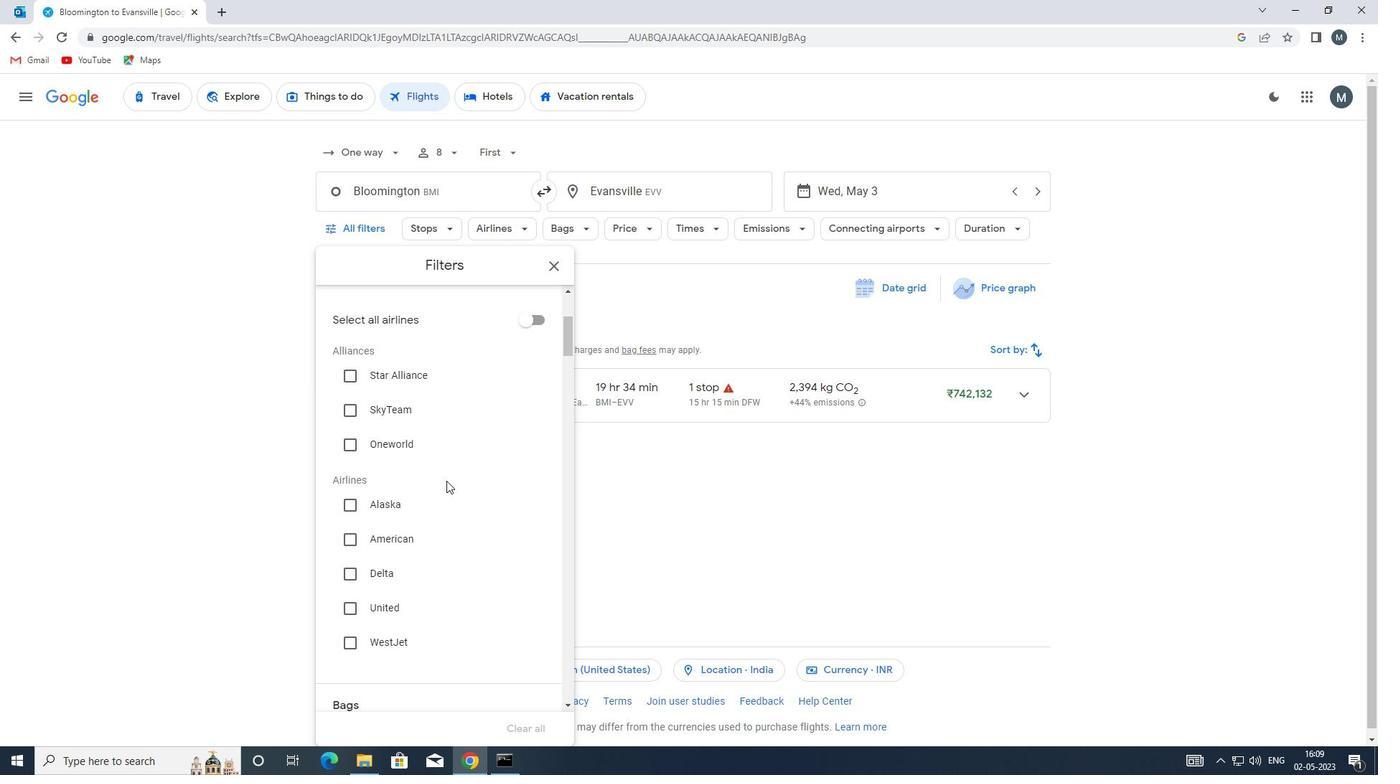 
Action: Mouse moved to (444, 489)
Screenshot: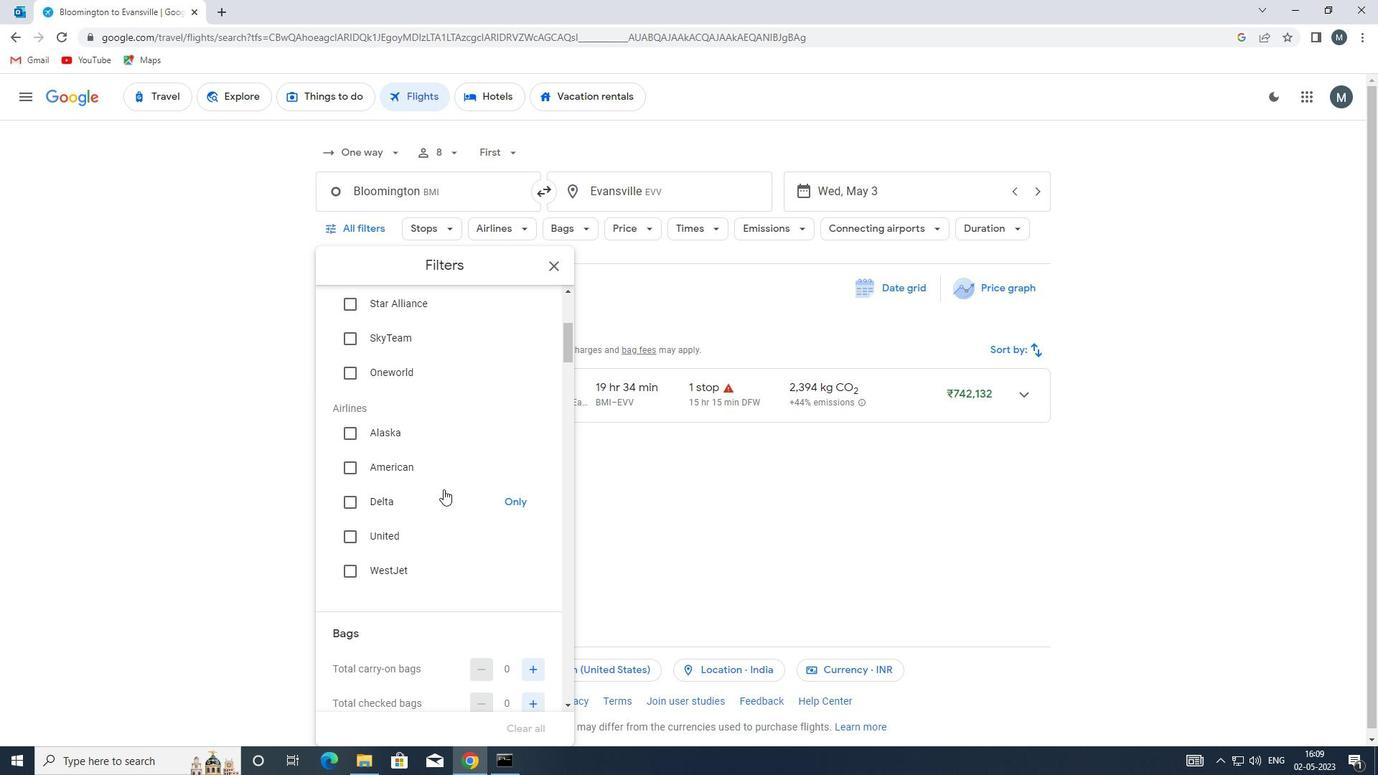 
Action: Mouse scrolled (444, 489) with delta (0, 0)
Screenshot: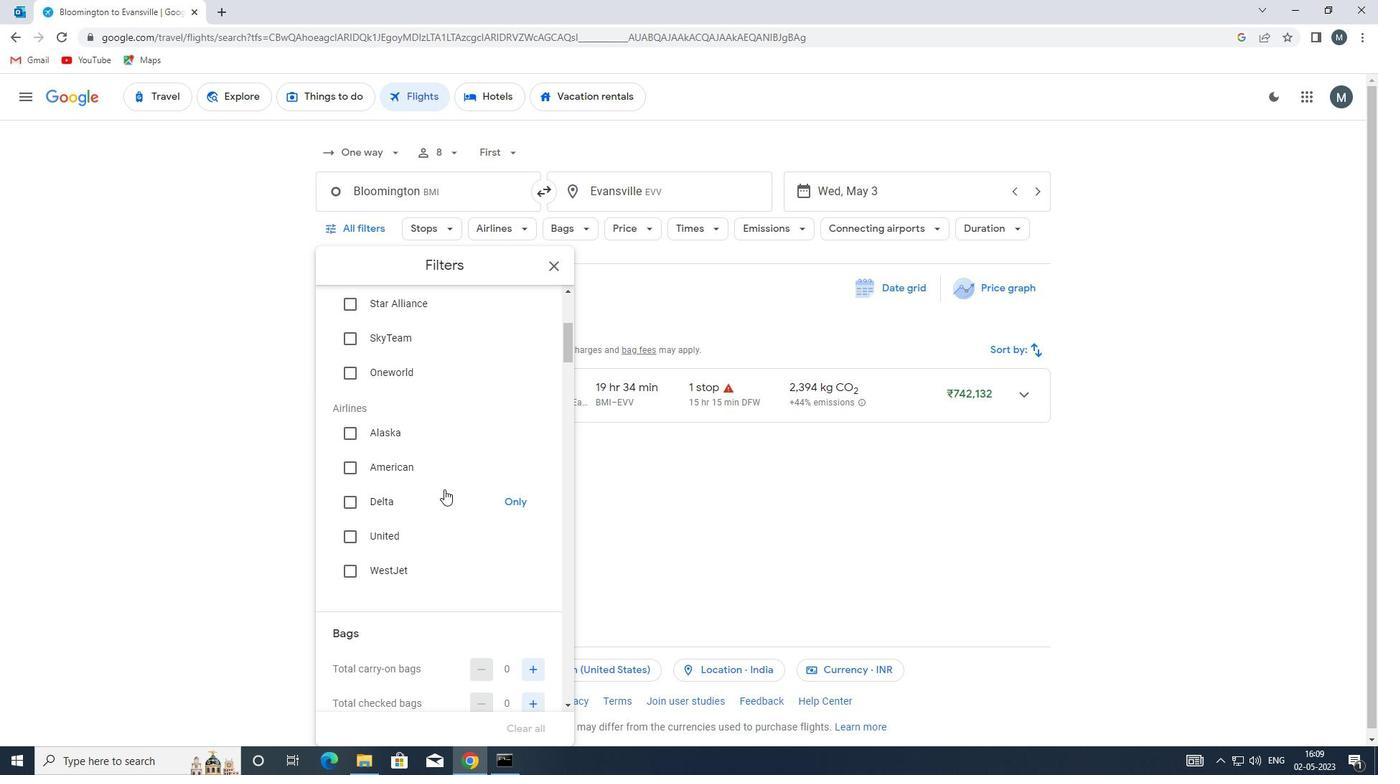 
Action: Mouse moved to (448, 486)
Screenshot: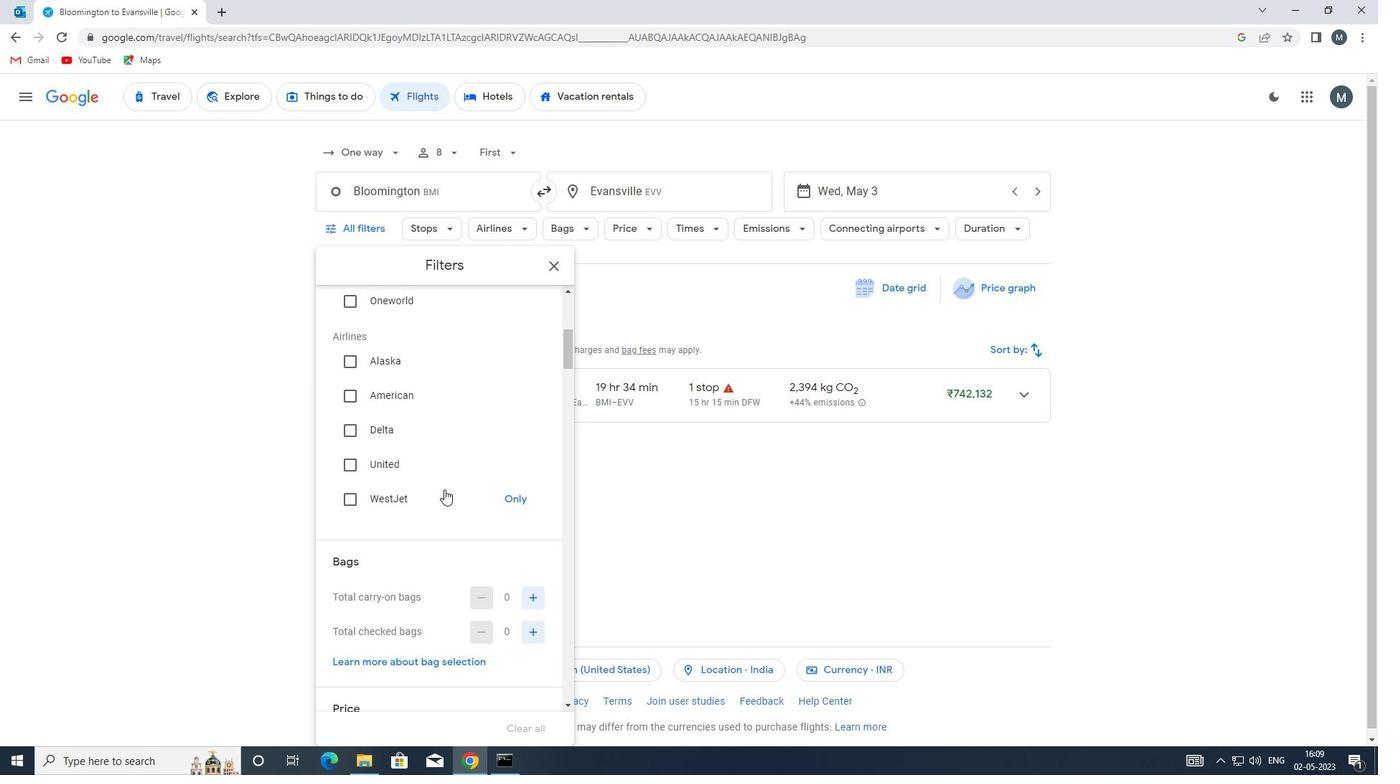 
Action: Mouse scrolled (448, 486) with delta (0, 0)
Screenshot: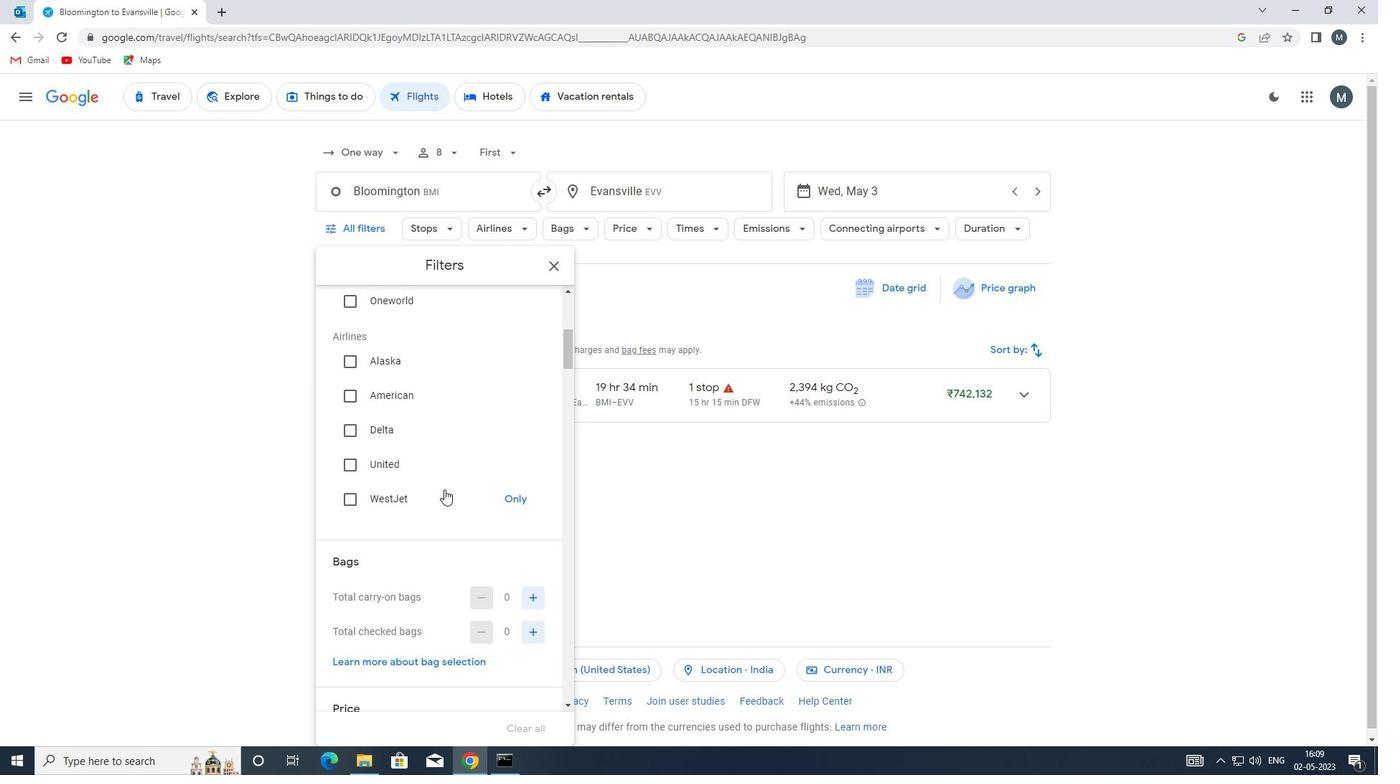 
Action: Mouse scrolled (448, 486) with delta (0, 0)
Screenshot: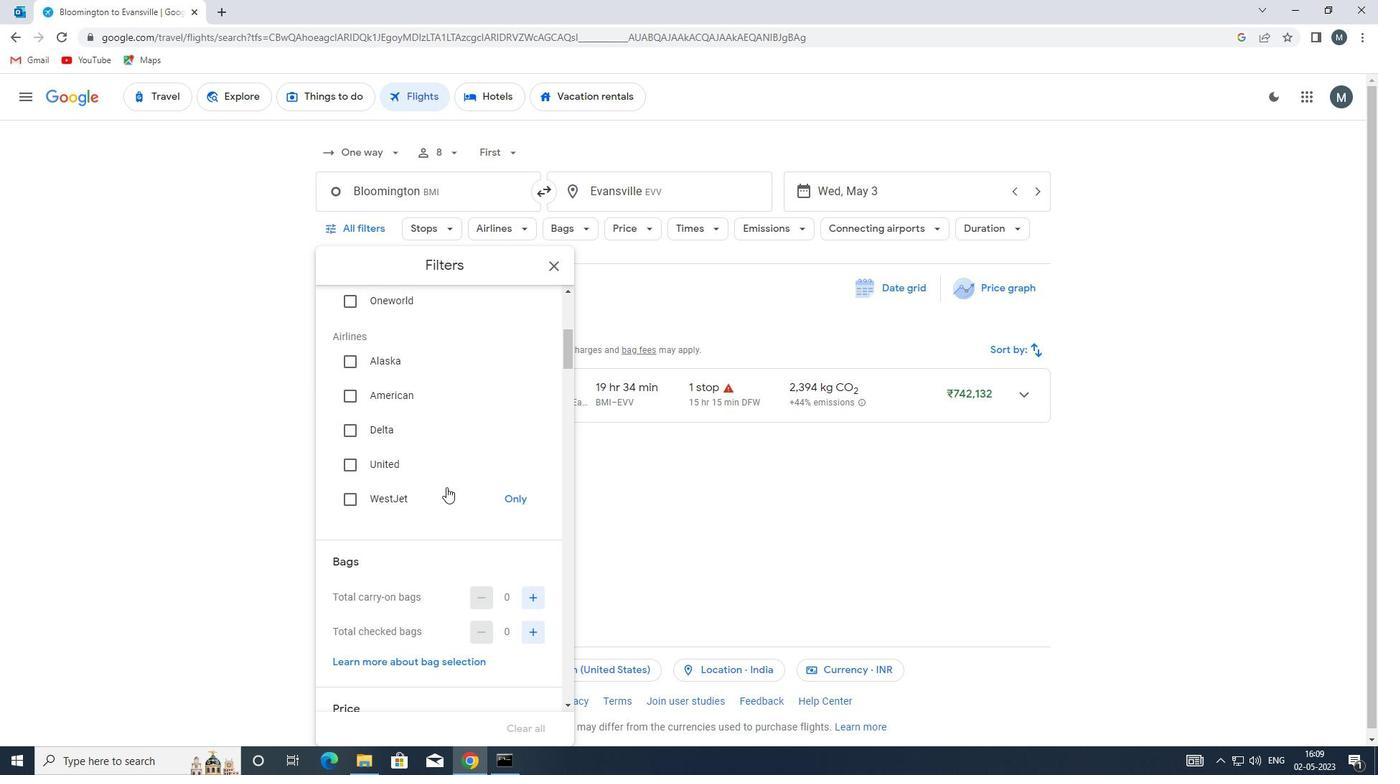 
Action: Mouse moved to (409, 484)
Screenshot: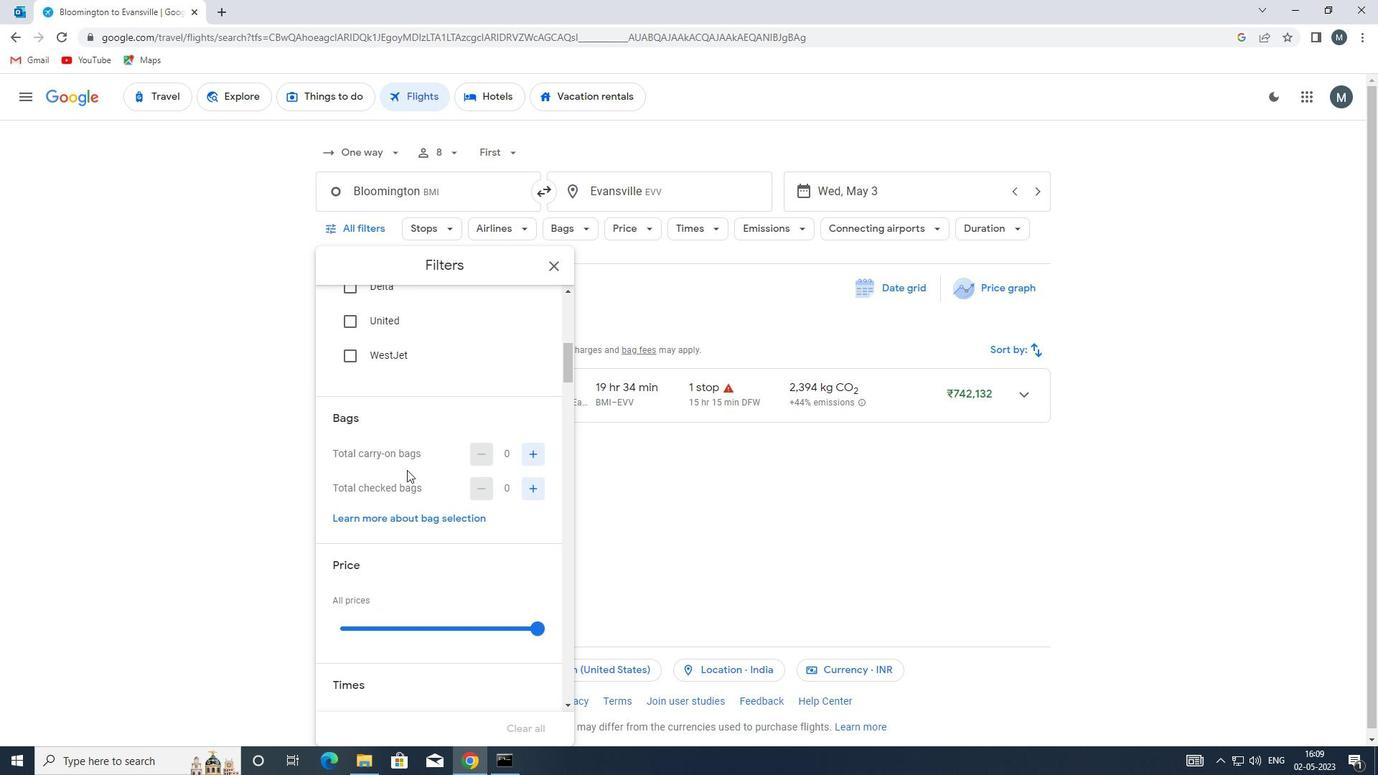 
Action: Mouse scrolled (409, 484) with delta (0, 0)
Screenshot: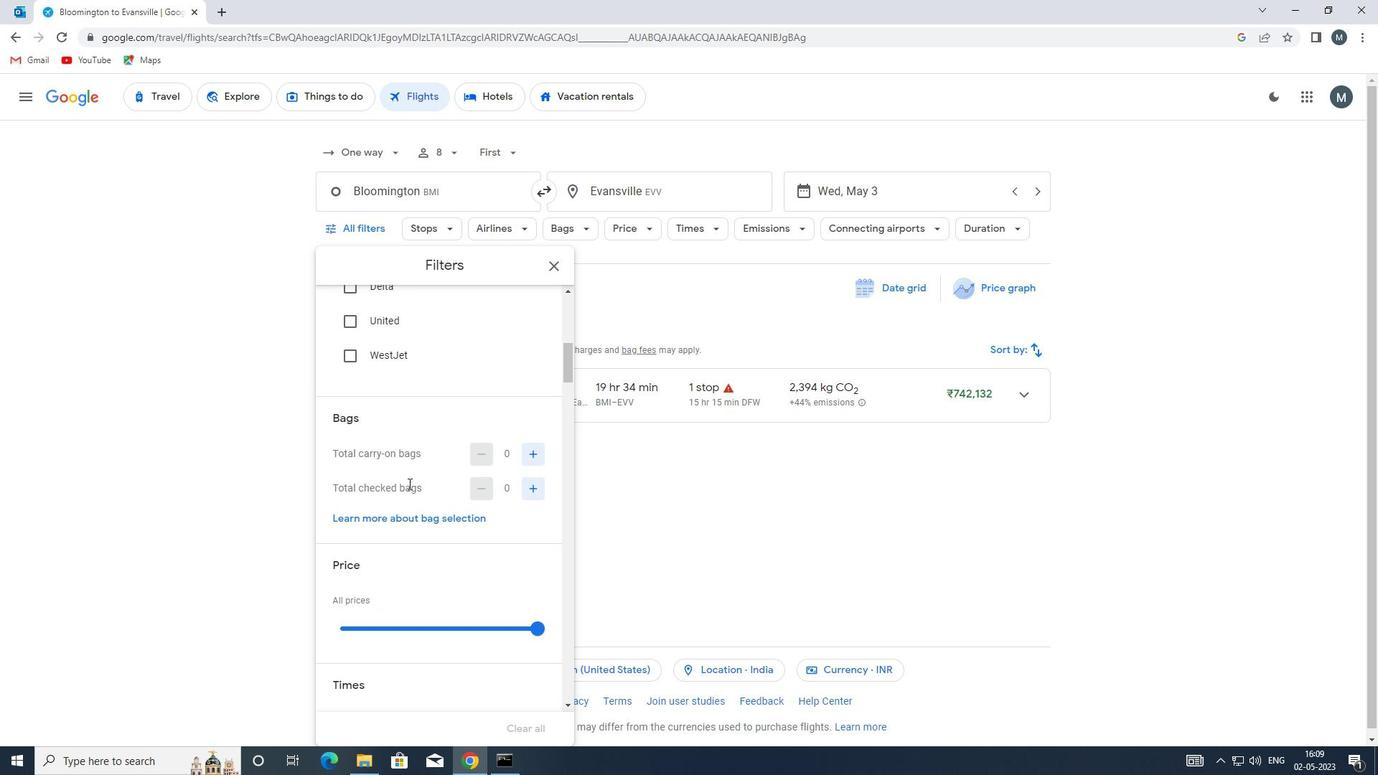 
Action: Mouse moved to (524, 419)
Screenshot: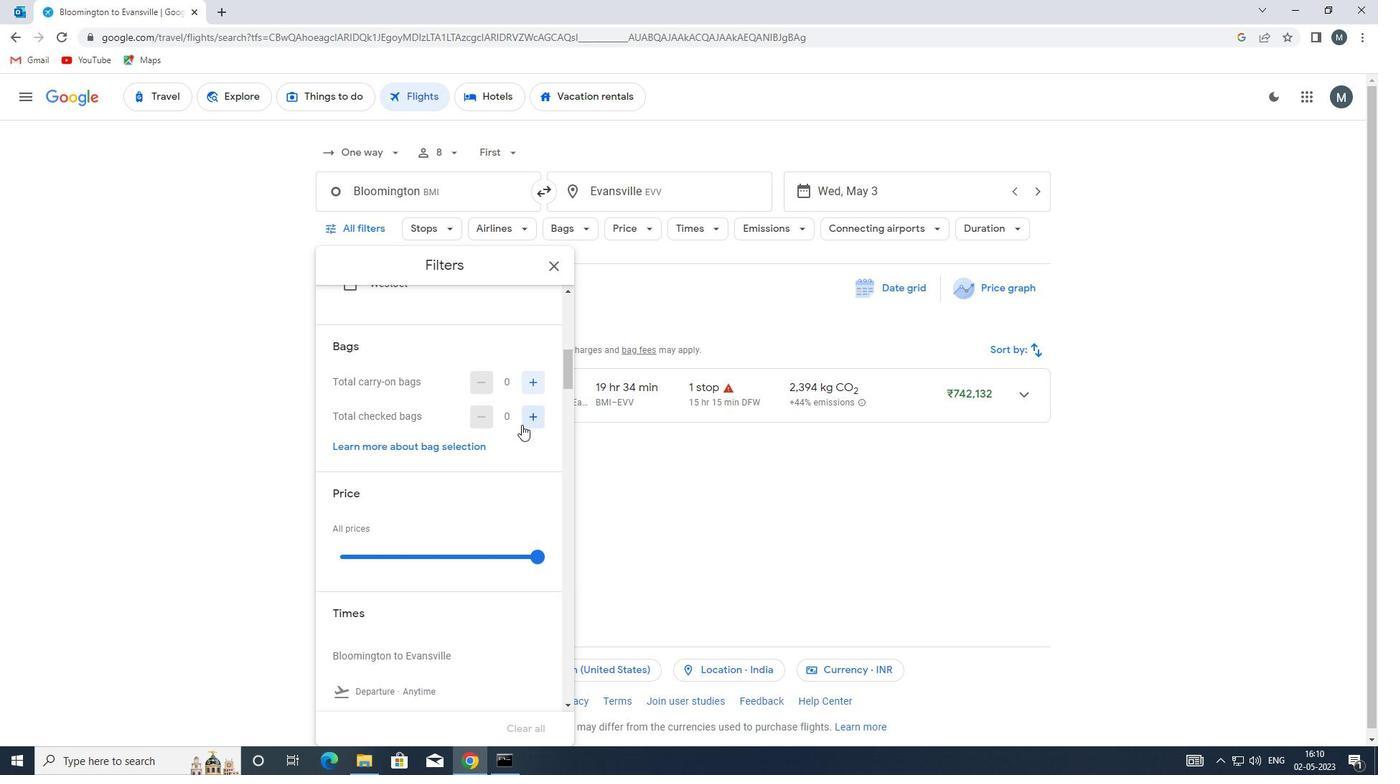 
Action: Mouse pressed left at (524, 419)
Screenshot: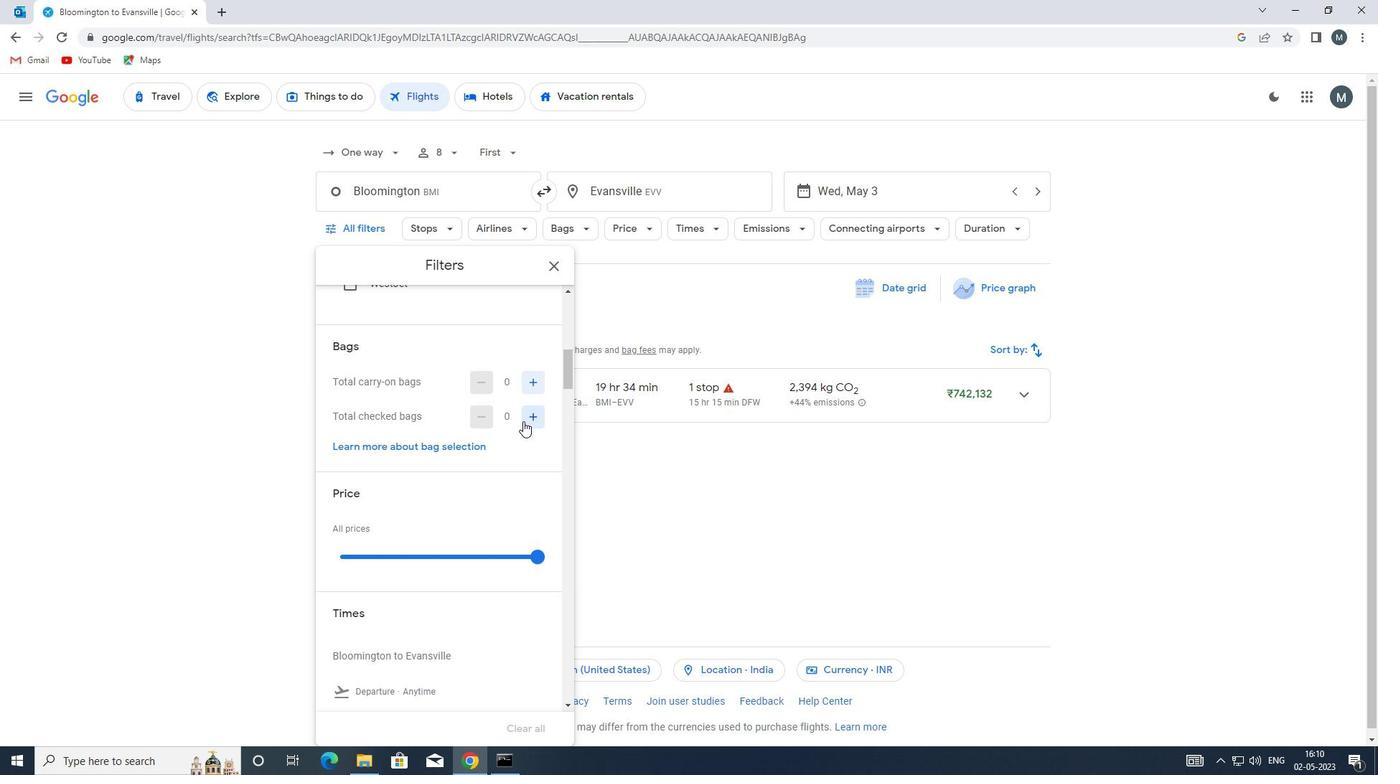 
Action: Mouse moved to (386, 506)
Screenshot: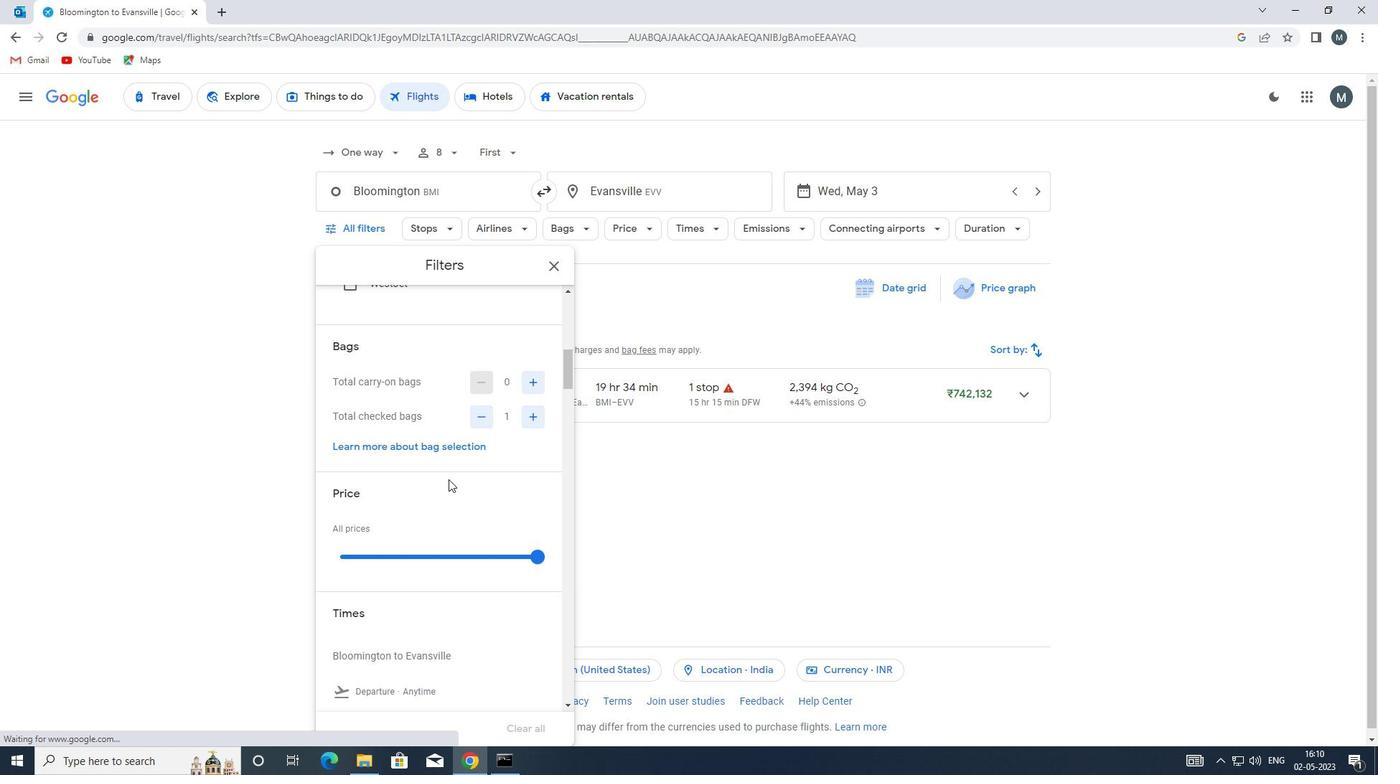 
Action: Mouse scrolled (386, 505) with delta (0, 0)
Screenshot: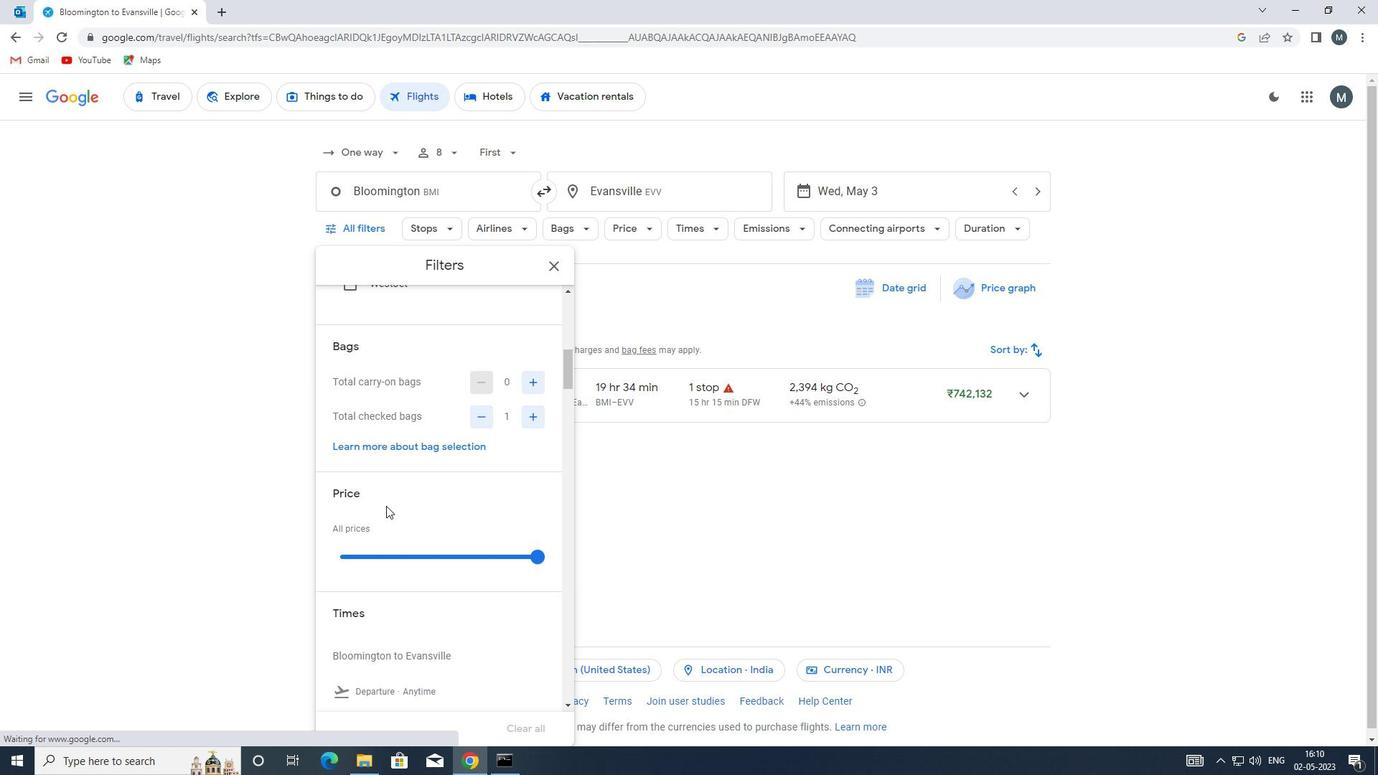 
Action: Mouse moved to (379, 485)
Screenshot: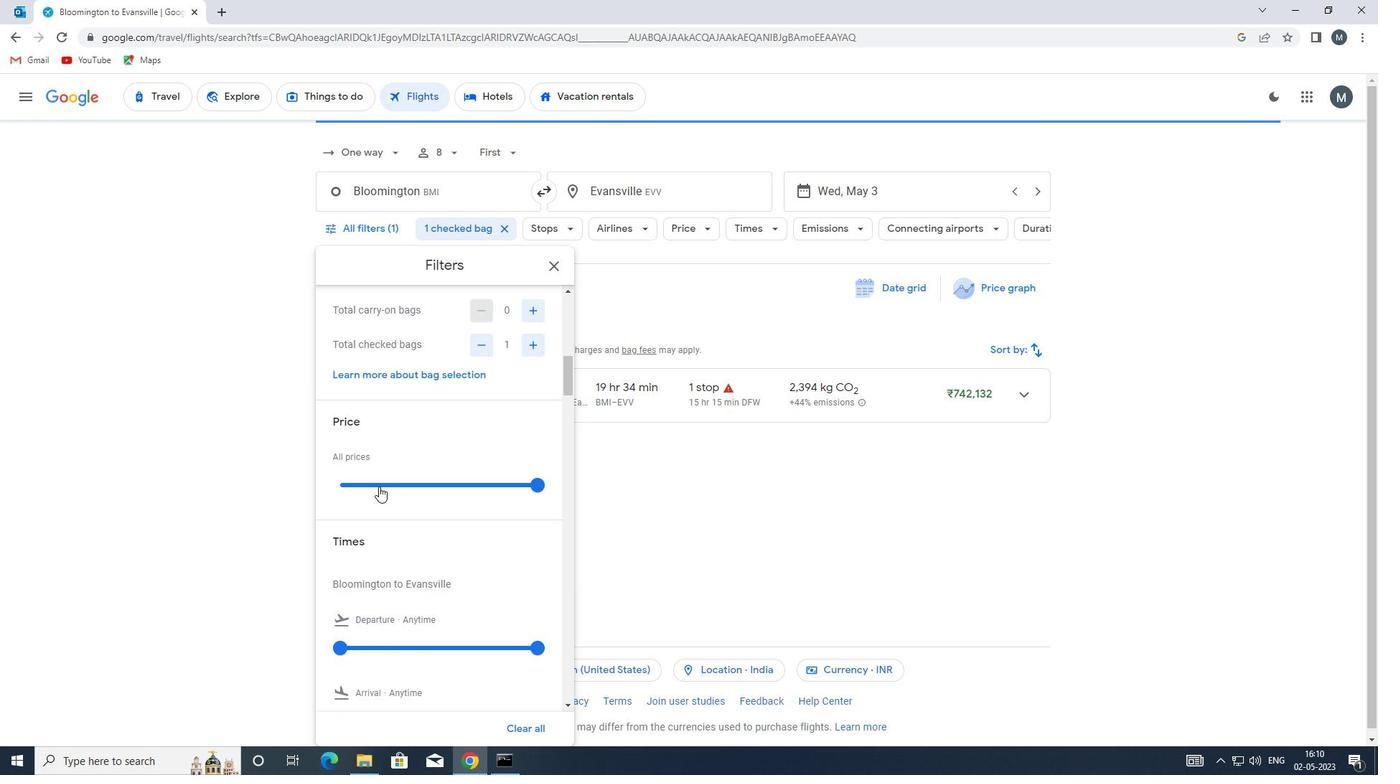 
Action: Mouse pressed left at (379, 485)
Screenshot: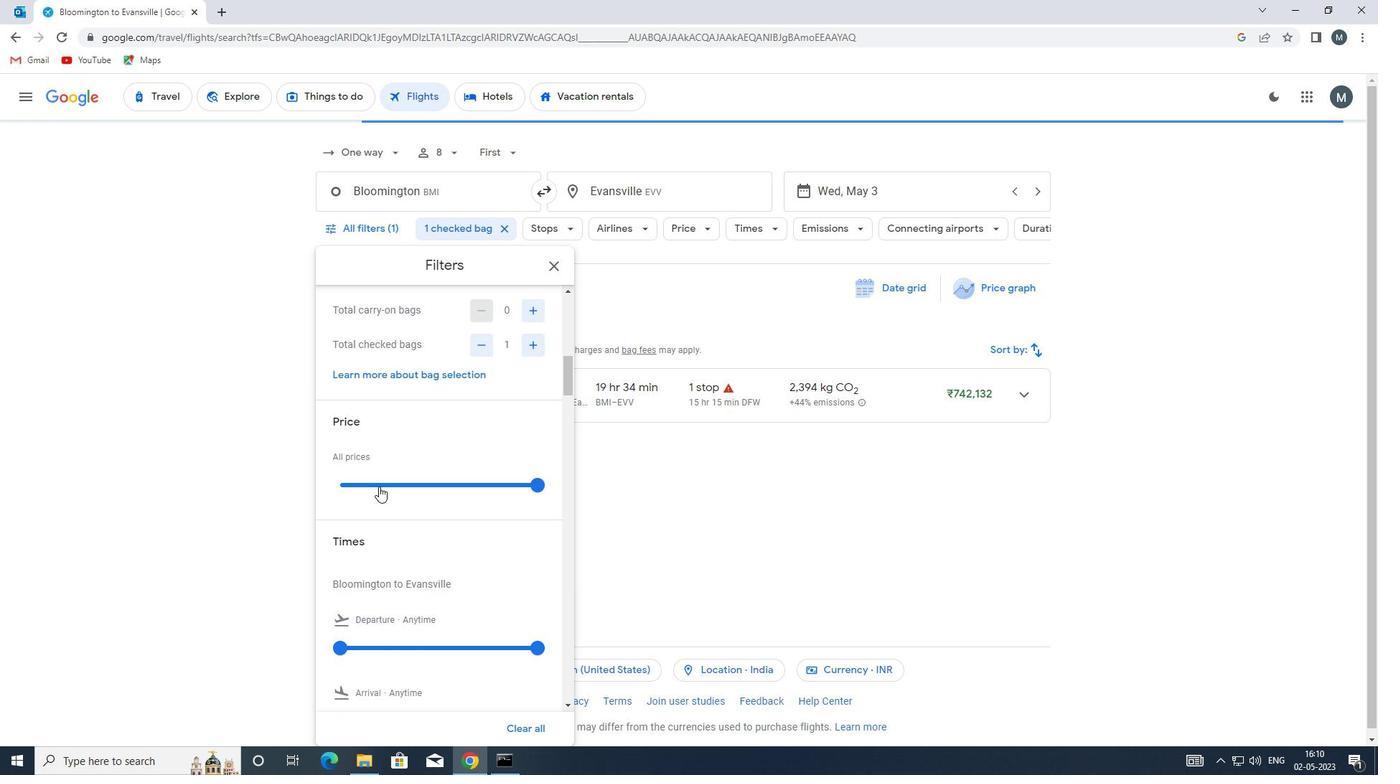 
Action: Mouse pressed left at (379, 485)
Screenshot: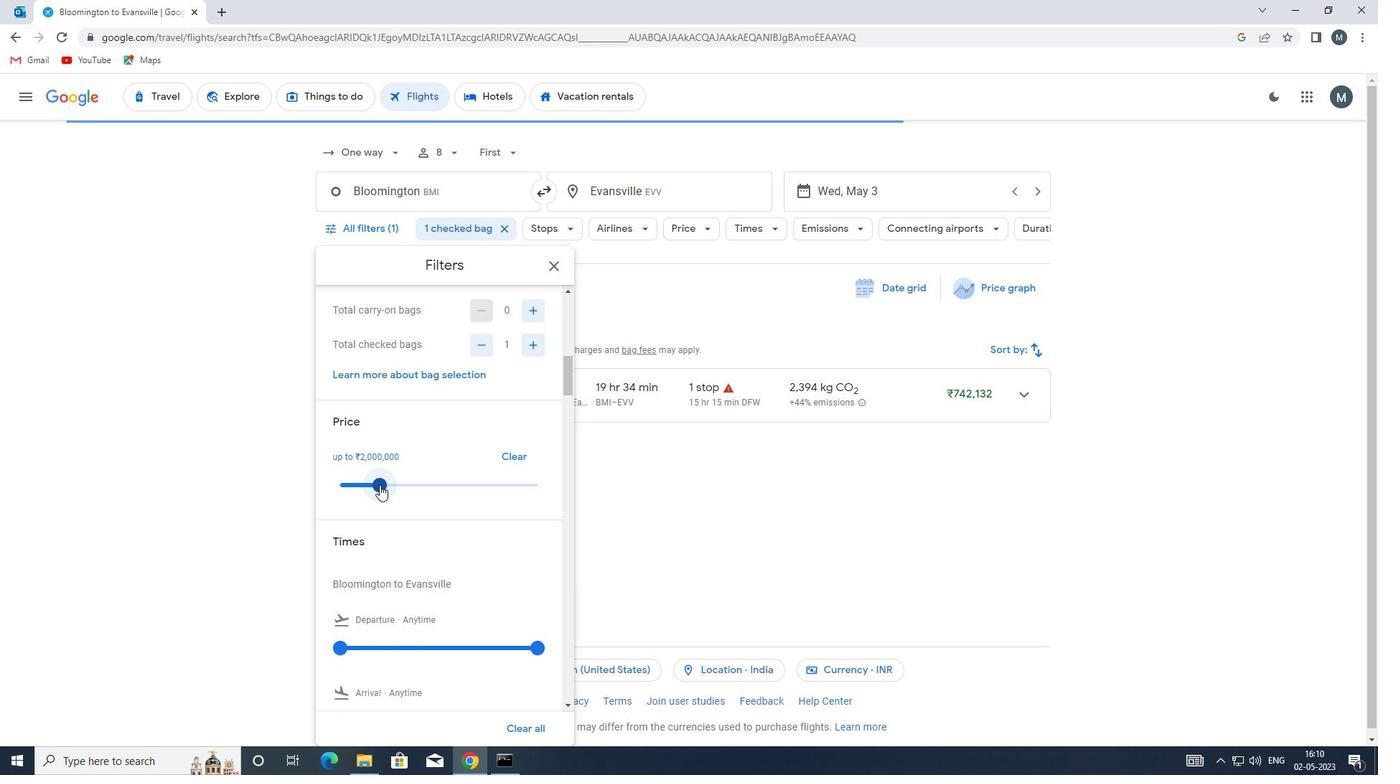 
Action: Mouse moved to (416, 467)
Screenshot: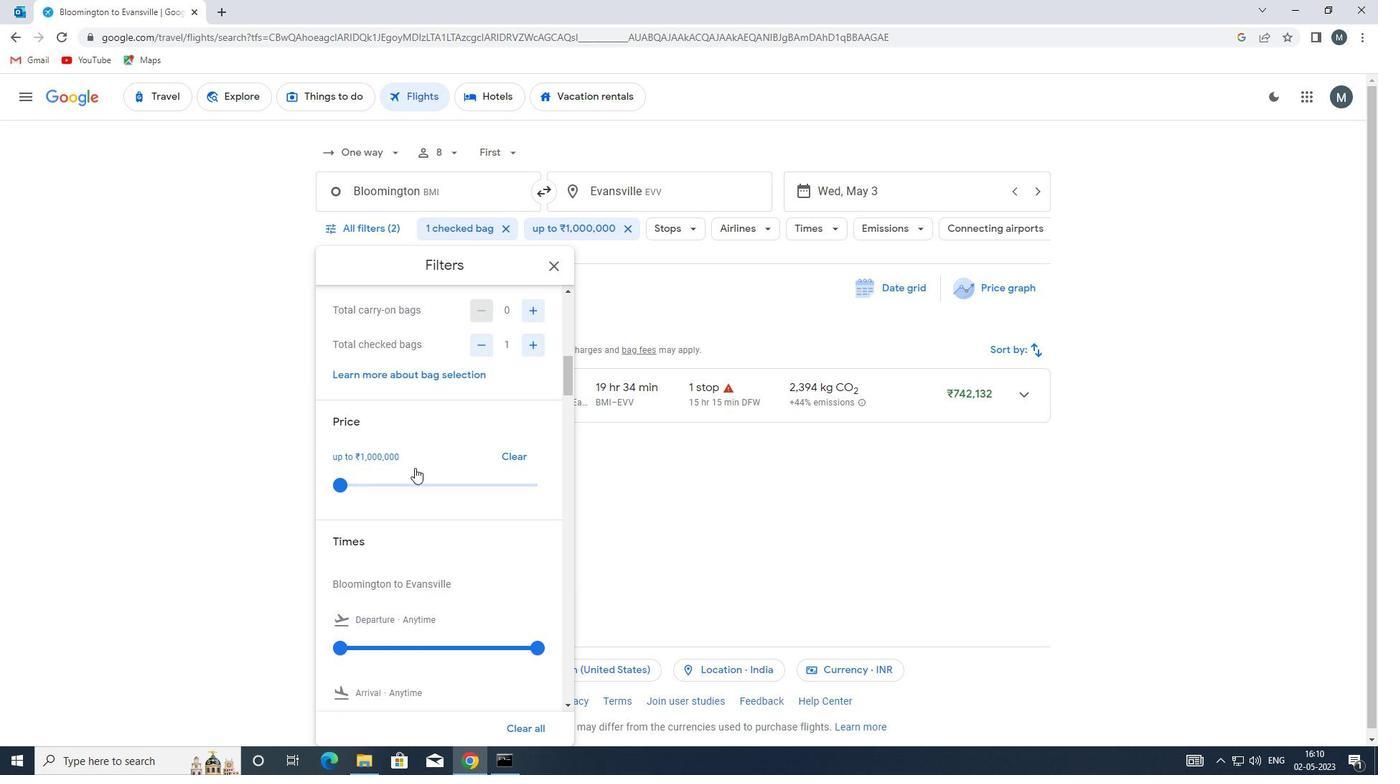 
Action: Mouse scrolled (416, 466) with delta (0, 0)
Screenshot: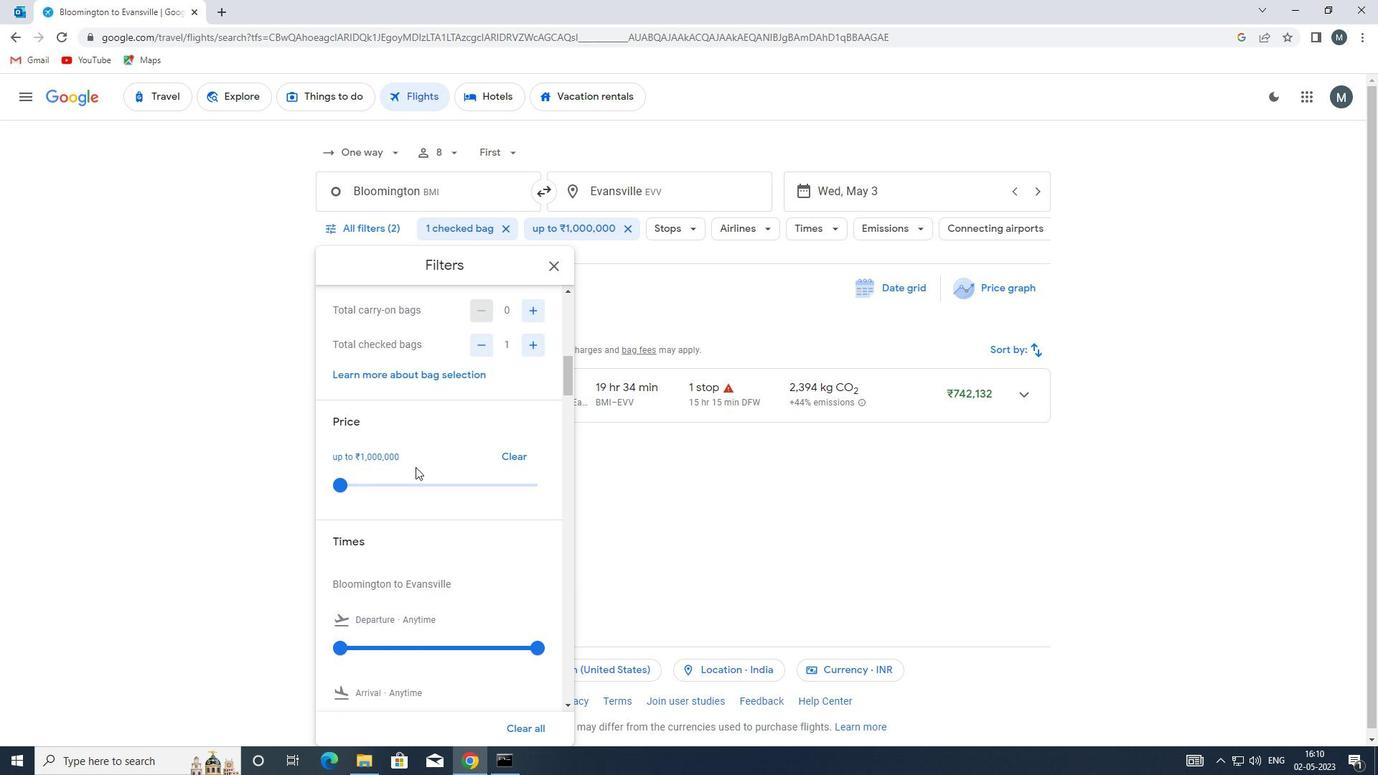 
Action: Mouse moved to (408, 469)
Screenshot: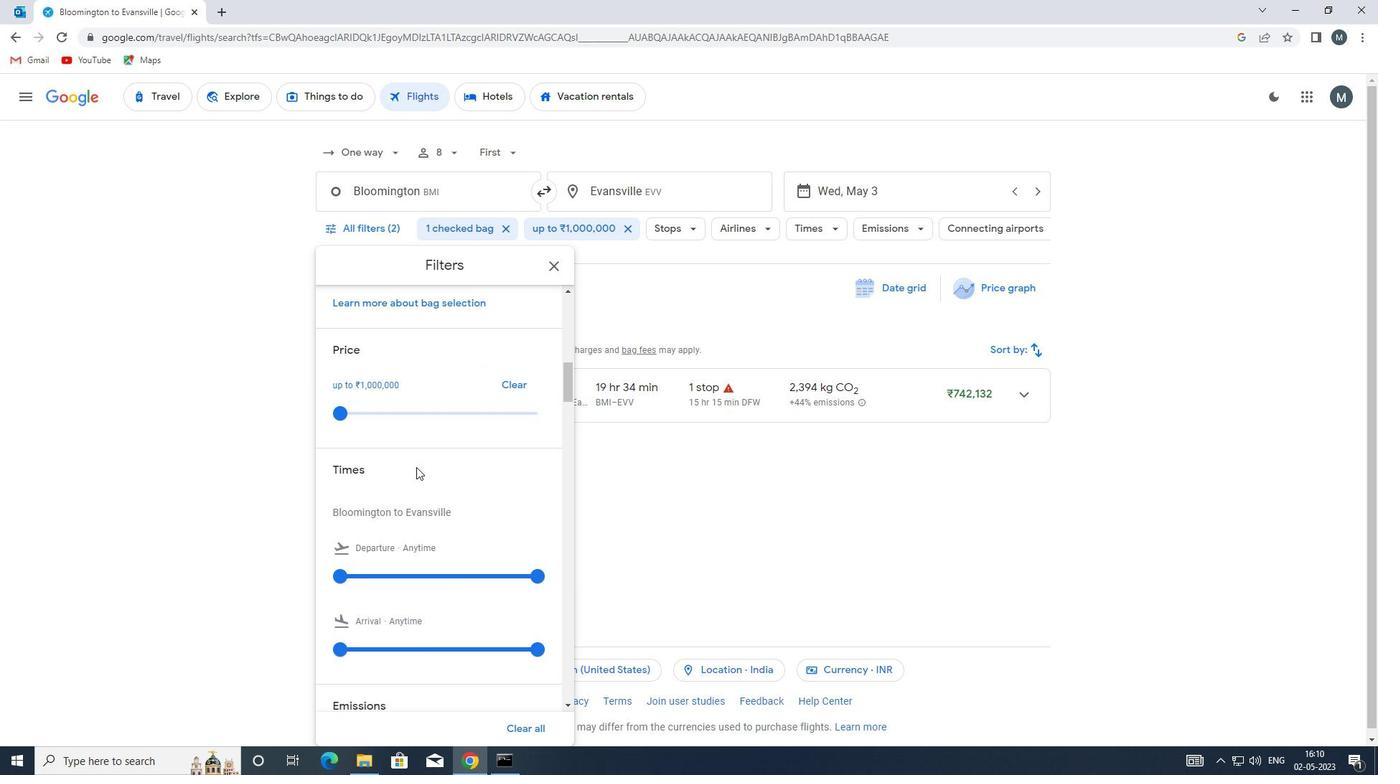 
Action: Mouse scrolled (408, 468) with delta (0, 0)
Screenshot: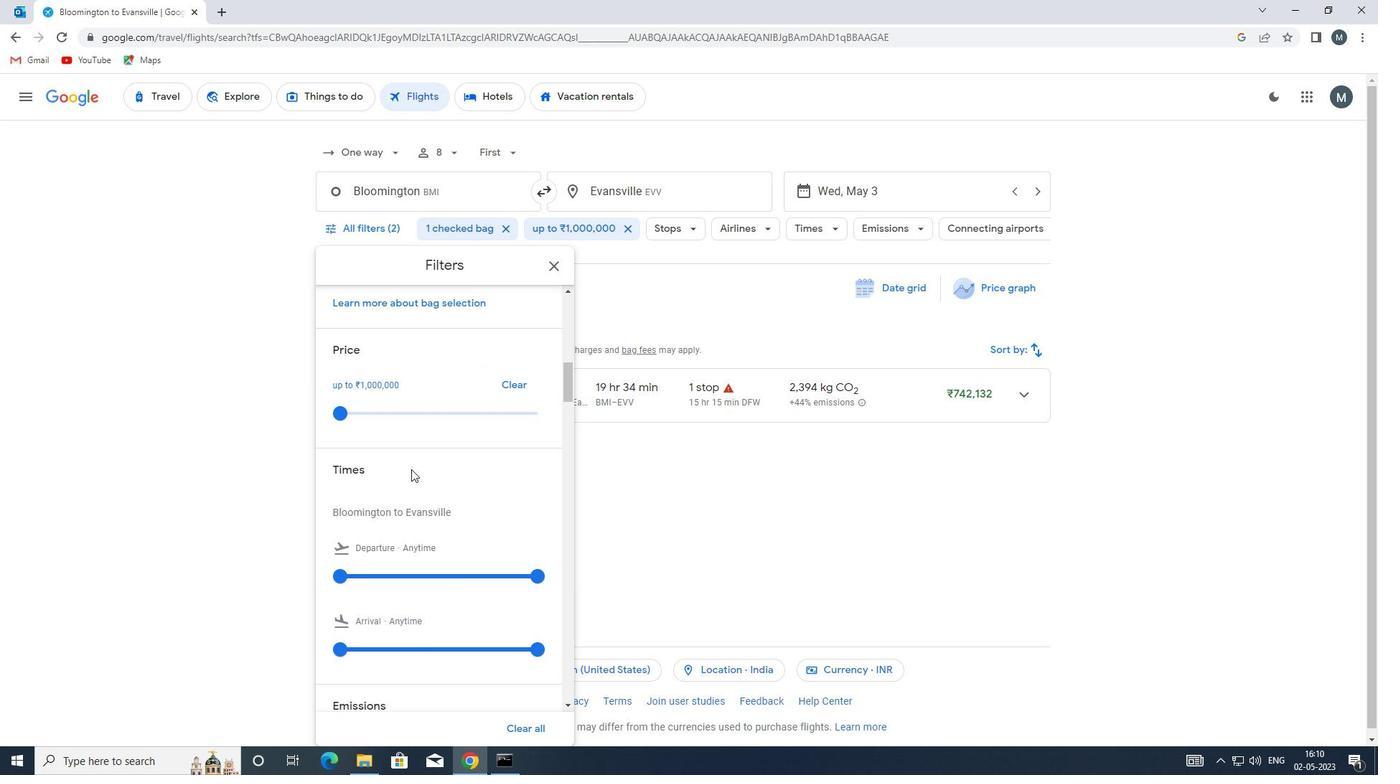 
Action: Mouse moved to (347, 500)
Screenshot: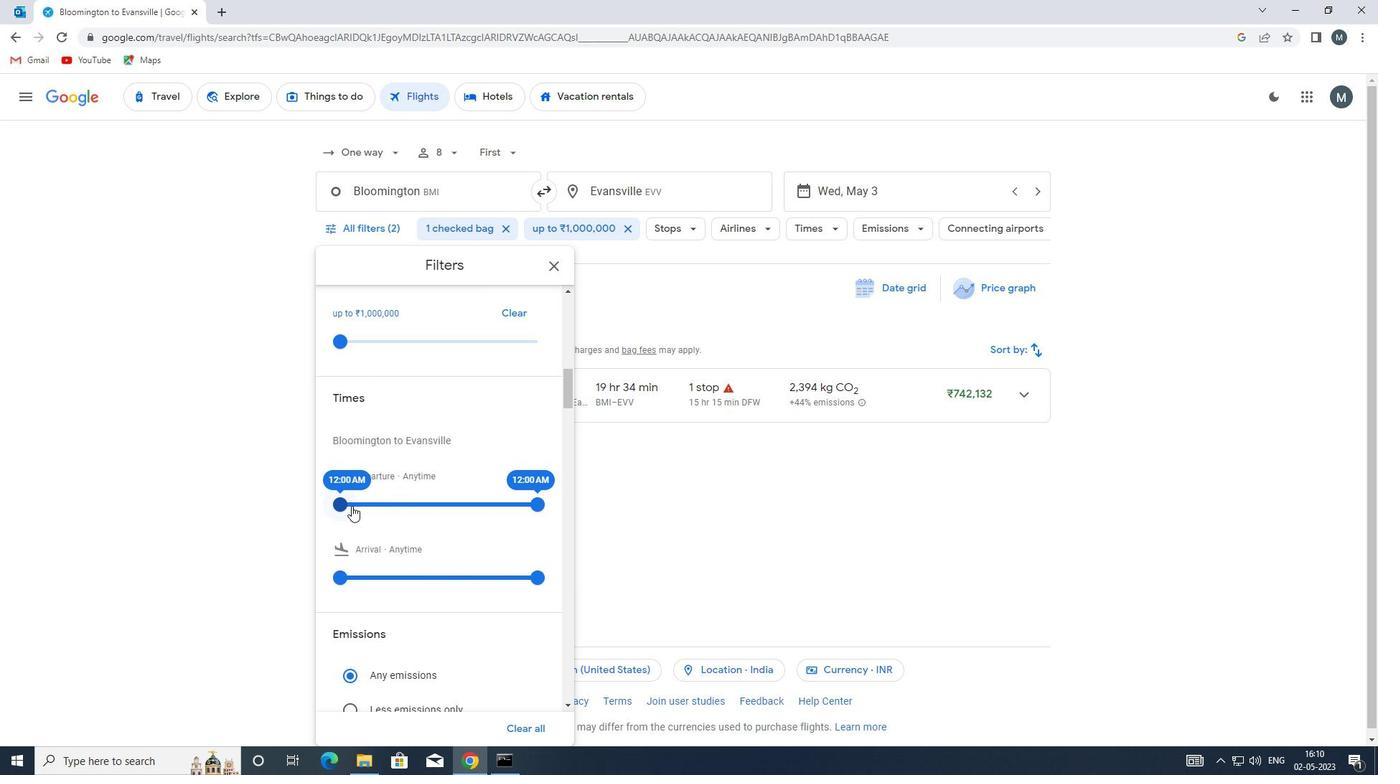 
Action: Mouse pressed left at (347, 500)
Screenshot: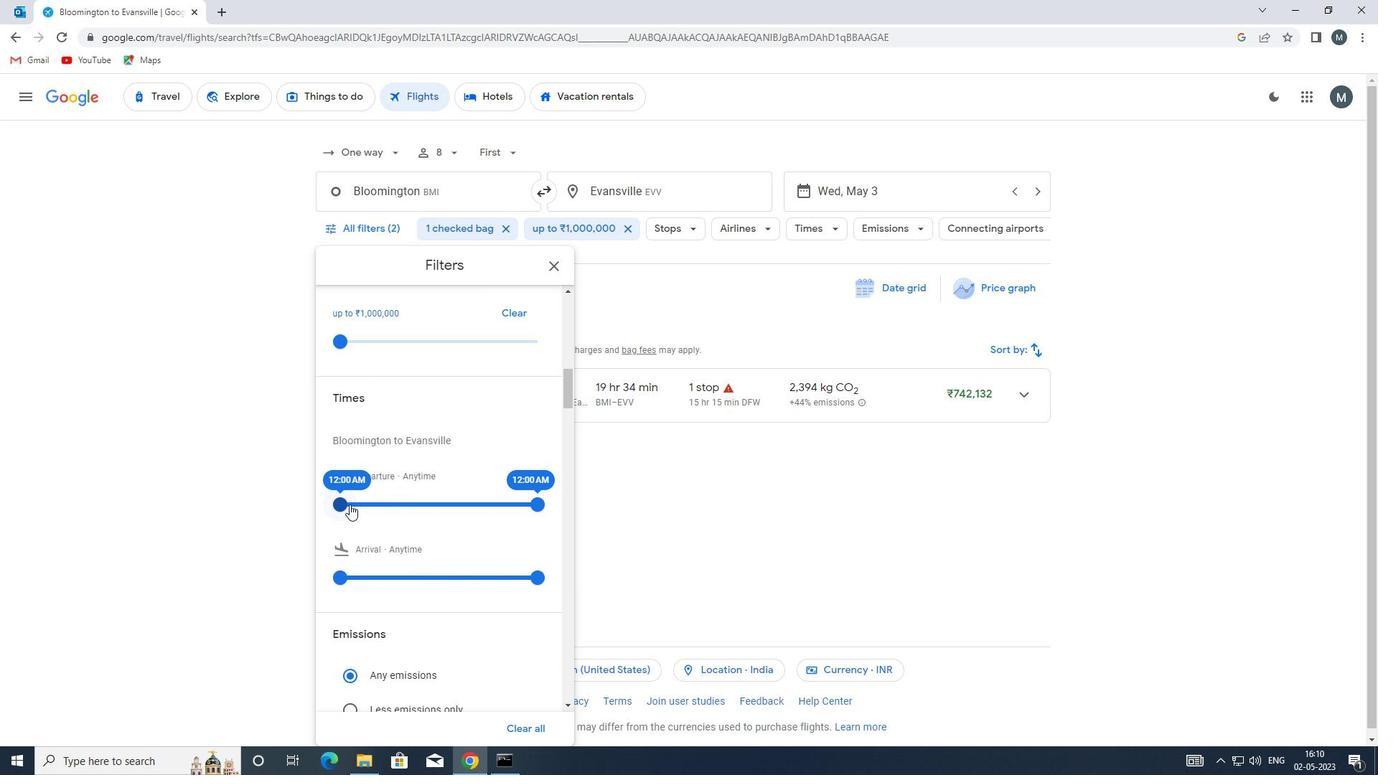 
Action: Mouse moved to (540, 504)
Screenshot: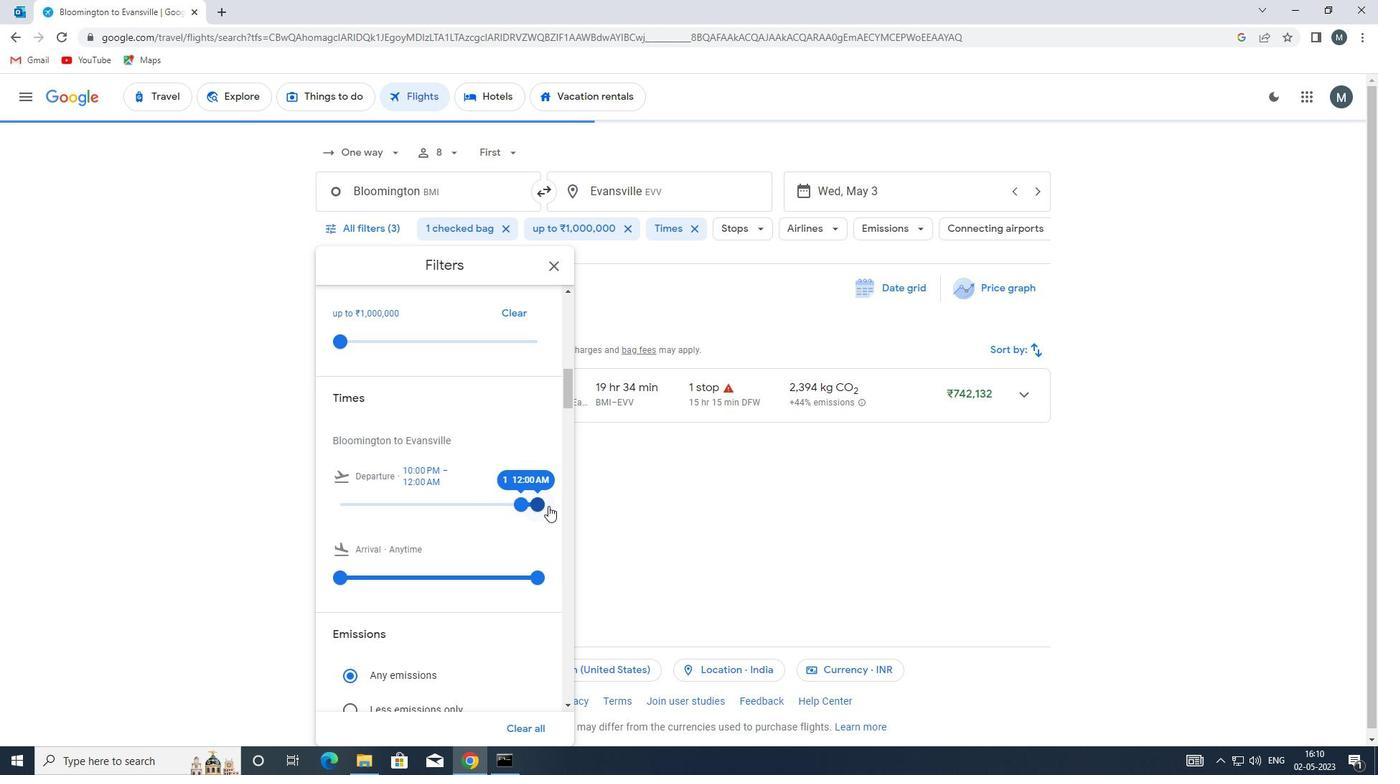 
Action: Mouse pressed left at (540, 504)
Screenshot: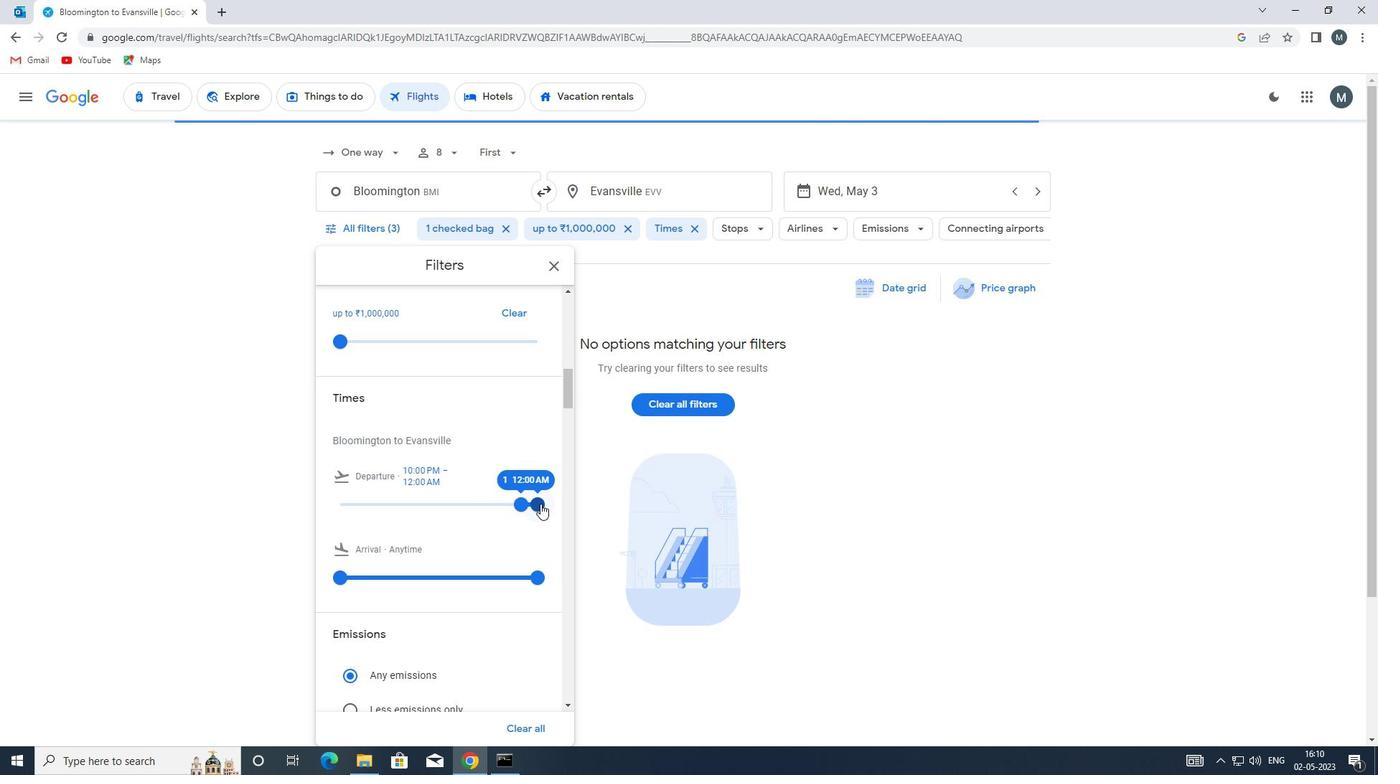 
Action: Mouse moved to (473, 470)
Screenshot: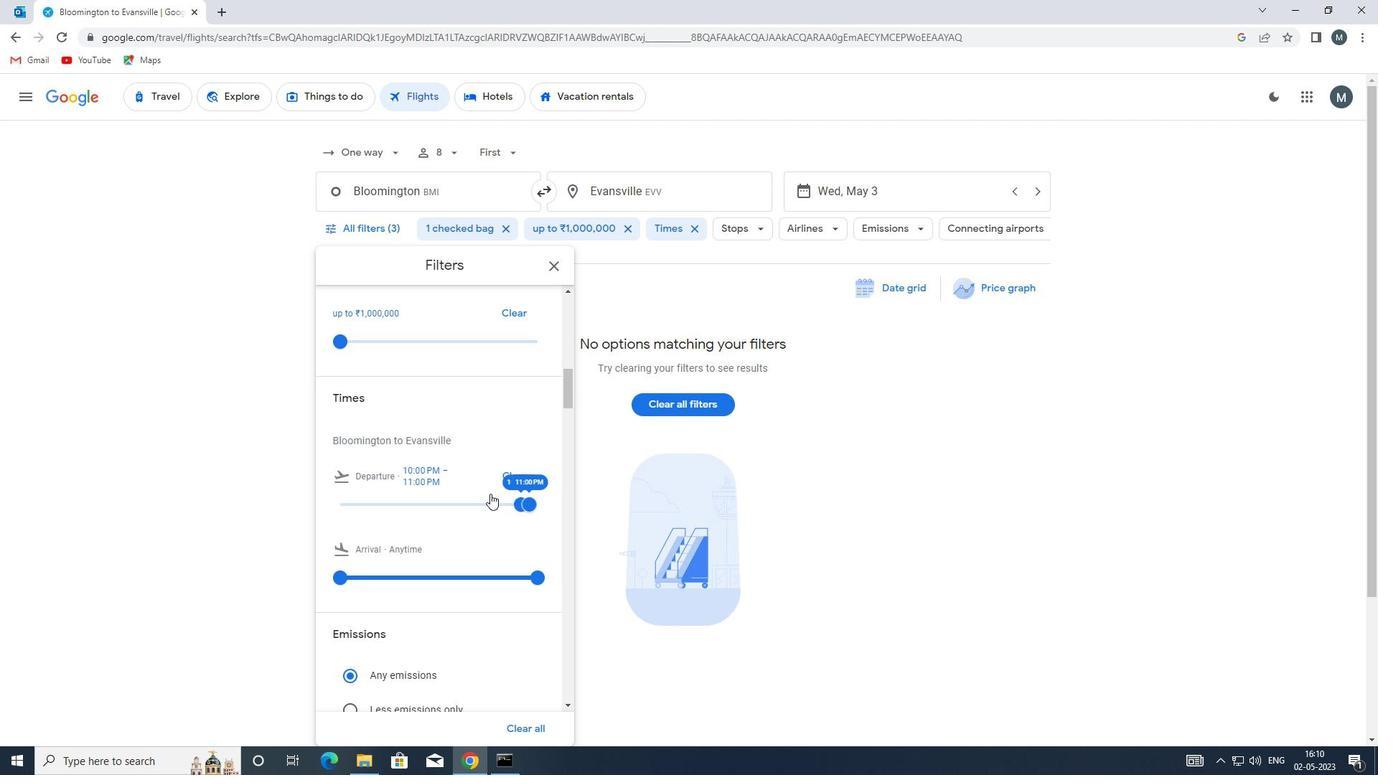 
Action: Mouse scrolled (473, 469) with delta (0, 0)
Screenshot: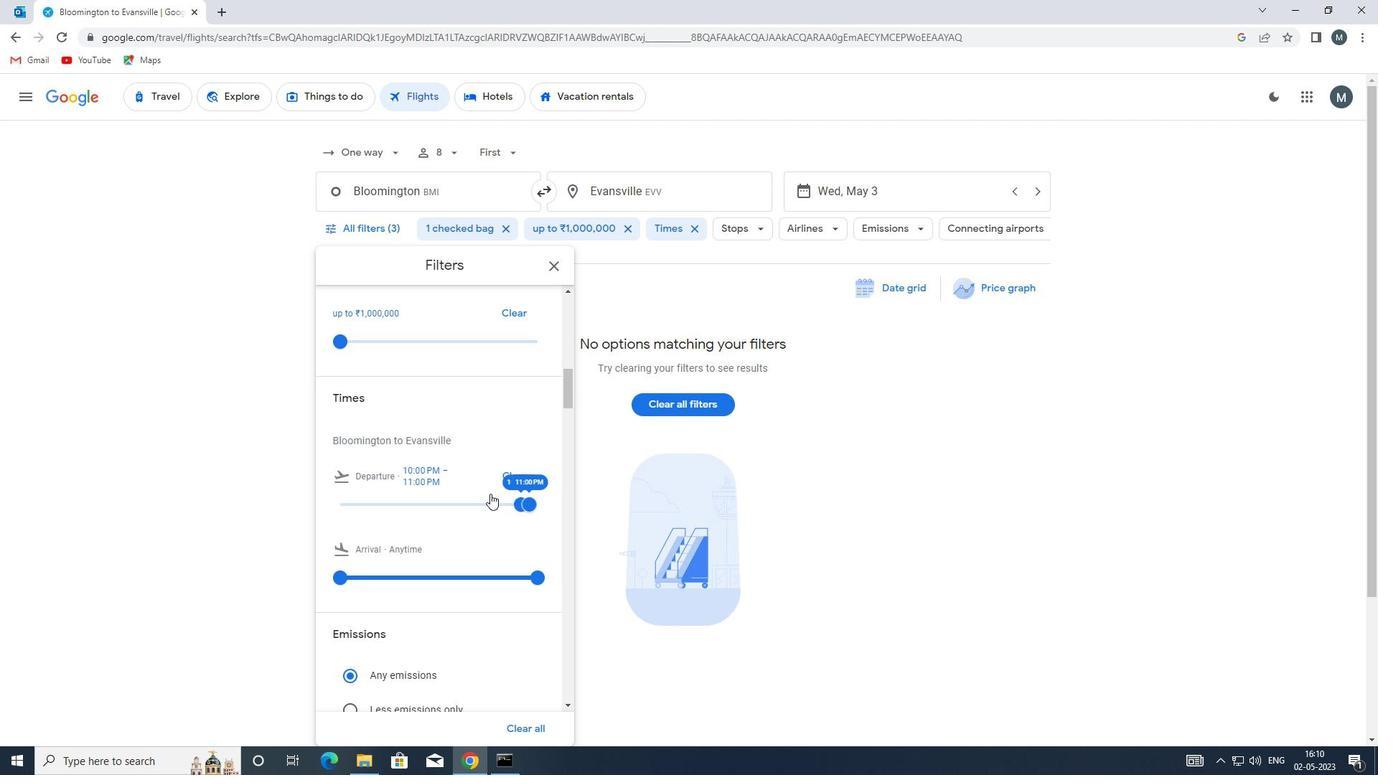 
Action: Mouse moved to (473, 464)
Screenshot: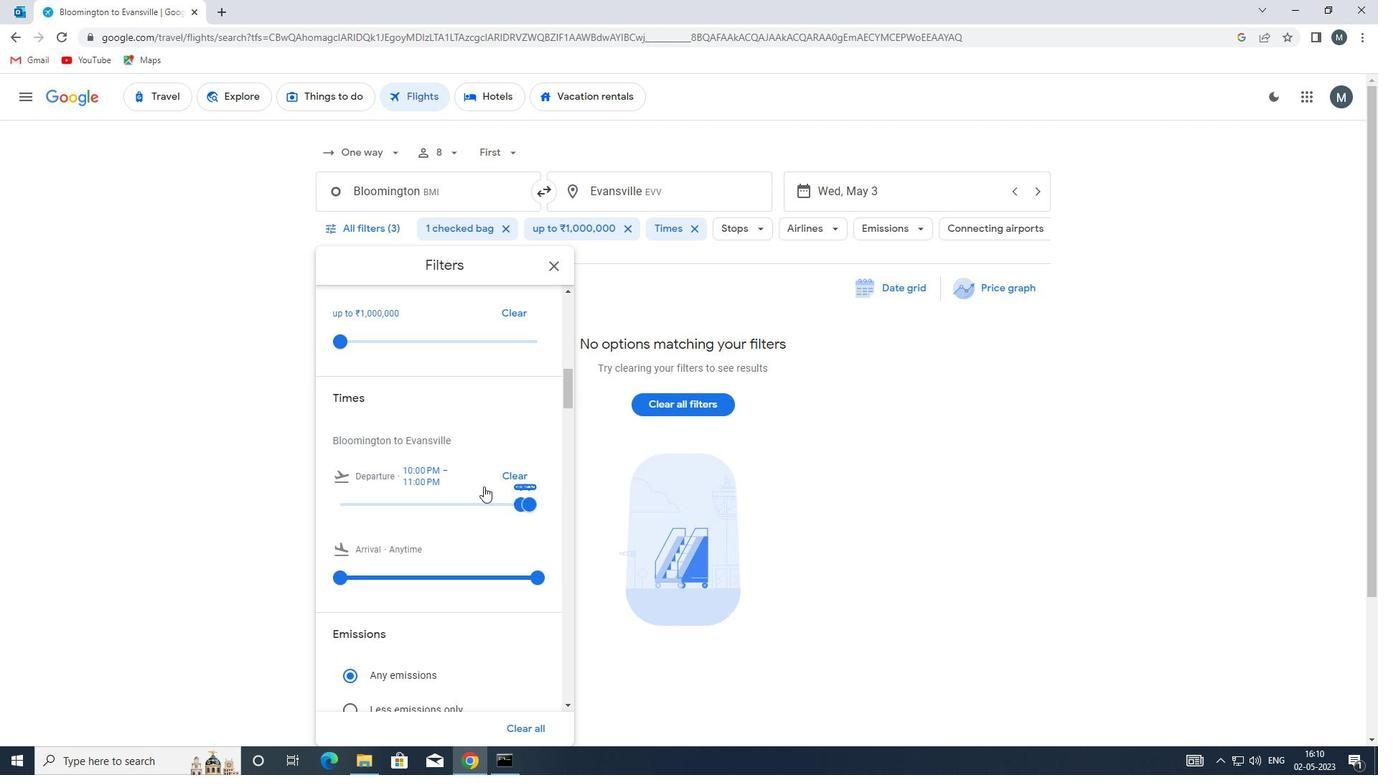 
Action: Mouse scrolled (473, 463) with delta (0, 0)
Screenshot: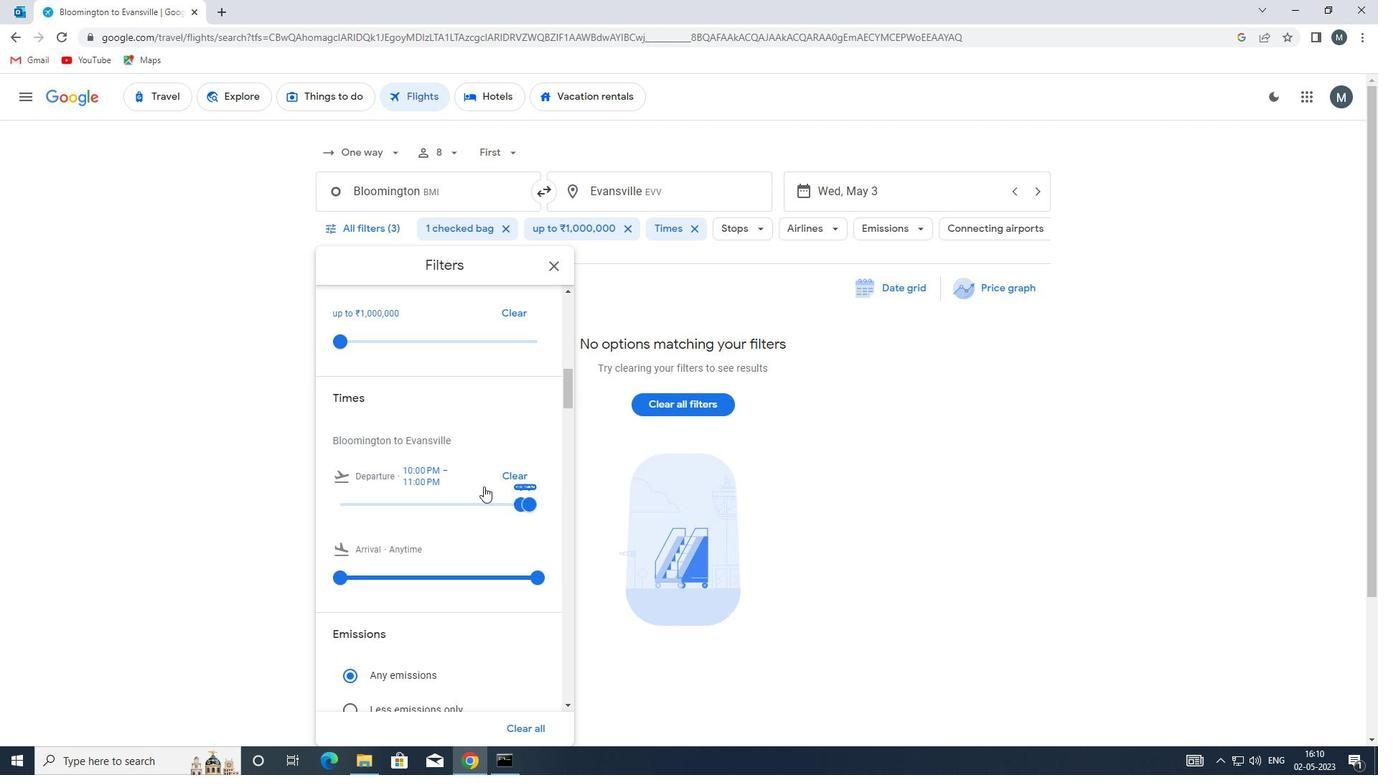 
Action: Mouse moved to (475, 453)
Screenshot: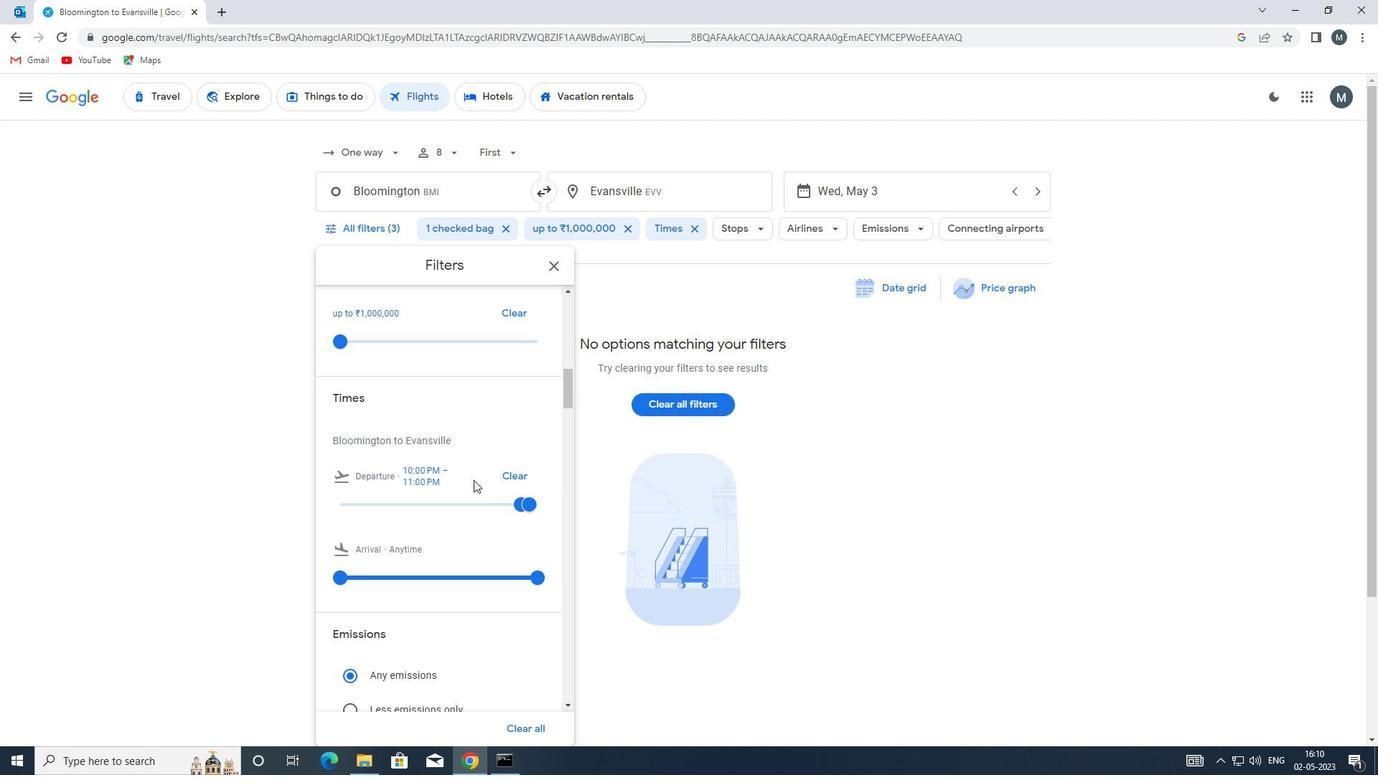 
Action: Mouse scrolled (475, 453) with delta (0, 0)
Screenshot: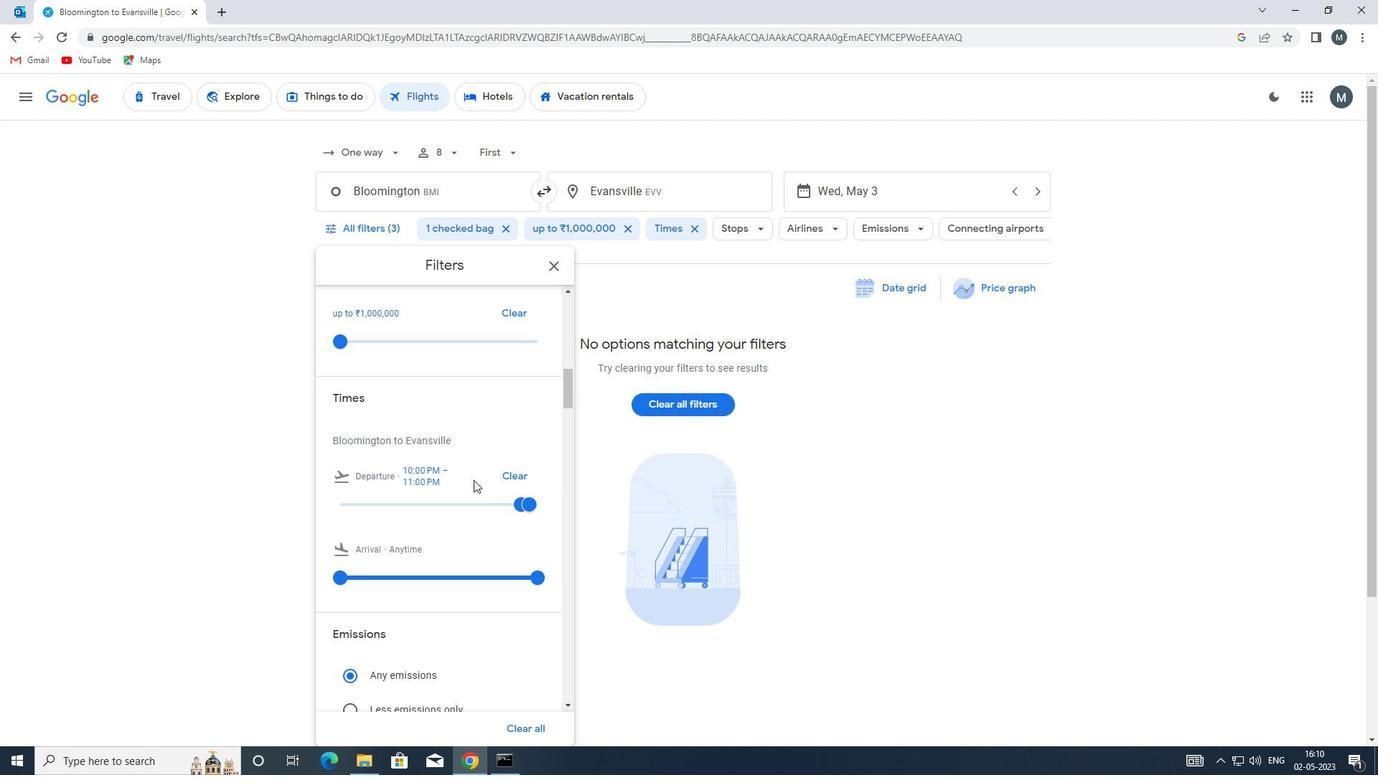 
Action: Mouse moved to (555, 265)
Screenshot: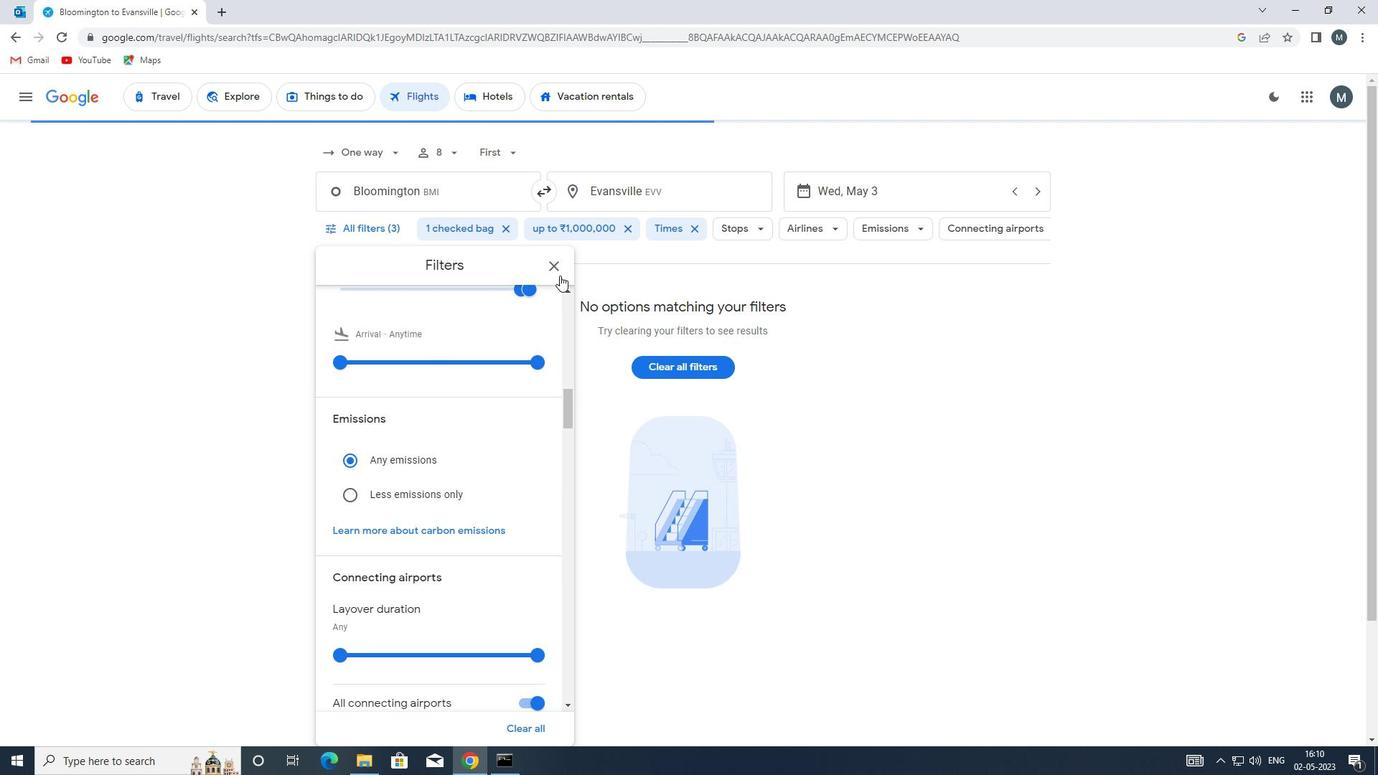 
Action: Mouse pressed left at (555, 265)
Screenshot: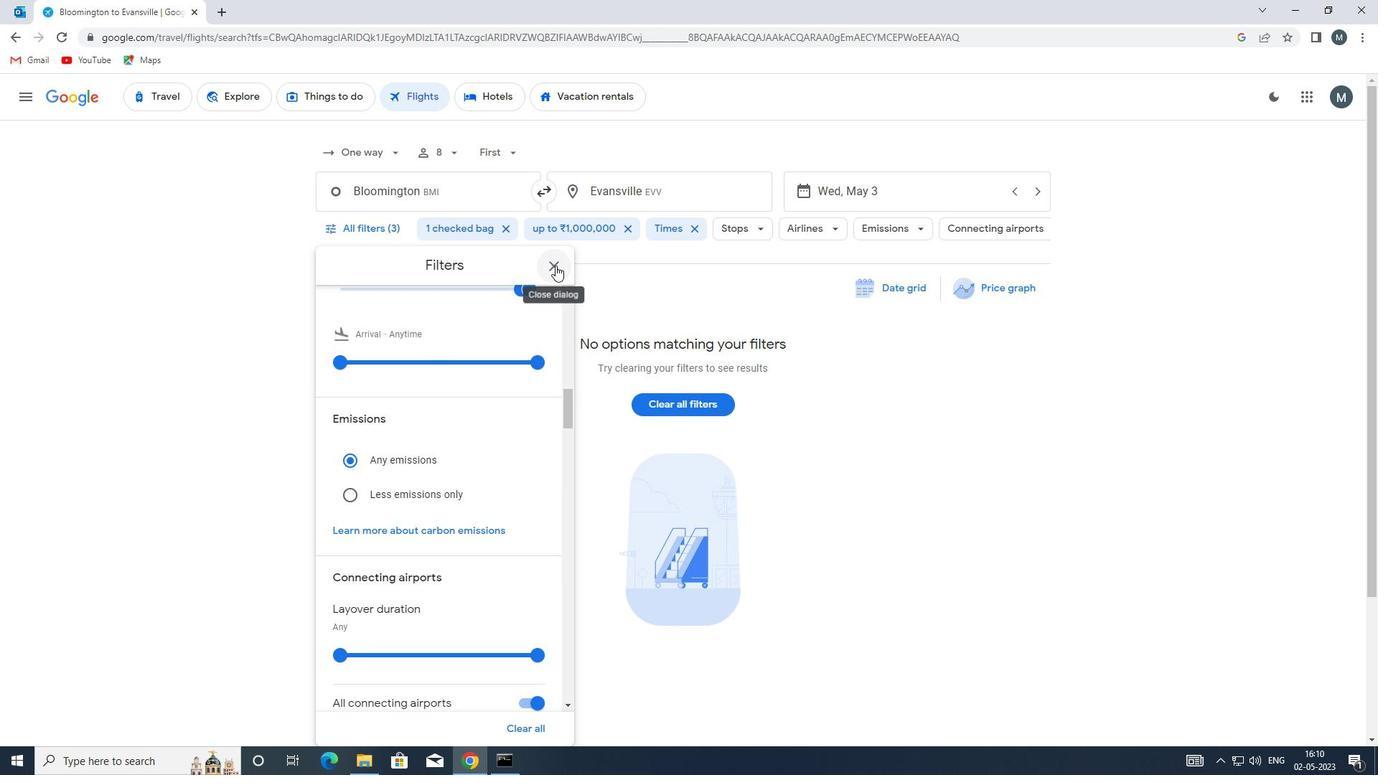 
